 Task: Add an event with the title Training Session: Effective Communication in the Workplace, date '2023/10/27', time 9:15 AM to 11:15 AMand add a description: Participants will explore the role of a leader as a coach and mentor. They will learn how to provide guidance, support, and development opportunities to team members, fostering their growth and professional advancement.Select event color  Banana . Add location for the event as: 456 Musée d'Orsay, Paris, France, logged in from the account softage.2@softage.netand send the event invitation to softage.4@softage.net and softage.5@softage.net. Set a reminder for the event Doesn't repeat
Action: Mouse pressed left at (114, 122)
Screenshot: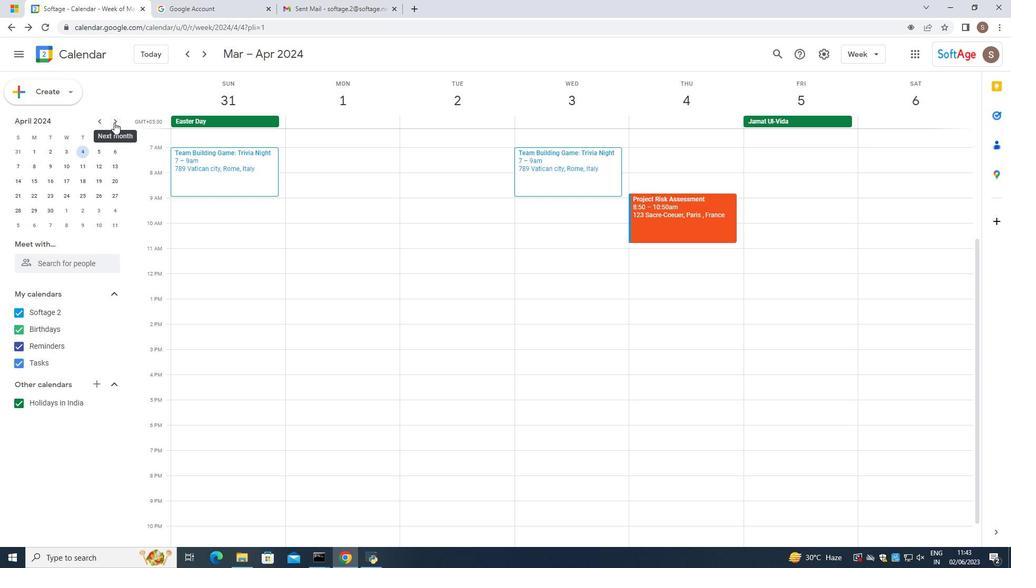 
Action: Mouse pressed left at (114, 122)
Screenshot: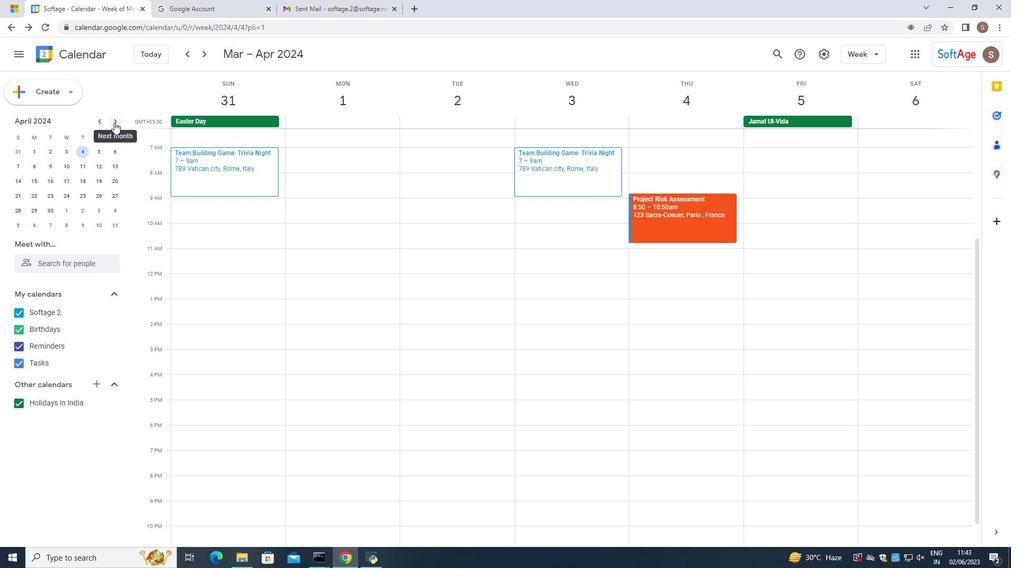 
Action: Mouse pressed left at (114, 122)
Screenshot: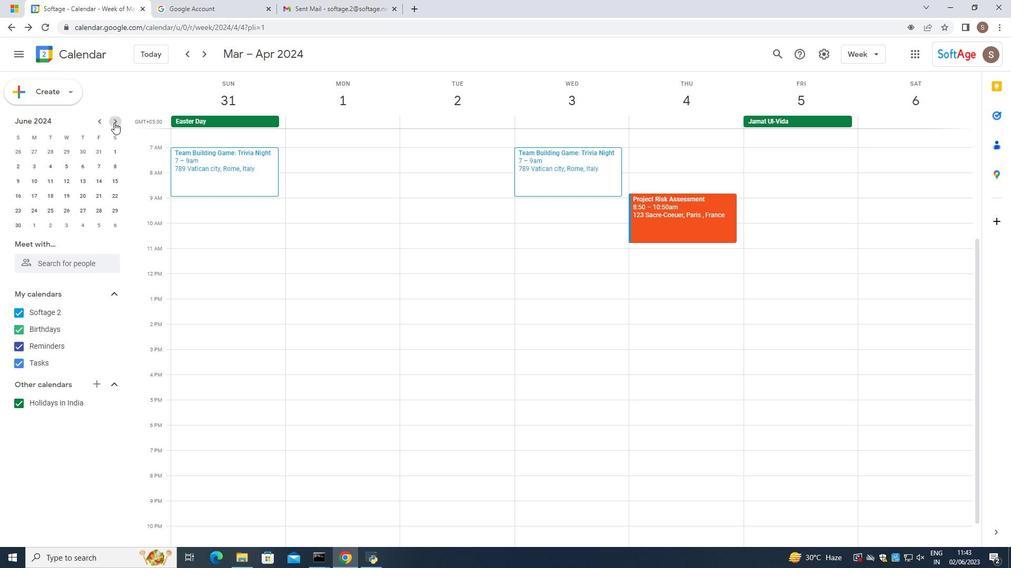 
Action: Mouse pressed left at (114, 122)
Screenshot: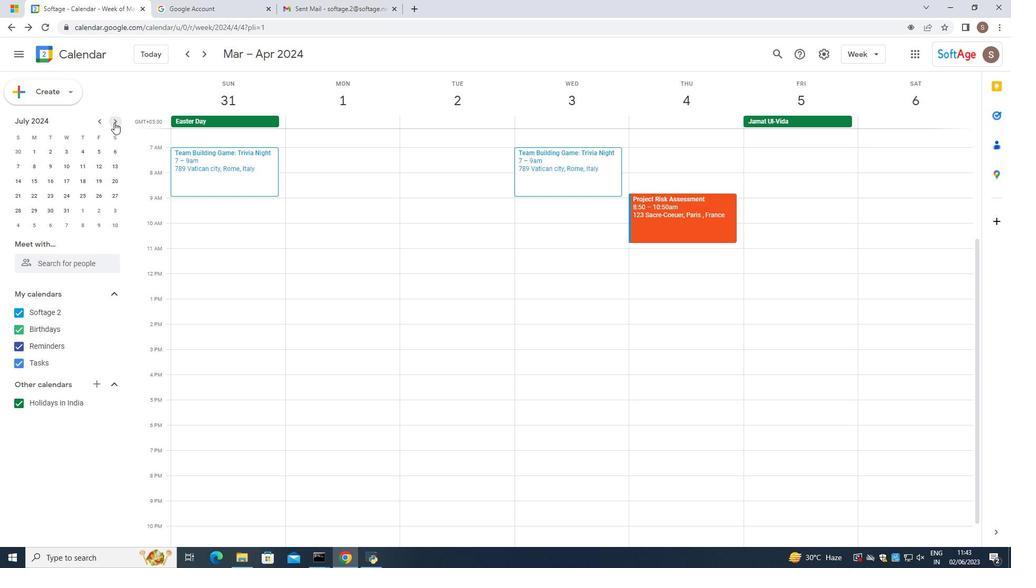 
Action: Mouse pressed left at (114, 122)
Screenshot: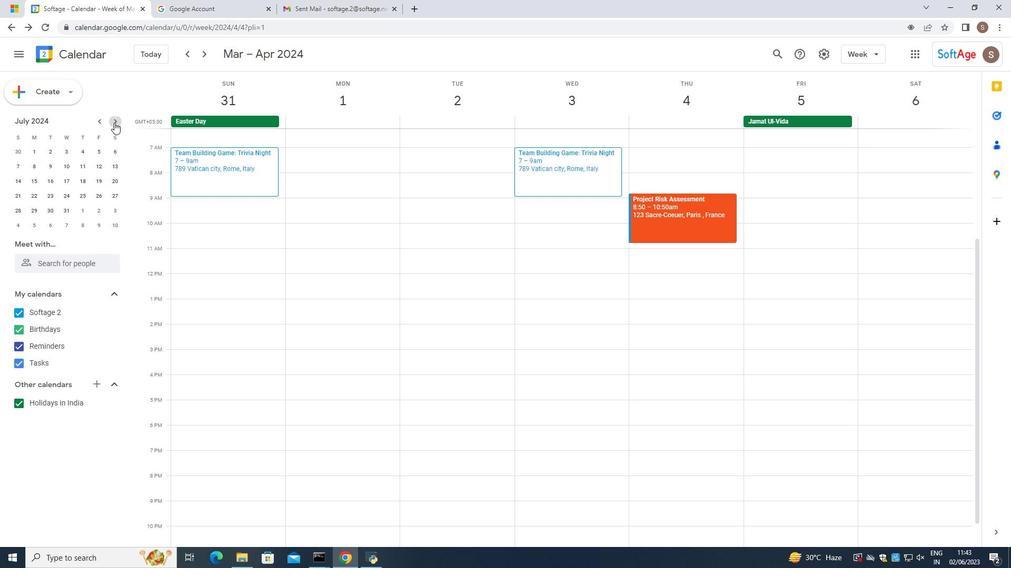 
Action: Mouse pressed left at (114, 122)
Screenshot: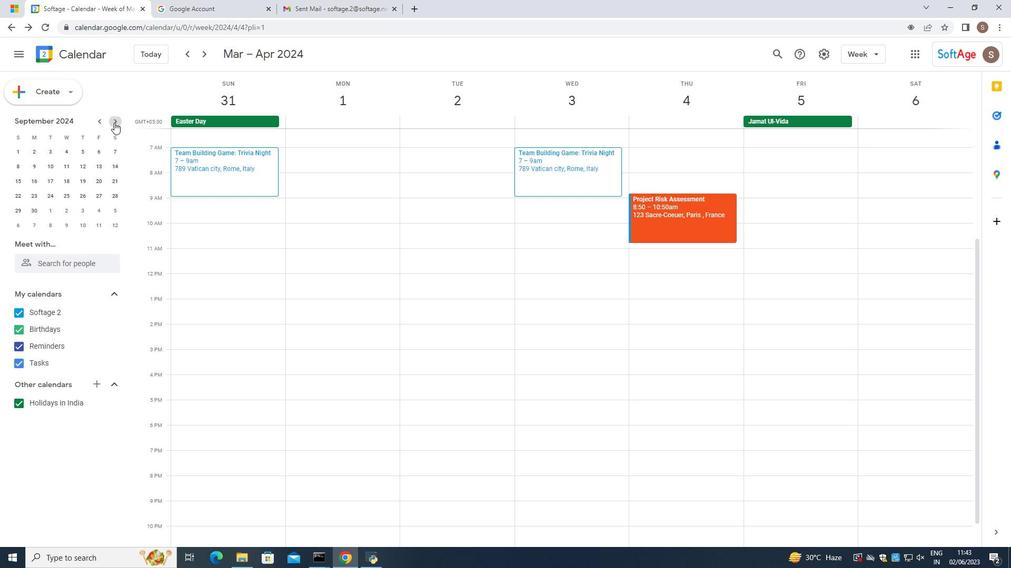 
Action: Mouse moved to (103, 124)
Screenshot: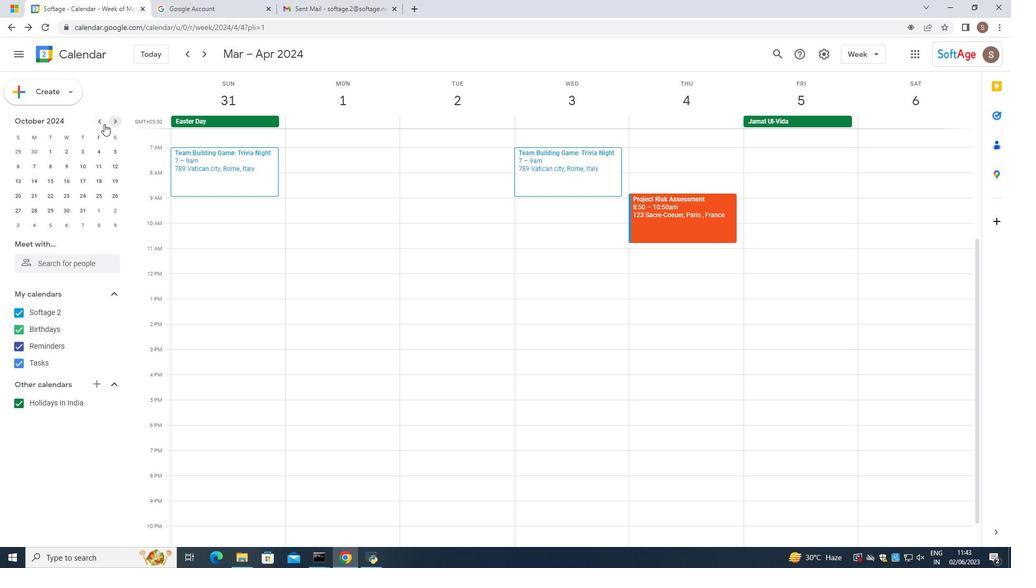 
Action: Mouse pressed left at (103, 124)
Screenshot: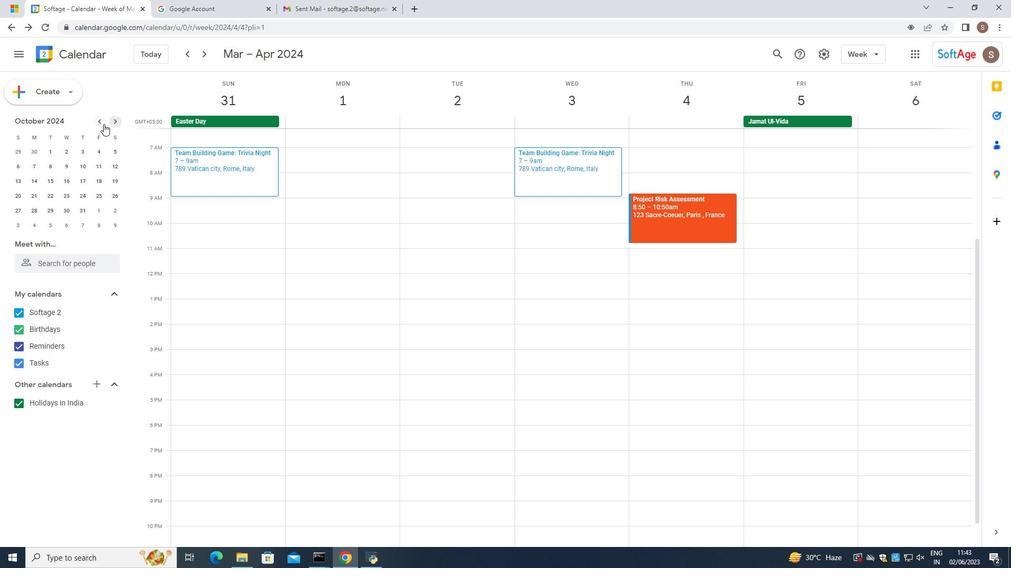 
Action: Mouse pressed left at (103, 124)
Screenshot: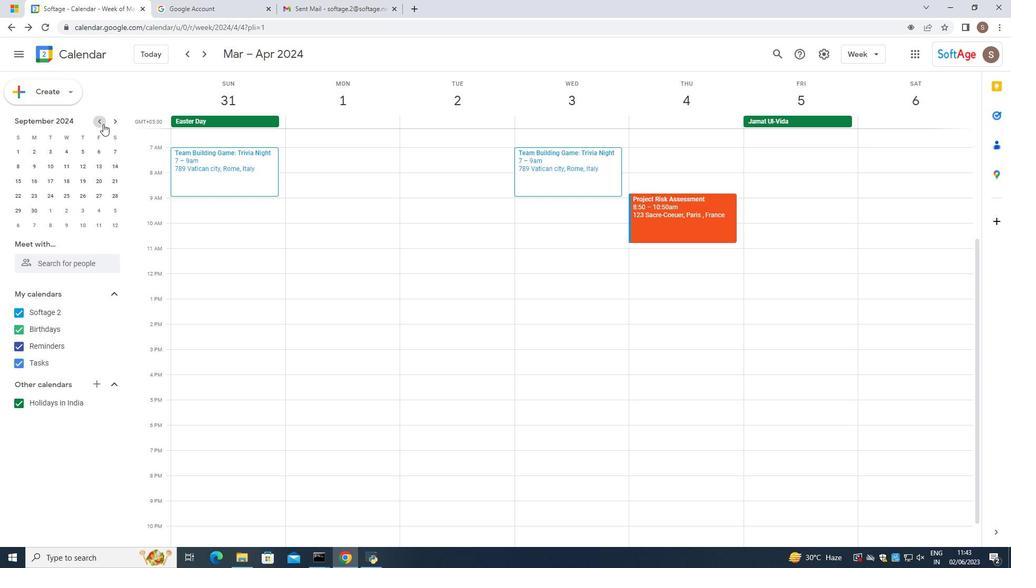 
Action: Mouse pressed left at (103, 124)
Screenshot: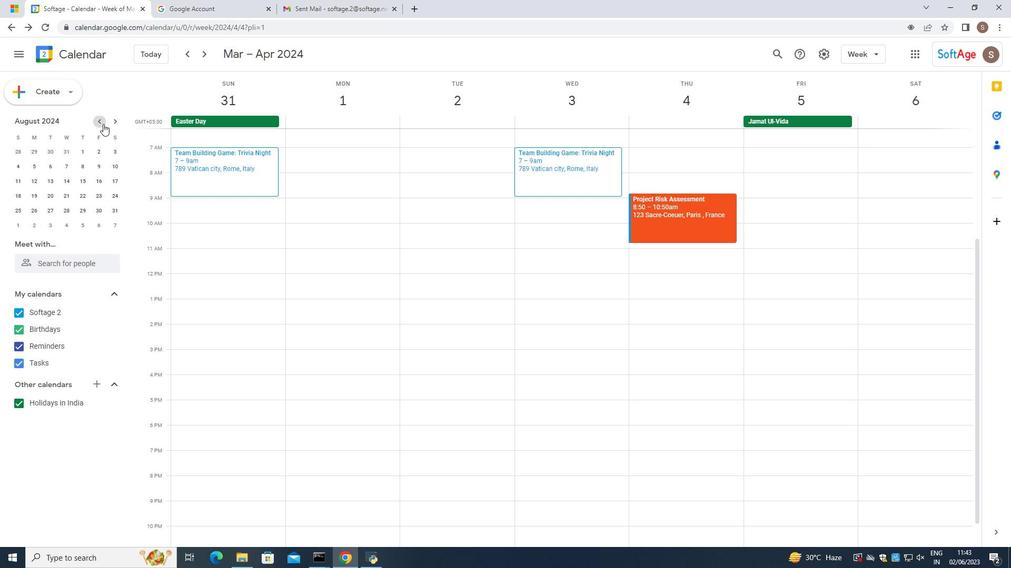 
Action: Mouse pressed left at (103, 124)
Screenshot: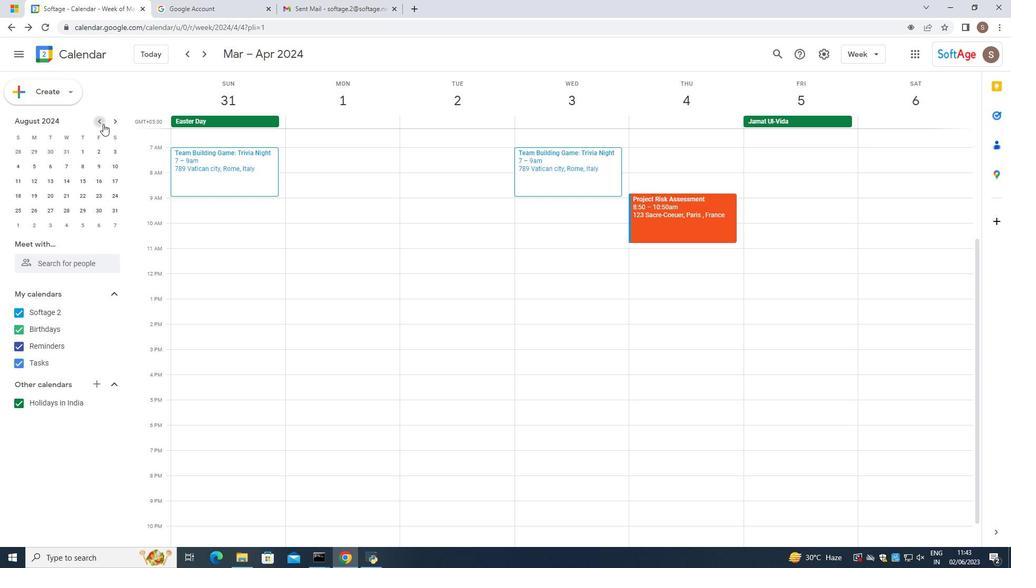 
Action: Mouse pressed left at (103, 124)
Screenshot: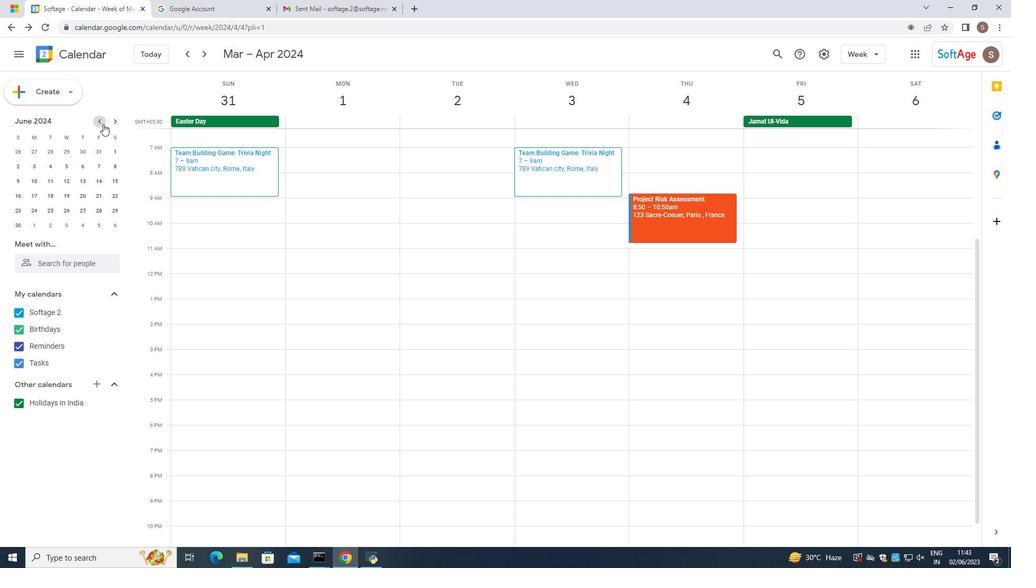 
Action: Mouse pressed left at (103, 124)
Screenshot: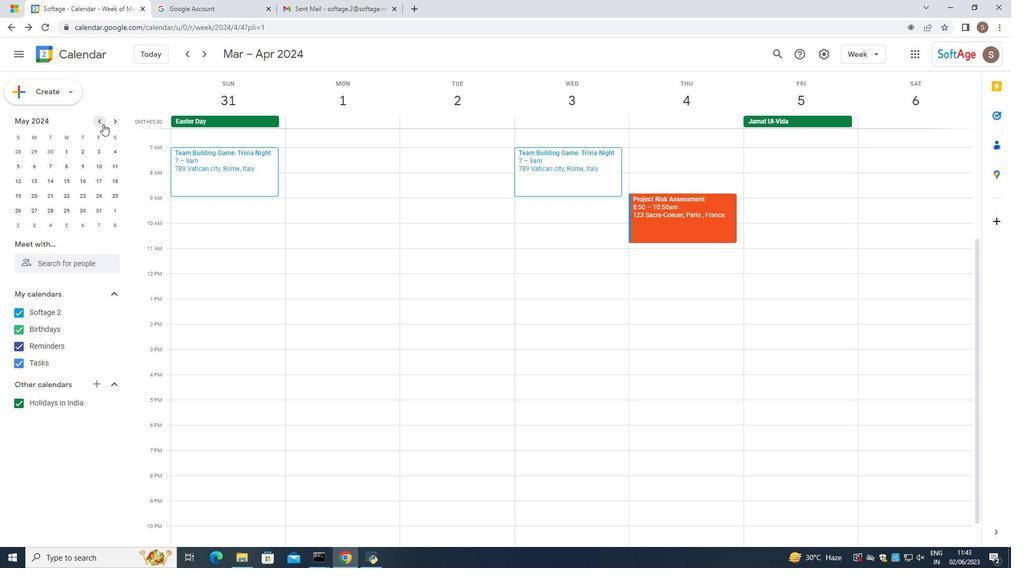 
Action: Mouse pressed left at (103, 124)
Screenshot: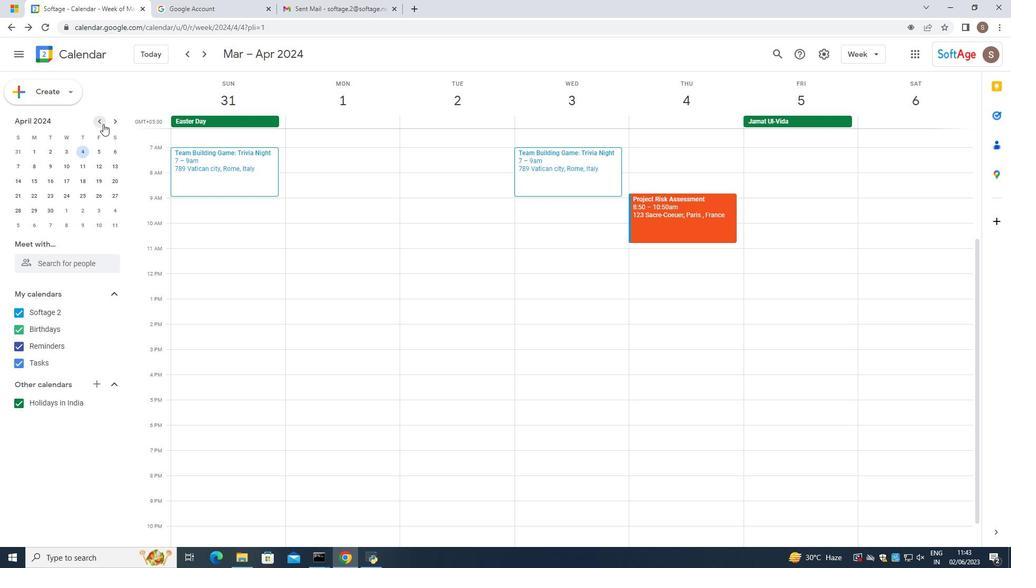 
Action: Mouse pressed left at (103, 124)
Screenshot: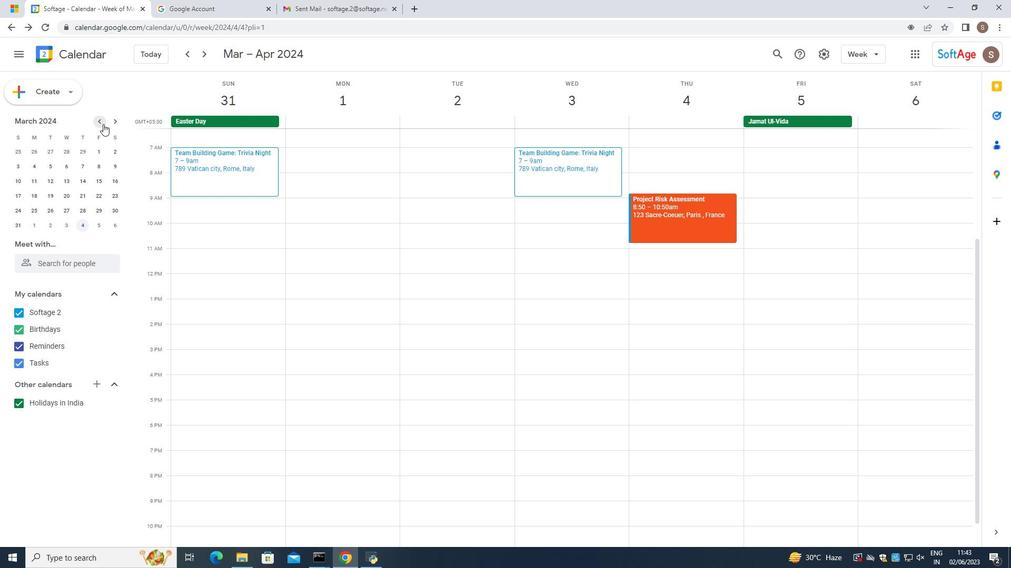 
Action: Mouse pressed left at (103, 124)
Screenshot: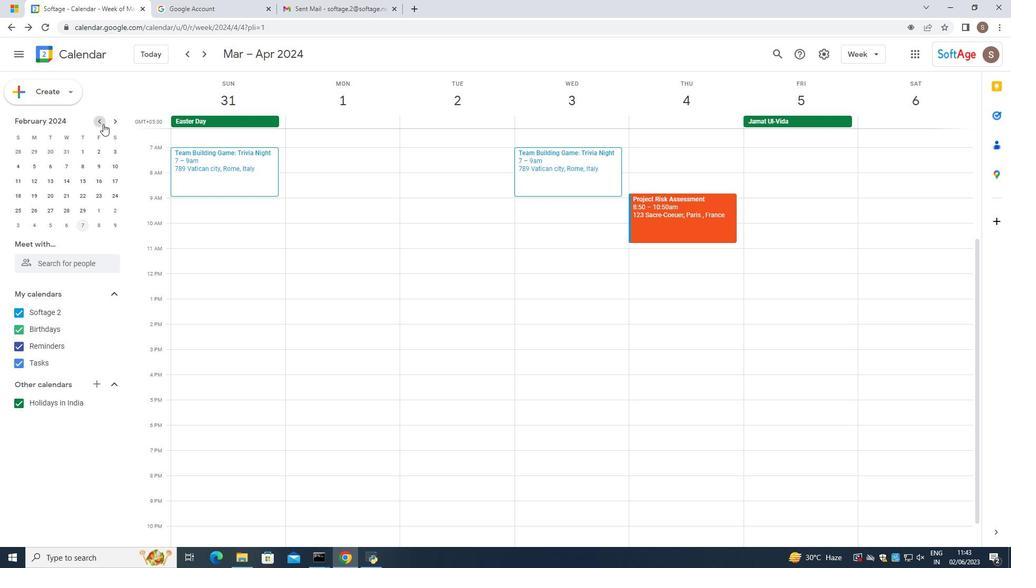 
Action: Mouse pressed left at (103, 124)
Screenshot: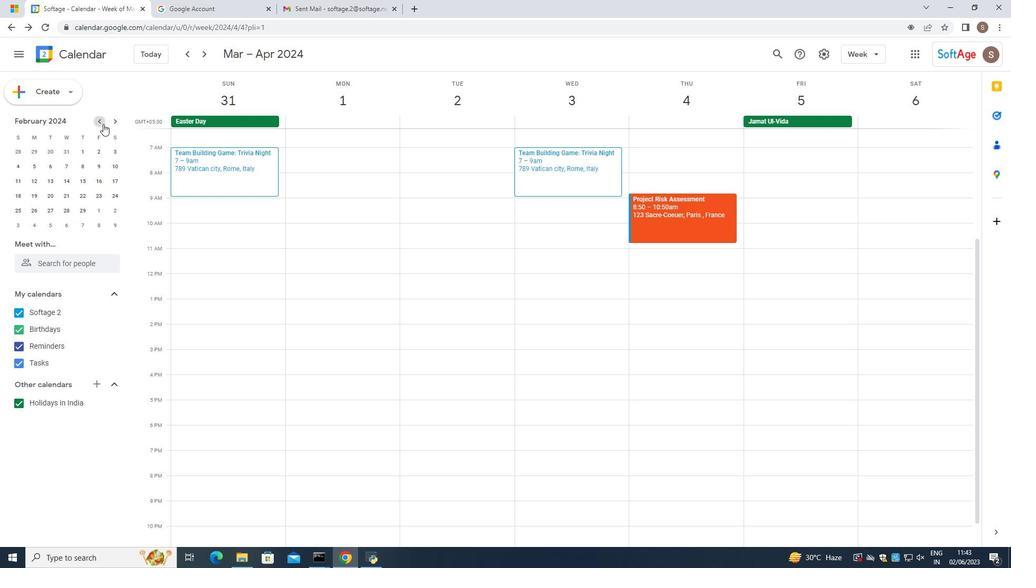 
Action: Mouse pressed left at (103, 124)
Screenshot: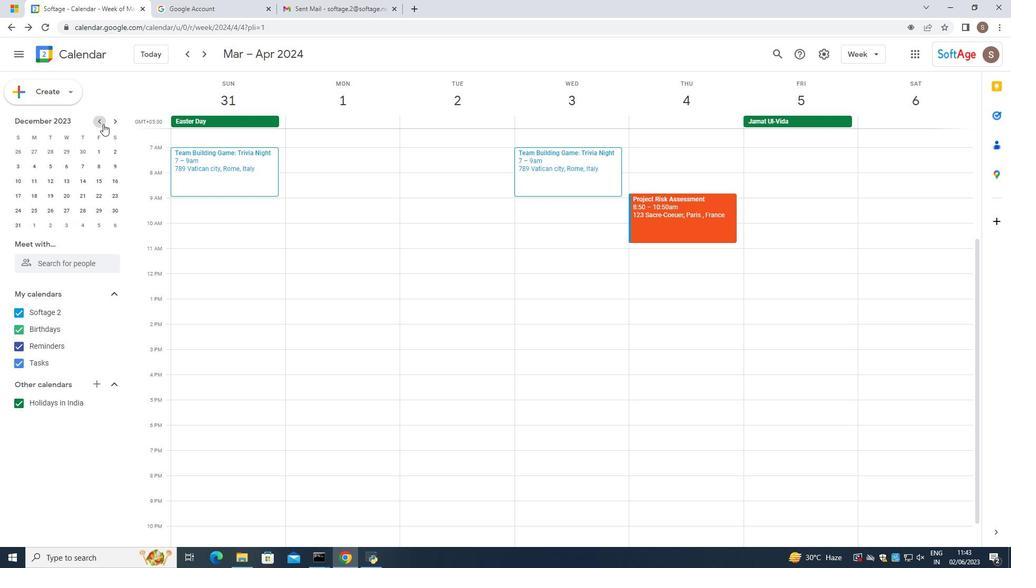 
Action: Mouse pressed left at (103, 124)
Screenshot: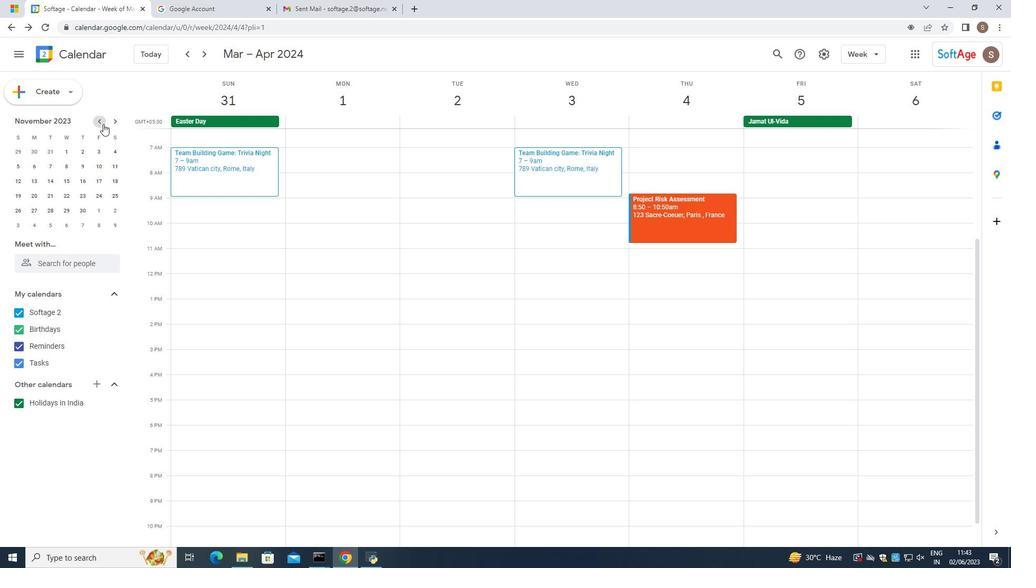 
Action: Mouse moved to (103, 199)
Screenshot: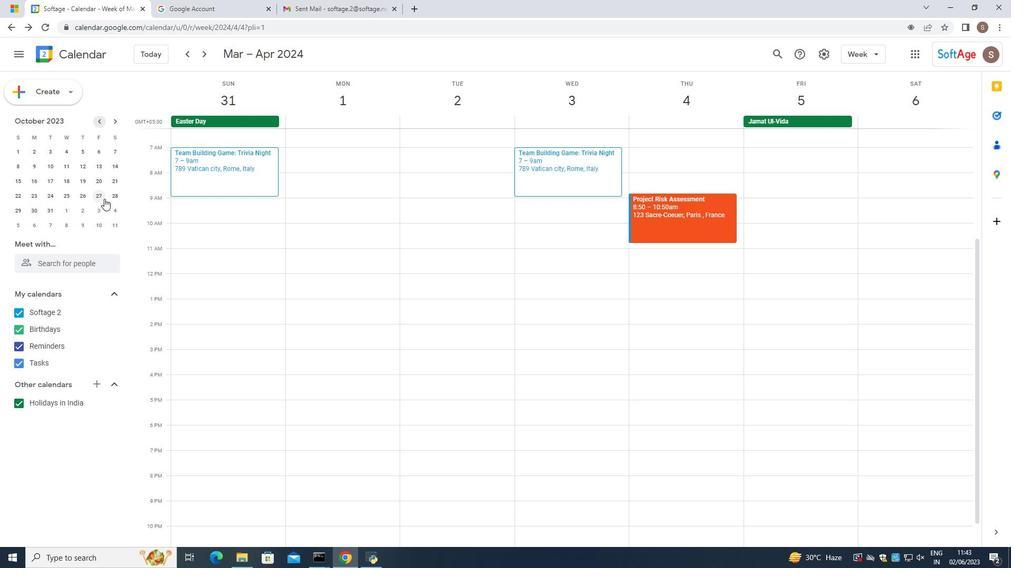 
Action: Mouse pressed left at (103, 199)
Screenshot: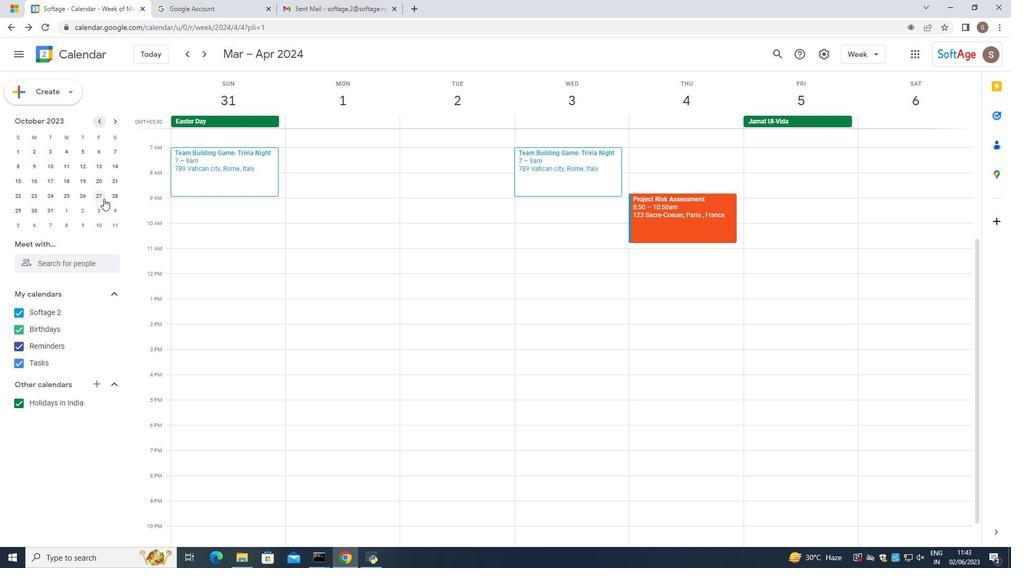 
Action: Mouse moved to (786, 183)
Screenshot: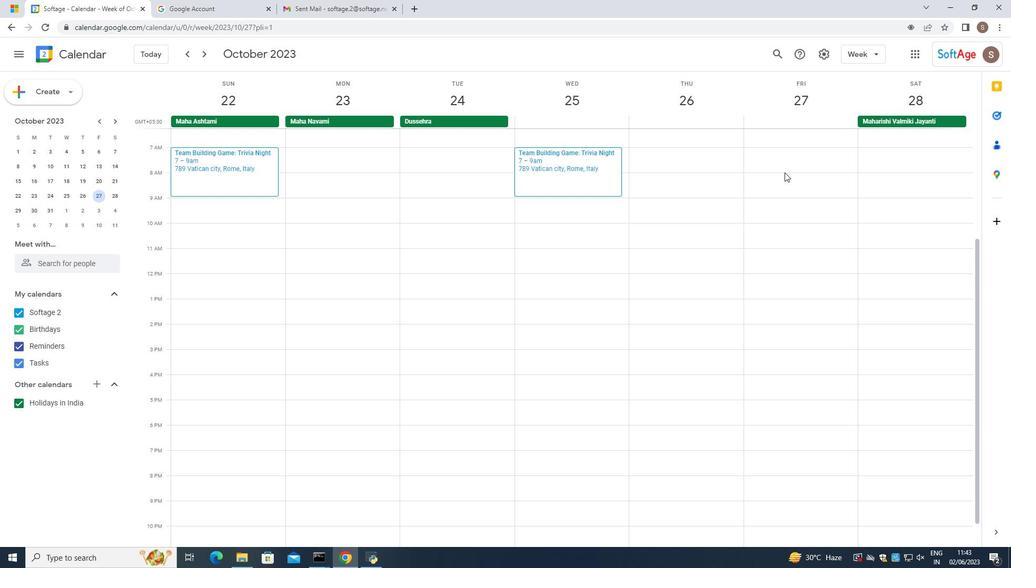 
Action: Mouse pressed left at (786, 183)
Screenshot: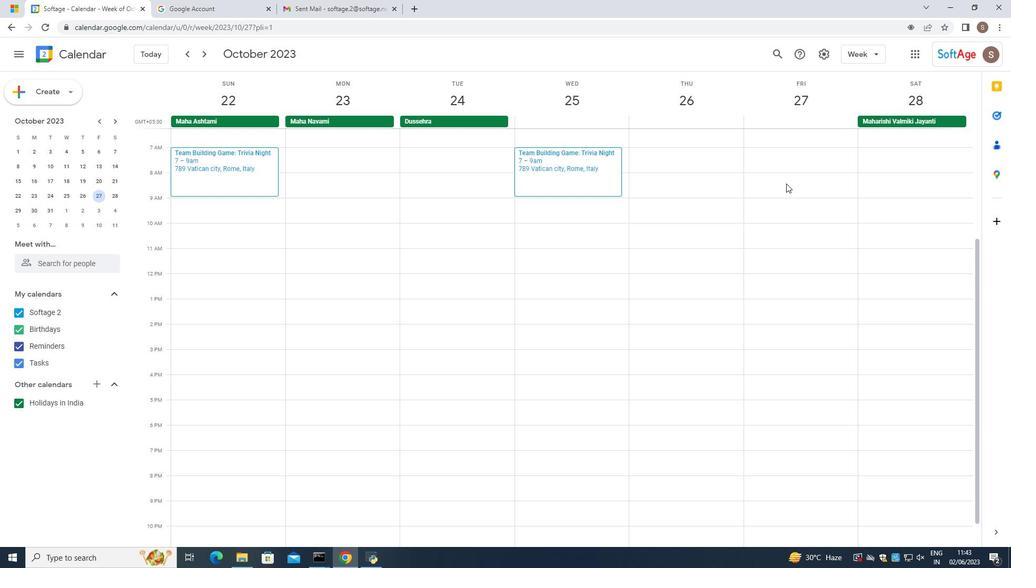 
Action: Mouse moved to (603, 192)
Screenshot: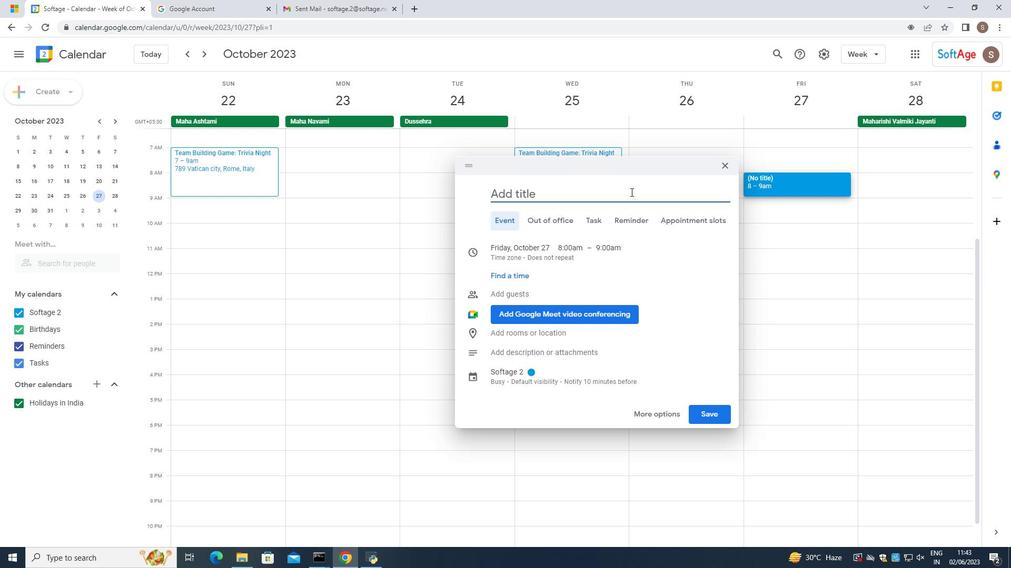 
Action: Key pressed <Key.caps_lock>E<Key.caps_lock>ffective<Key.space><Key.caps_lock>C<Key.caps_lock>ommuniact<Key.backspace><Key.backspace><Key.backspace>cation<Key.space>in<Key.space>the<Key.space><Key.caps_lock>W<Key.caps_lock>ok
Screenshot: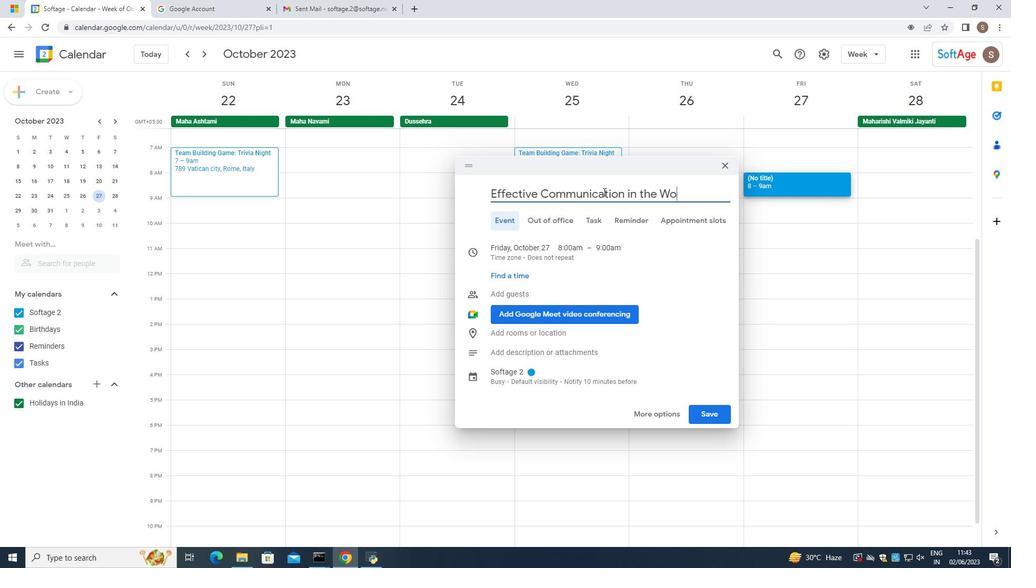 
Action: Mouse moved to (642, 172)
Screenshot: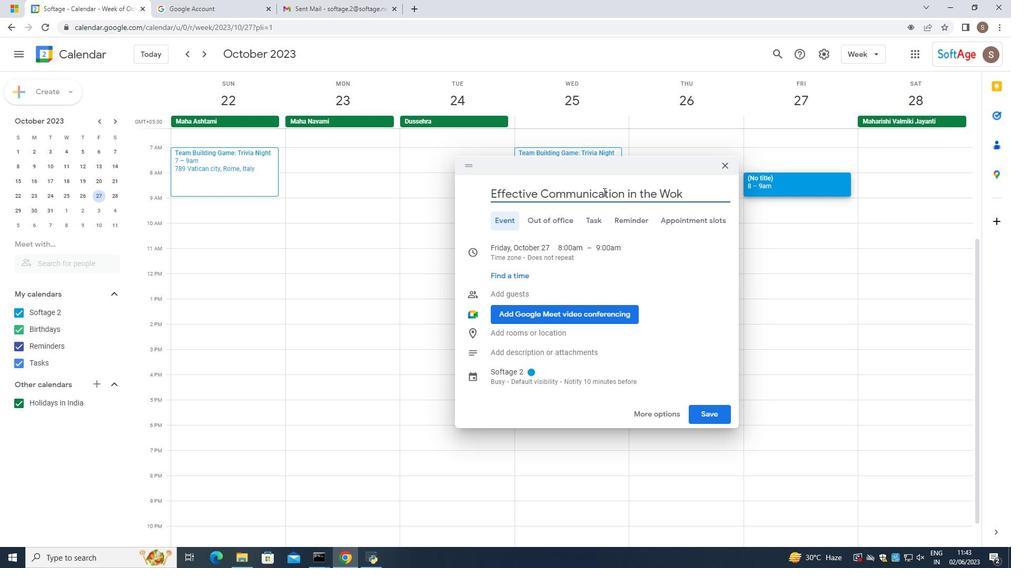 
Action: Key pressed <Key.backspace>
Screenshot: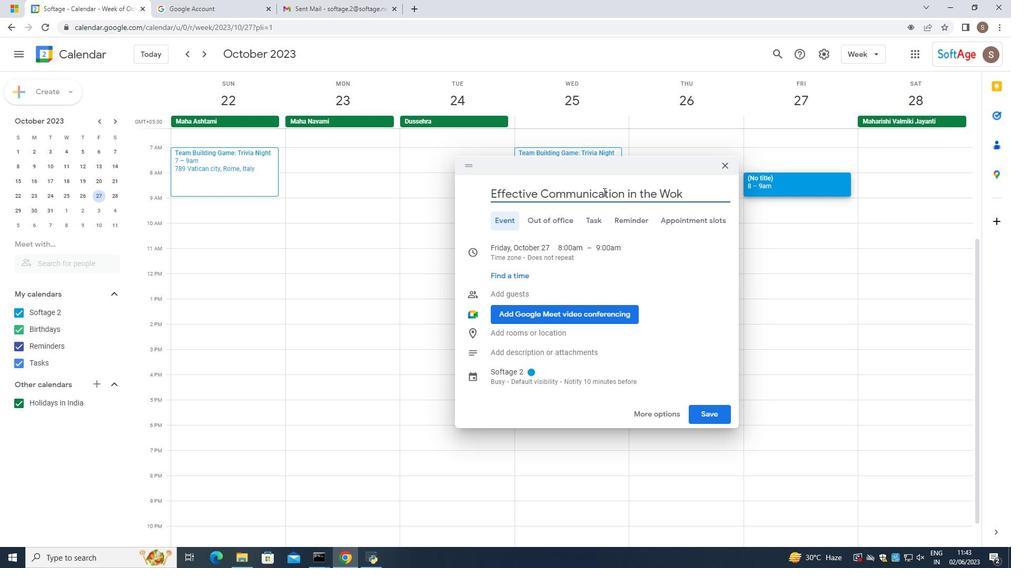 
Action: Mouse moved to (646, 169)
Screenshot: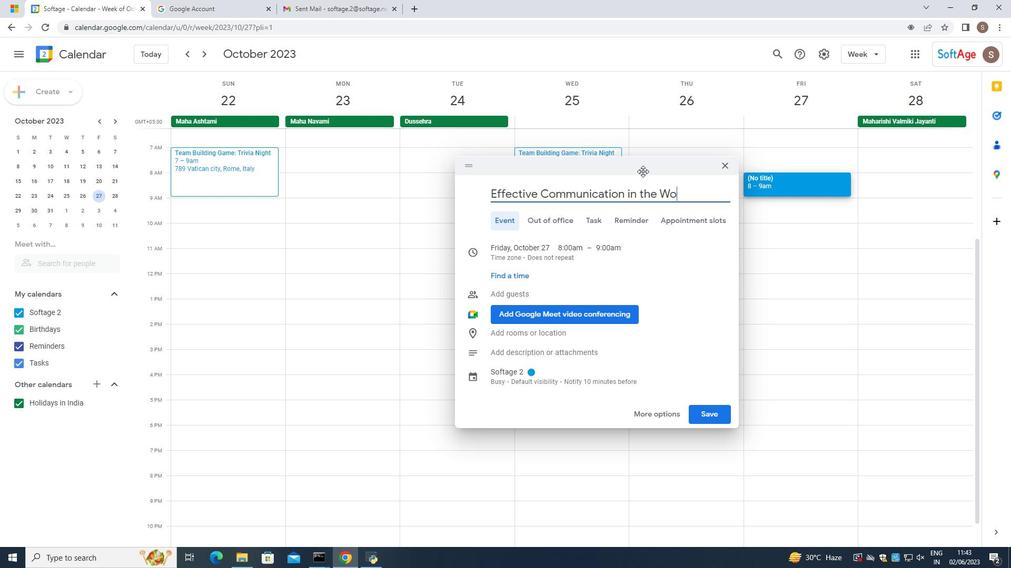 
Action: Key pressed rkpace<Key.backspace><Key.backspace><Key.backspace><Key.backspace>lace
Screenshot: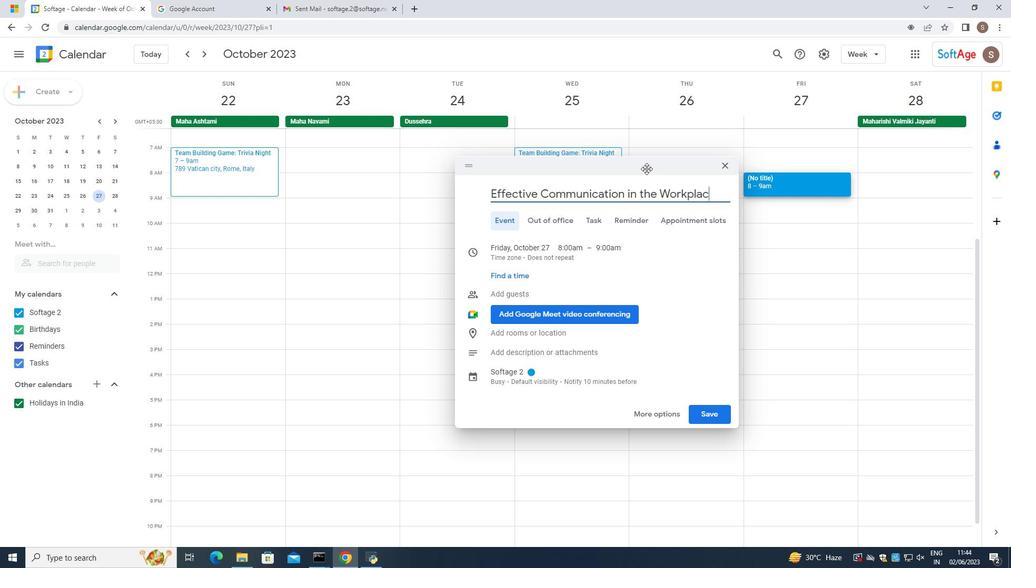 
Action: Mouse moved to (681, 258)
Screenshot: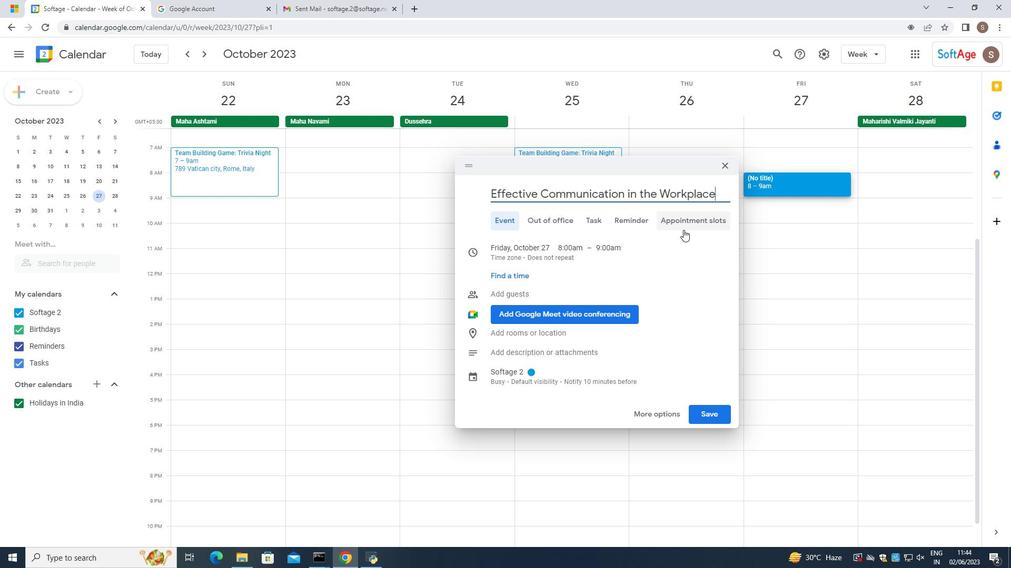 
Action: Mouse pressed left at (681, 258)
Screenshot: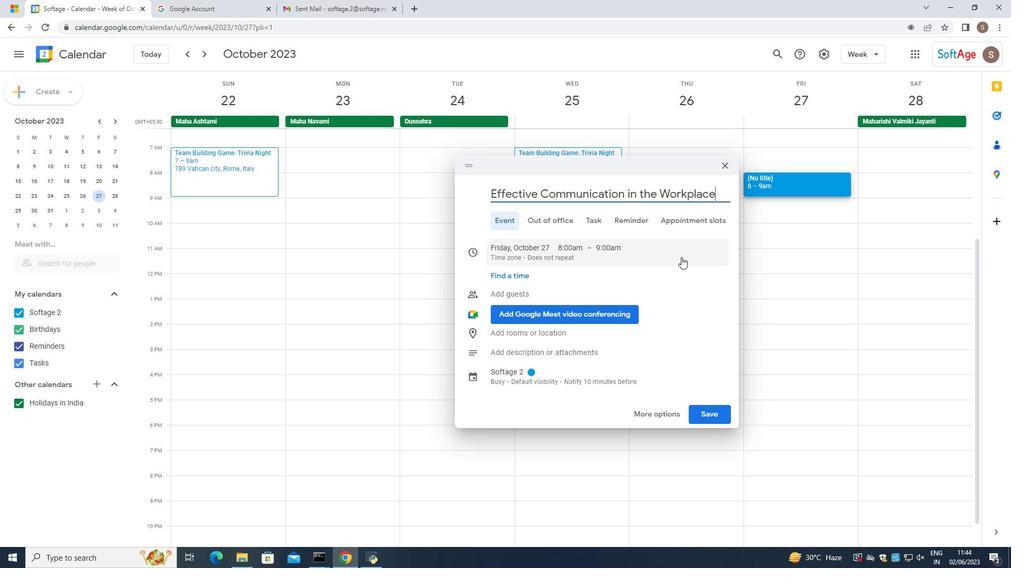 
Action: Mouse moved to (583, 247)
Screenshot: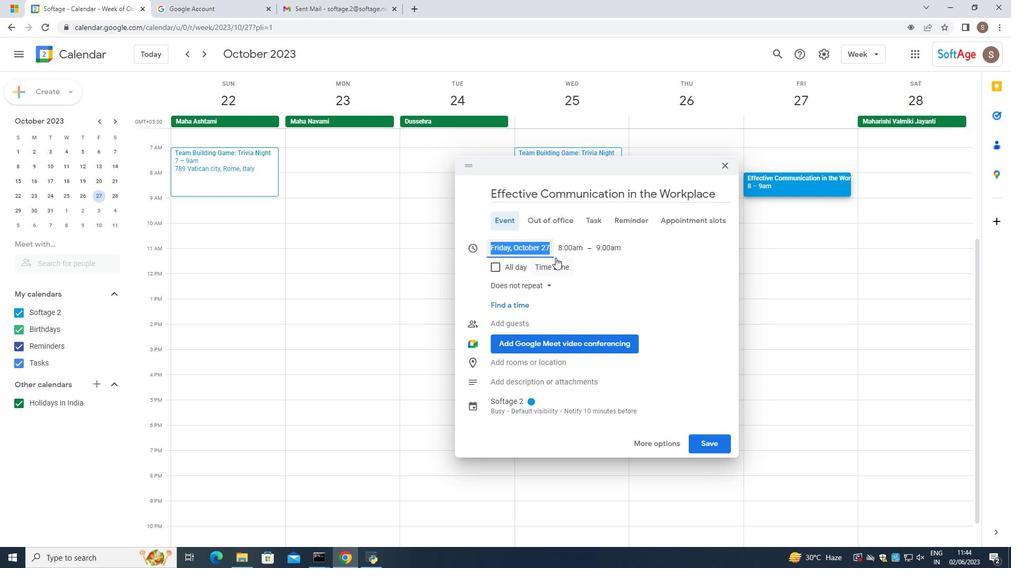 
Action: Mouse pressed left at (583, 247)
Screenshot: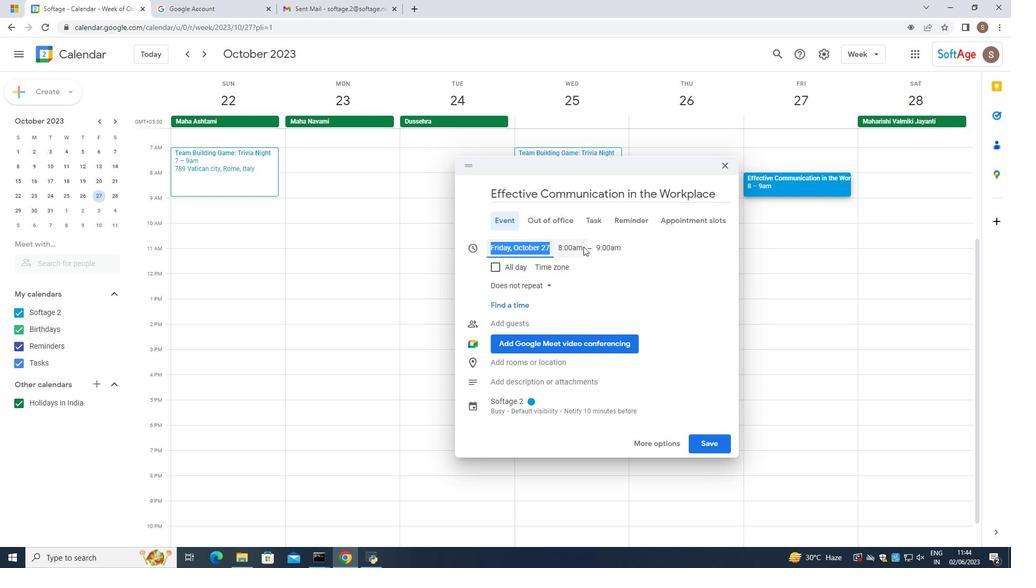 
Action: Mouse moved to (569, 313)
Screenshot: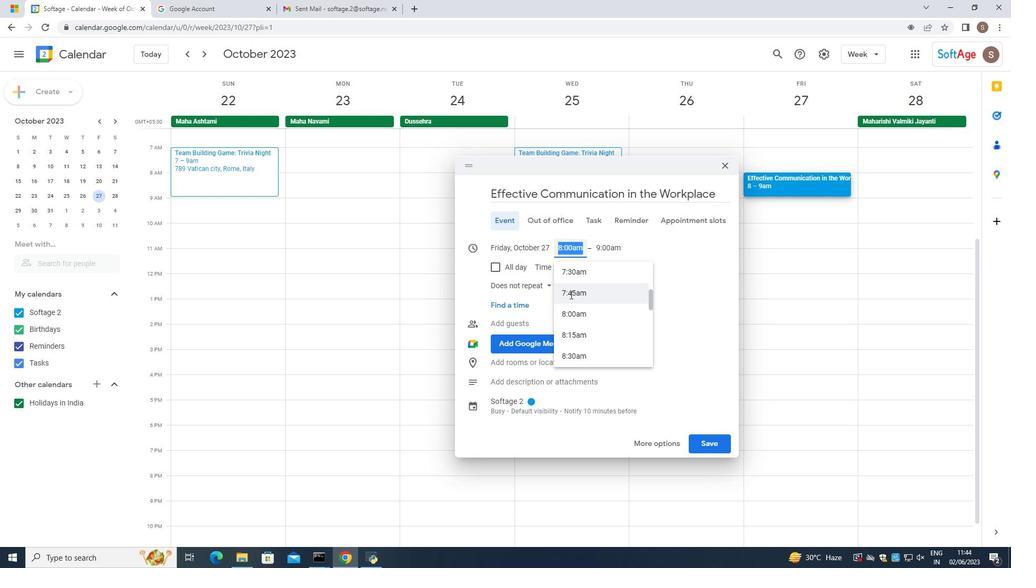 
Action: Mouse scrolled (569, 313) with delta (0, 0)
Screenshot: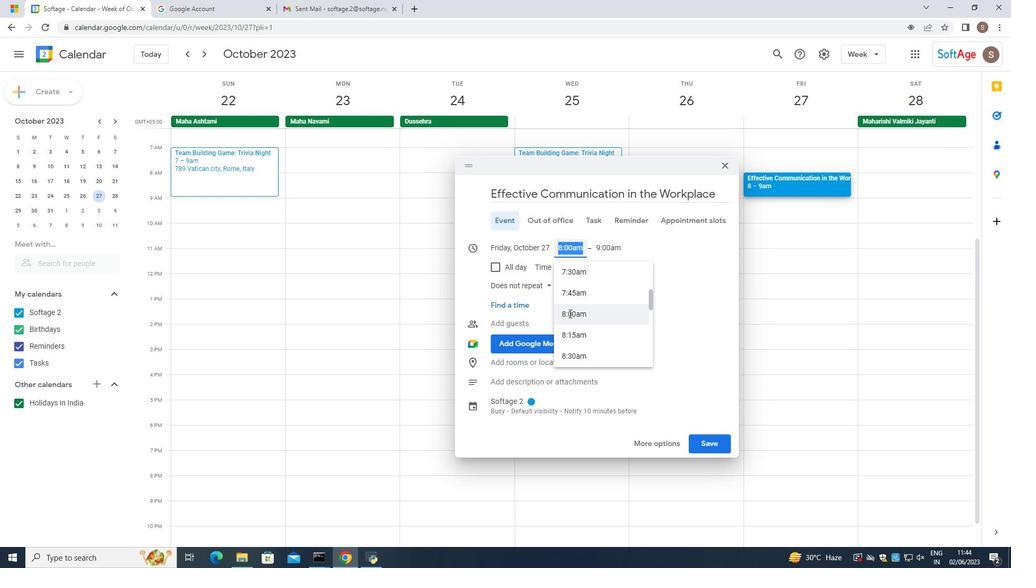 
Action: Mouse scrolled (569, 313) with delta (0, 0)
Screenshot: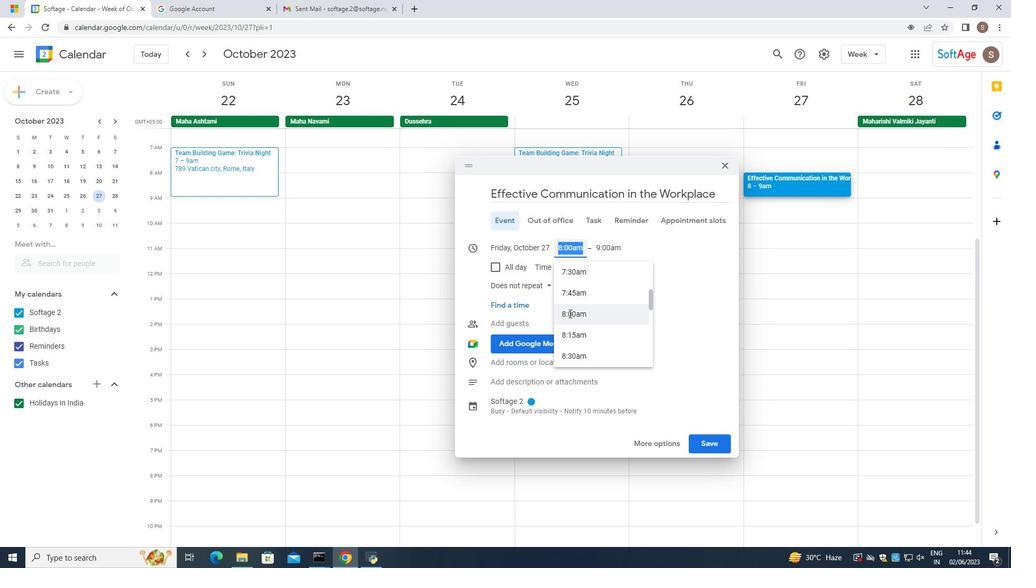 
Action: Mouse scrolled (569, 313) with delta (0, 0)
Screenshot: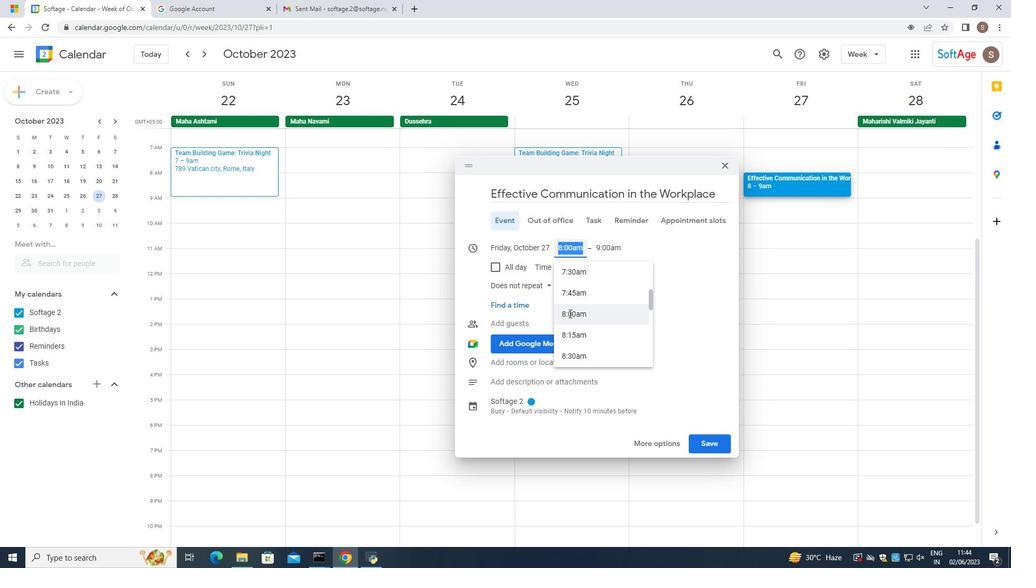
Action: Mouse scrolled (569, 313) with delta (0, 0)
Screenshot: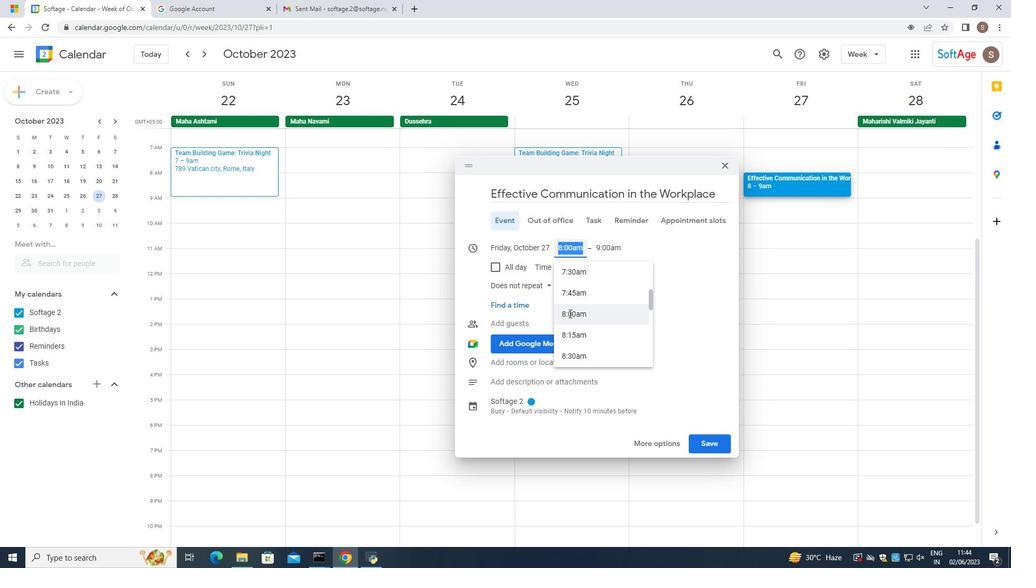 
Action: Mouse moved to (569, 313)
Screenshot: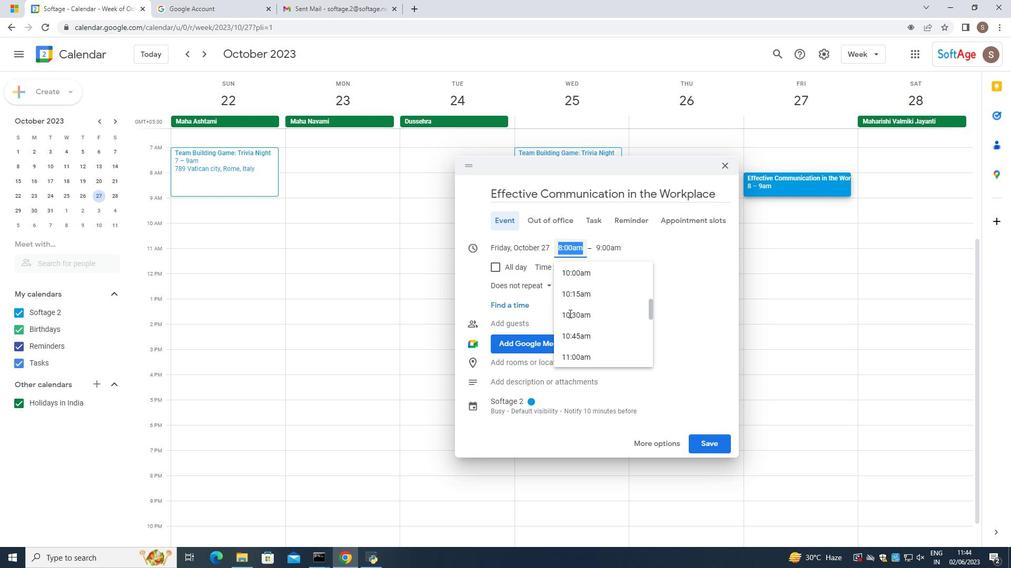 
Action: Mouse scrolled (569, 314) with delta (0, 0)
Screenshot: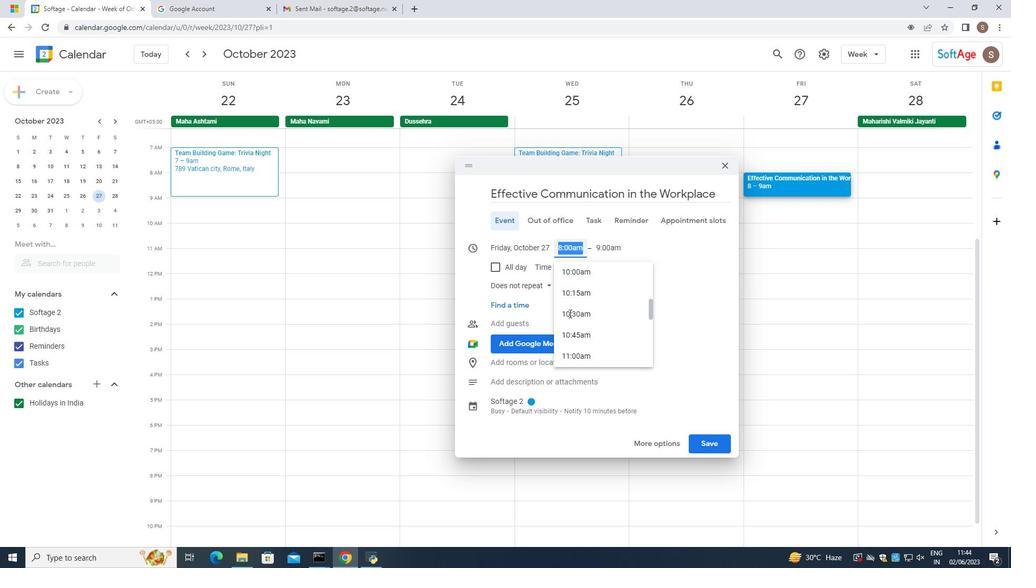 
Action: Mouse scrolled (569, 314) with delta (0, 0)
Screenshot: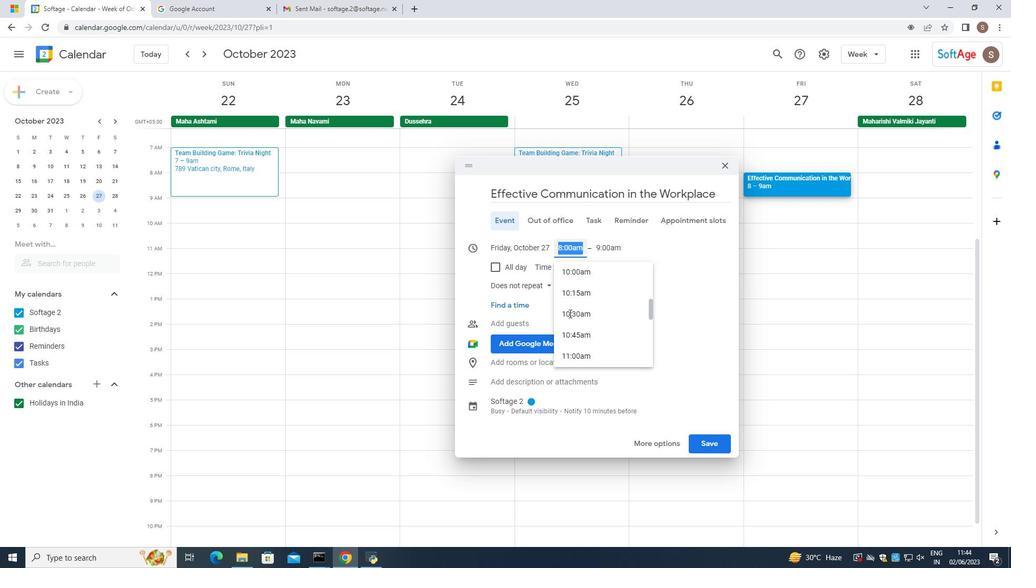 
Action: Mouse scrolled (569, 314) with delta (0, 0)
Screenshot: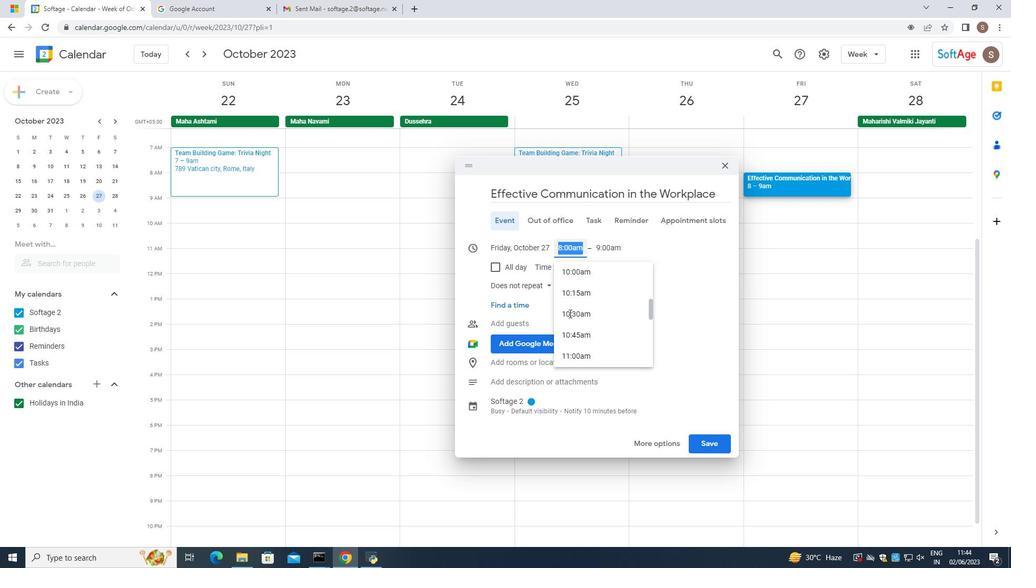 
Action: Mouse scrolled (569, 314) with delta (0, 0)
Screenshot: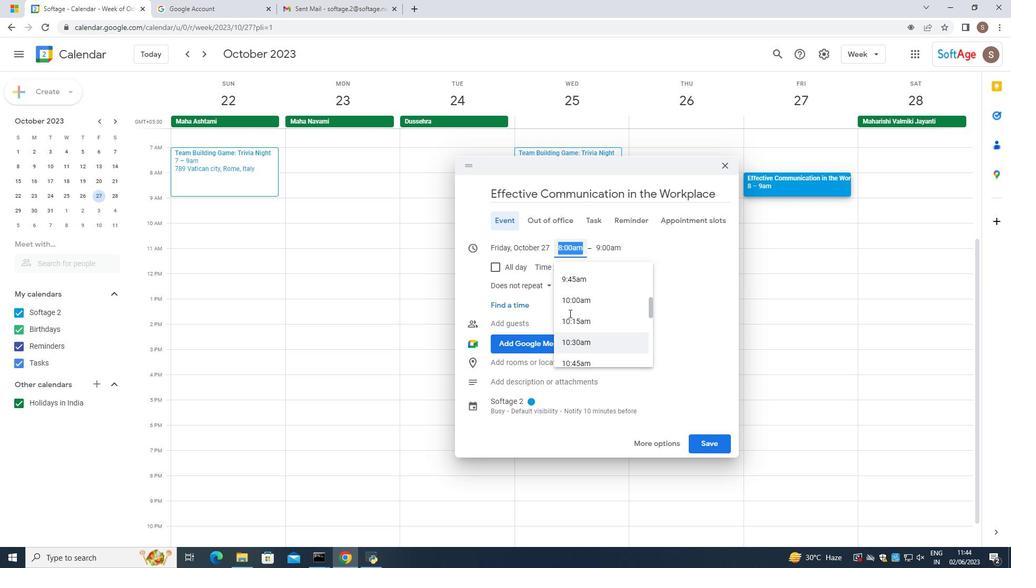 
Action: Mouse scrolled (569, 313) with delta (0, 0)
Screenshot: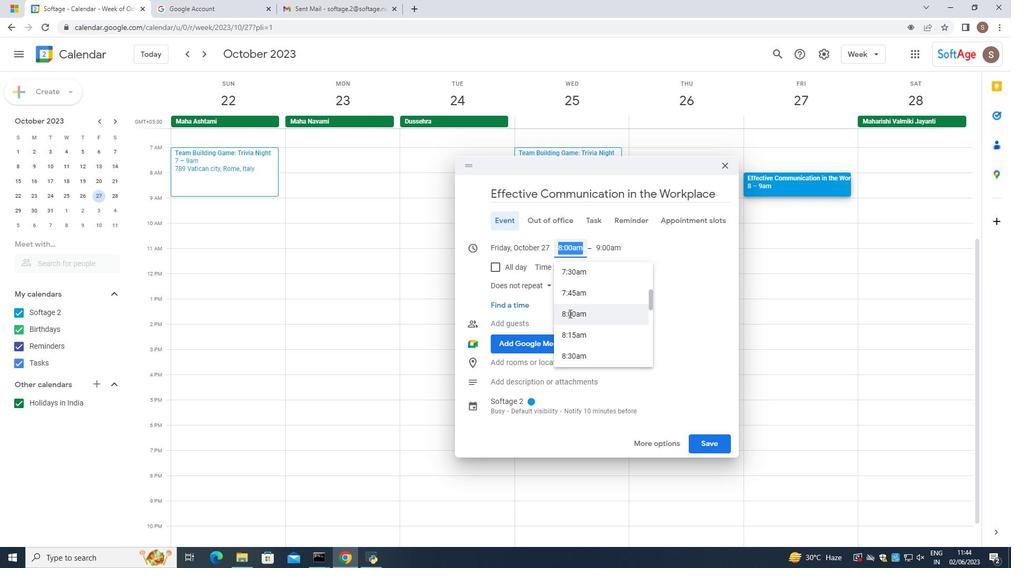 
Action: Mouse moved to (568, 320)
Screenshot: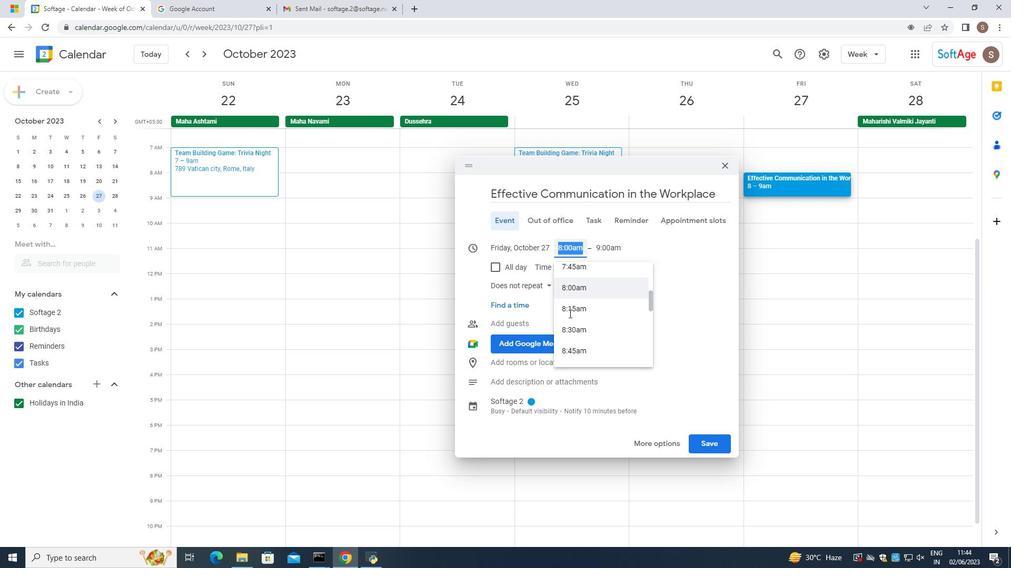 
Action: Mouse scrolled (568, 320) with delta (0, 0)
Screenshot: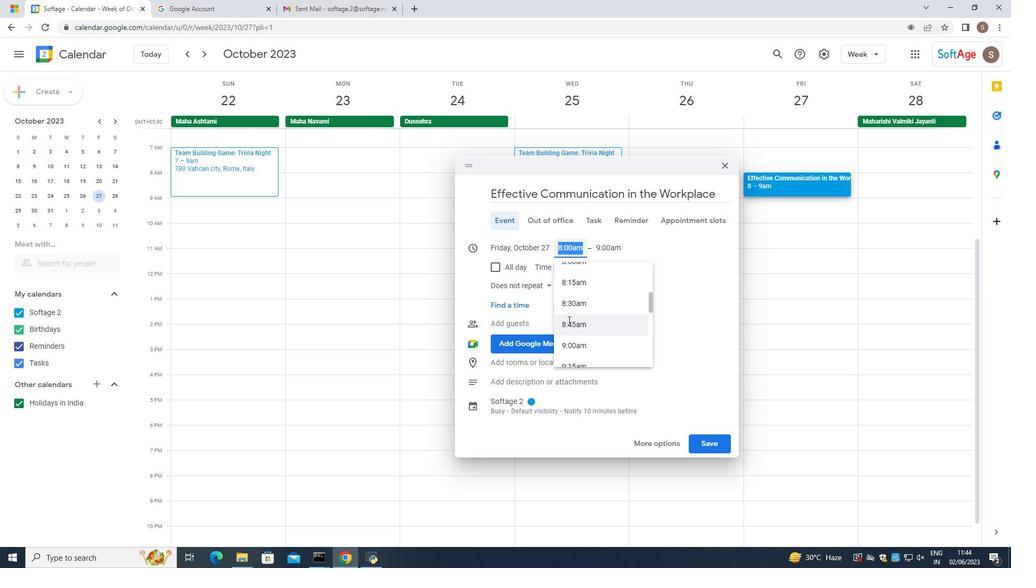 
Action: Mouse moved to (567, 320)
Screenshot: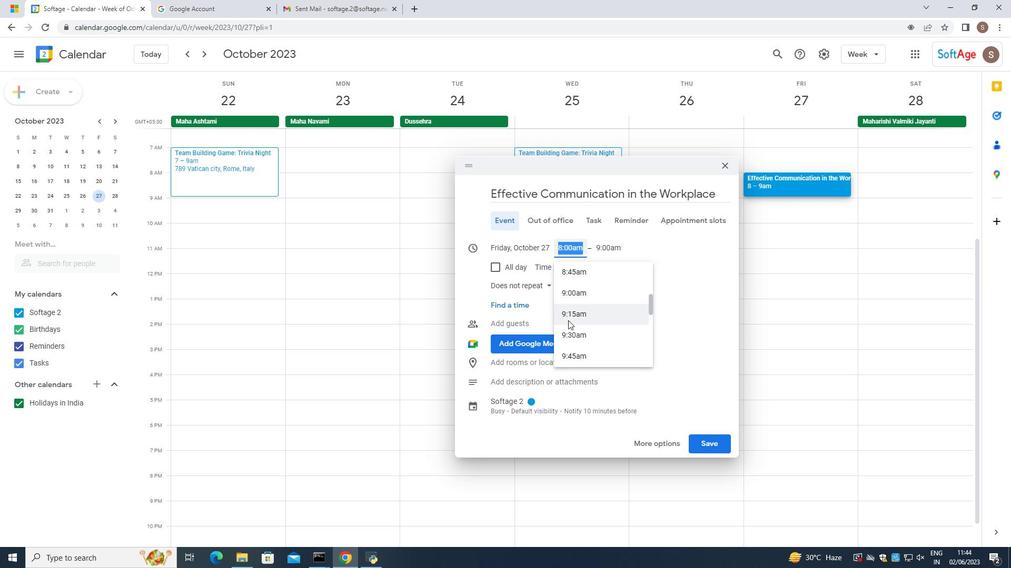
Action: Mouse pressed left at (567, 320)
Screenshot: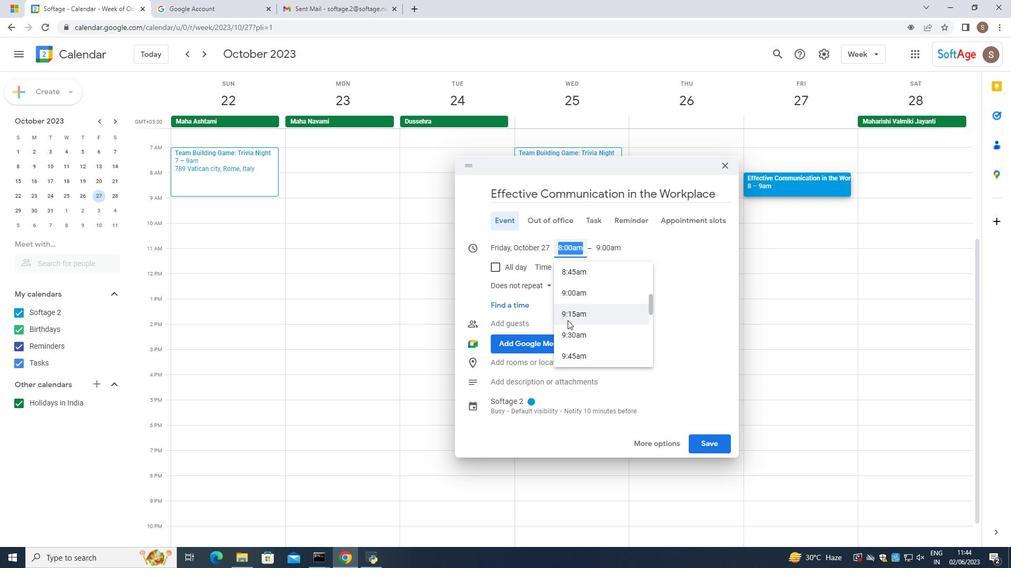 
Action: Mouse moved to (605, 247)
Screenshot: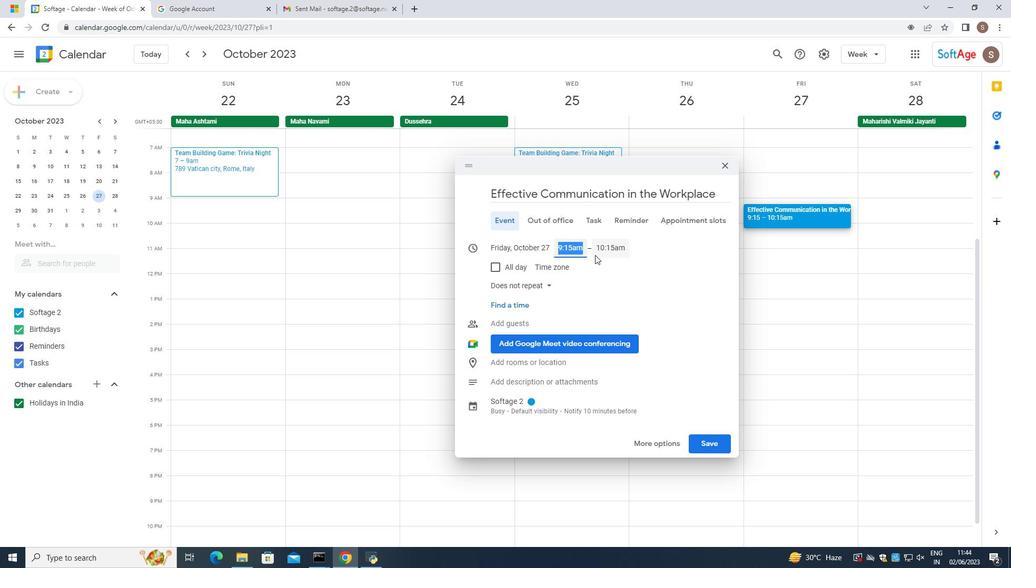 
Action: Mouse pressed left at (605, 247)
Screenshot: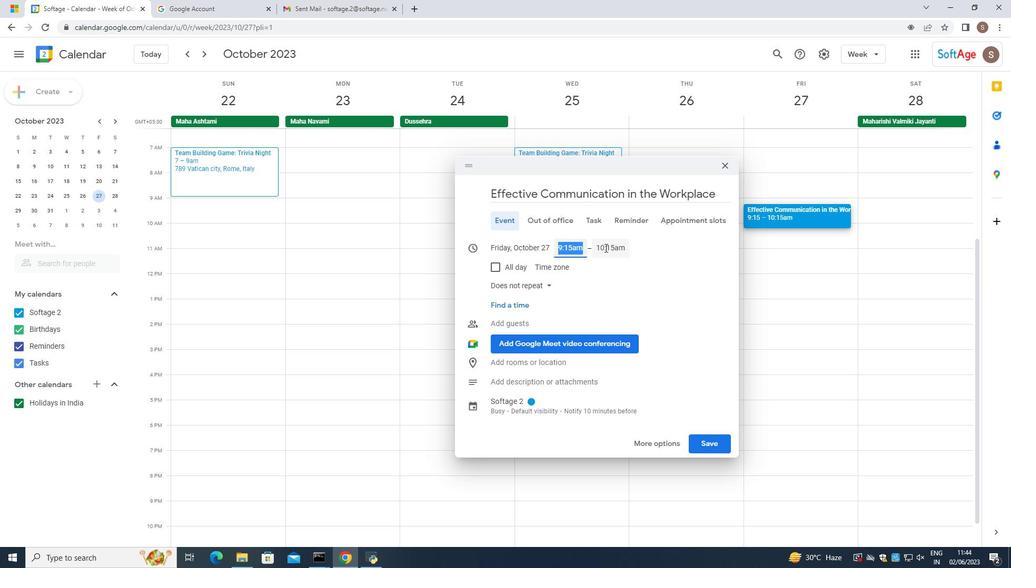 
Action: Mouse moved to (599, 336)
Screenshot: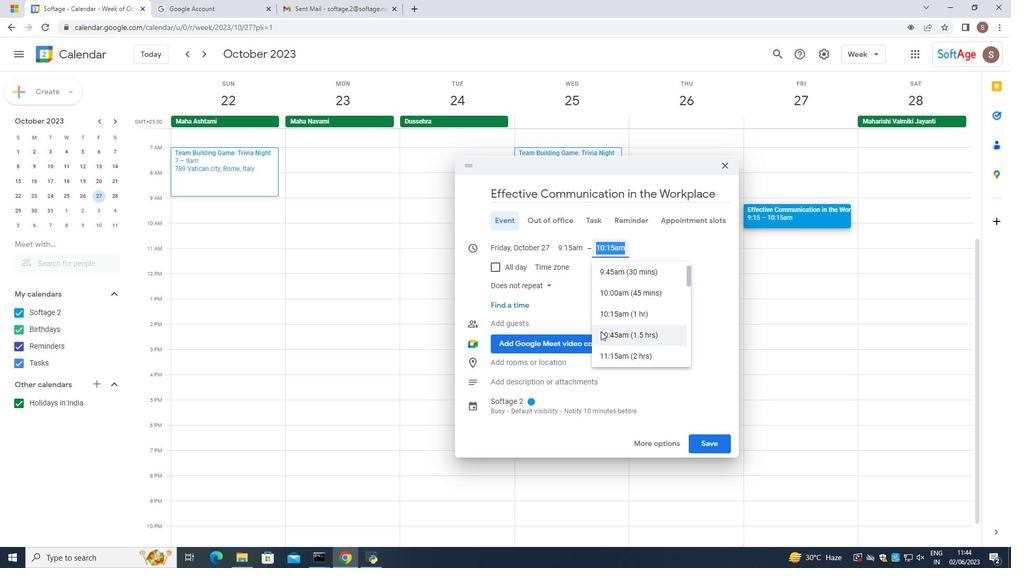 
Action: Mouse scrolled (599, 335) with delta (0, 0)
Screenshot: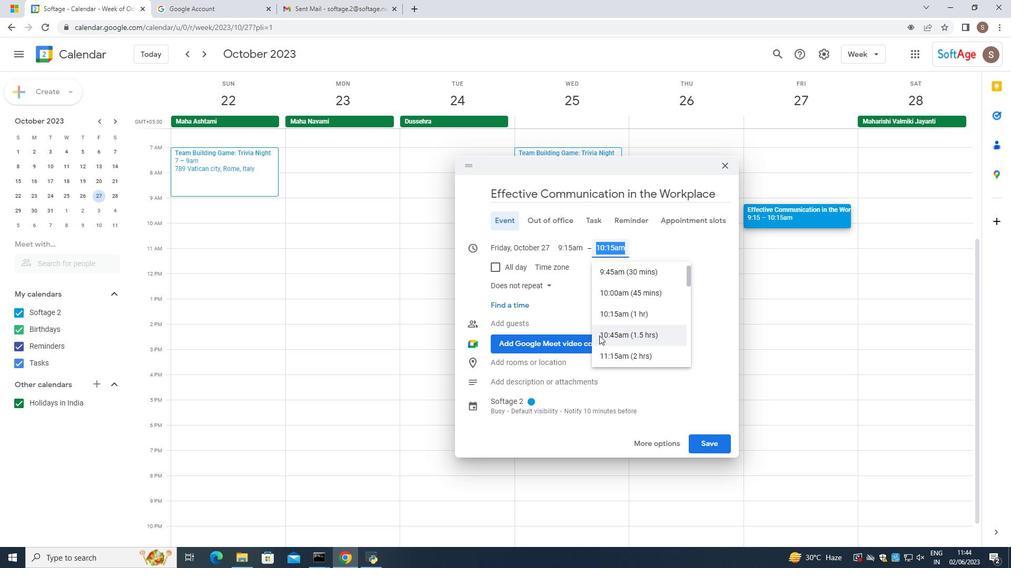 
Action: Mouse moved to (610, 299)
Screenshot: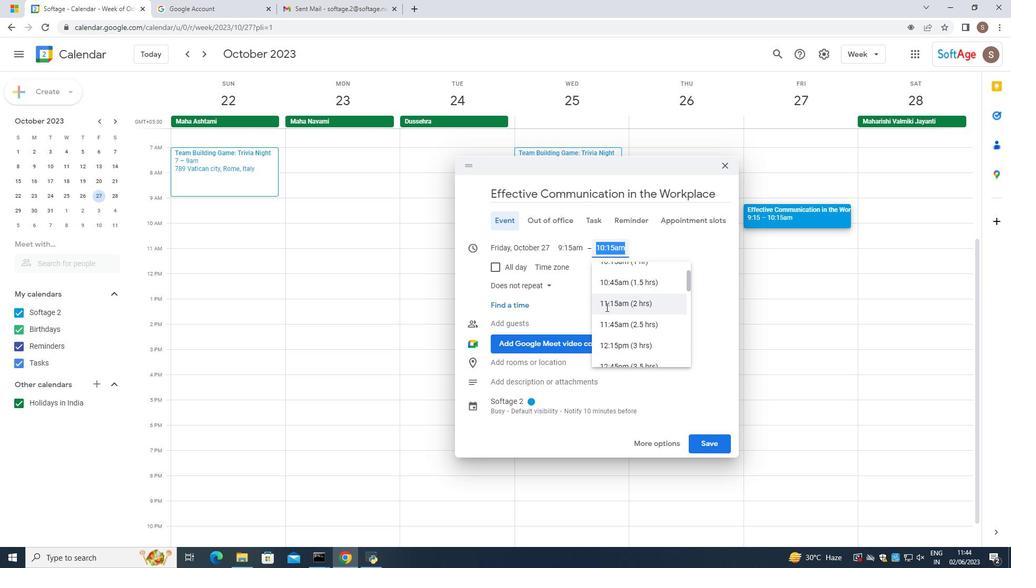 
Action: Mouse pressed left at (610, 299)
Screenshot: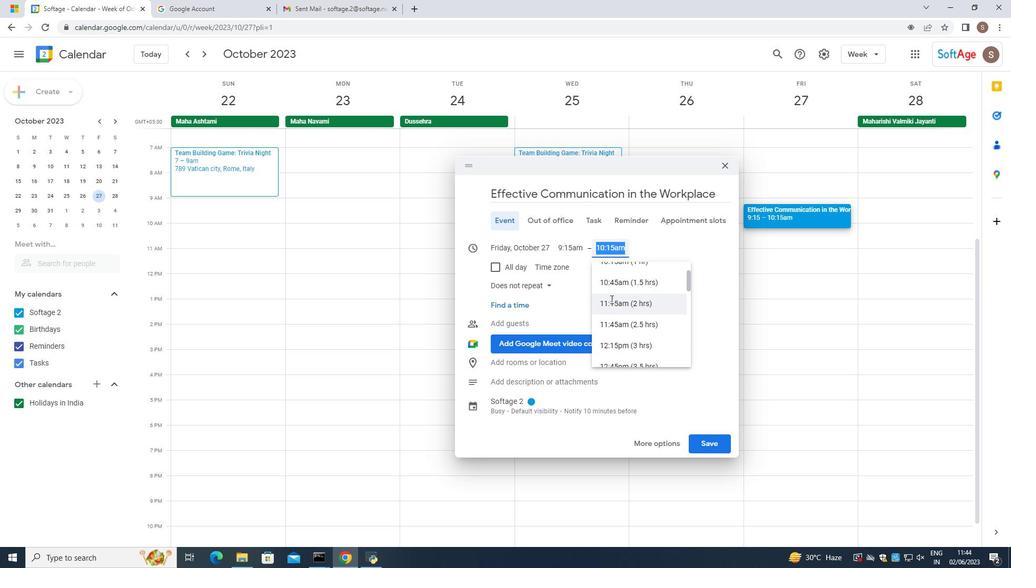 
Action: Mouse moved to (677, 291)
Screenshot: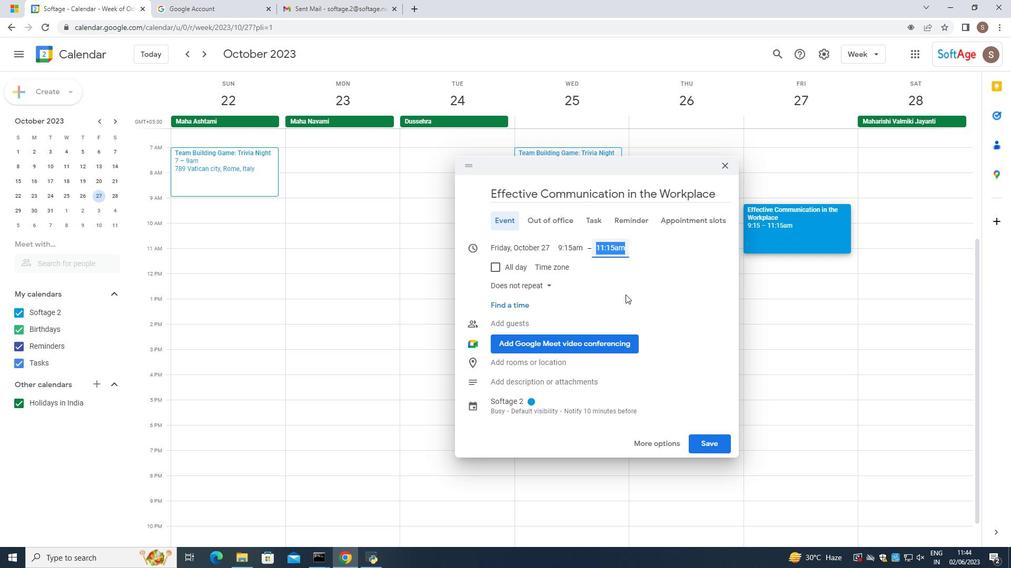
Action: Mouse pressed left at (677, 291)
Screenshot: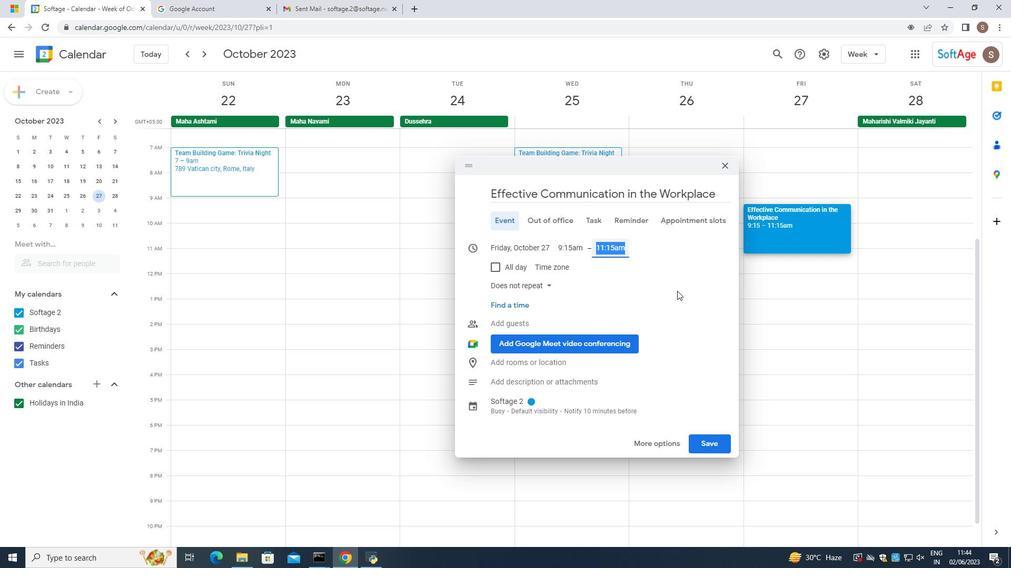 
Action: Mouse moved to (481, 352)
Screenshot: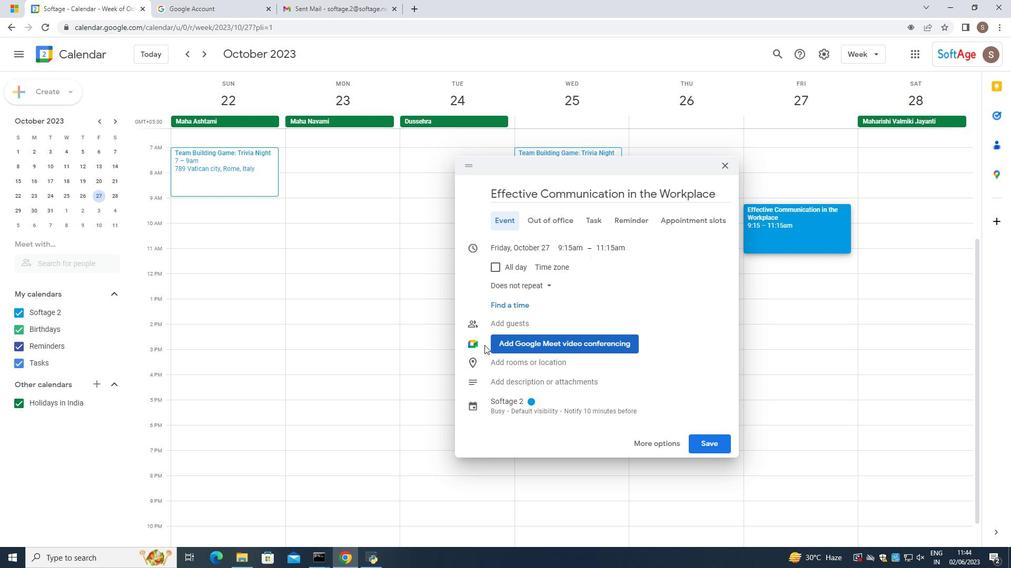 
Action: Mouse scrolled (481, 352) with delta (0, 0)
Screenshot: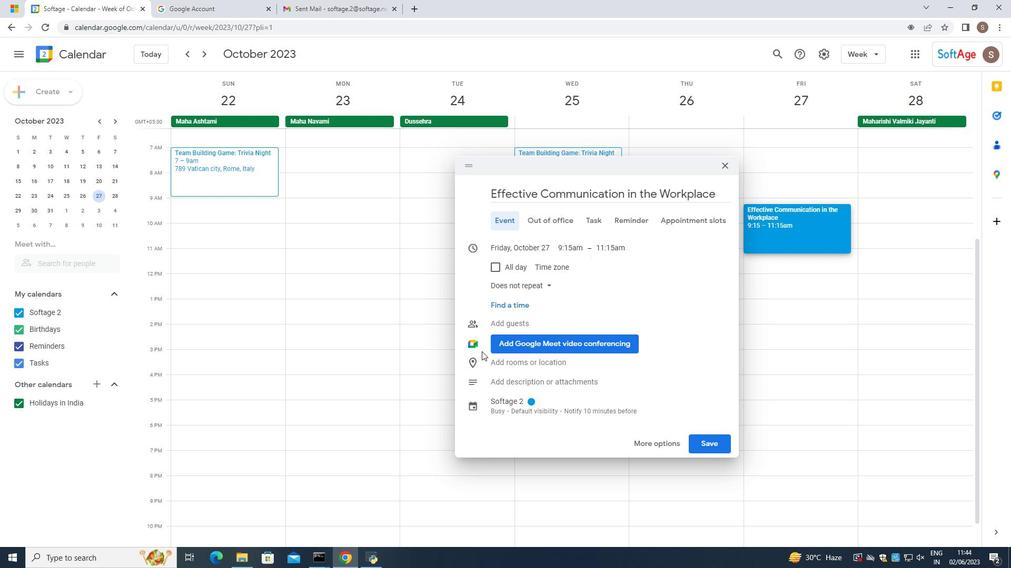 
Action: Mouse scrolled (481, 352) with delta (0, 0)
Screenshot: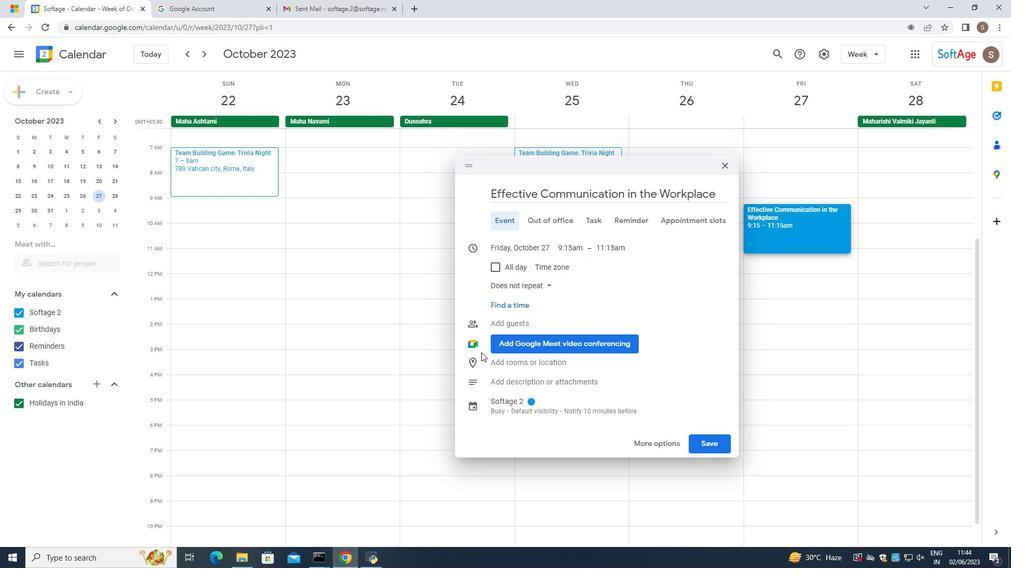 
Action: Mouse scrolled (481, 352) with delta (0, 0)
Screenshot: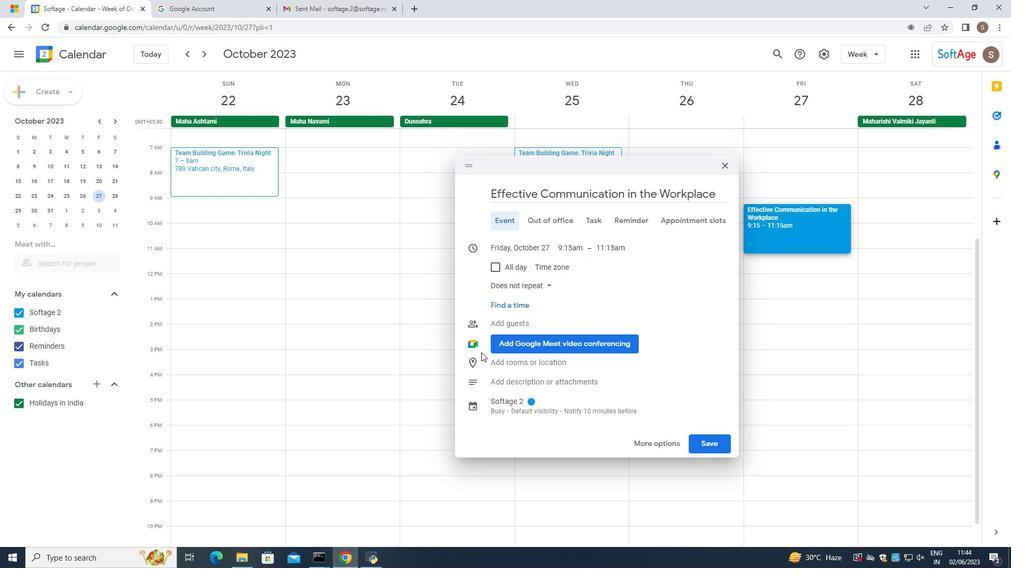 
Action: Mouse moved to (510, 341)
Screenshot: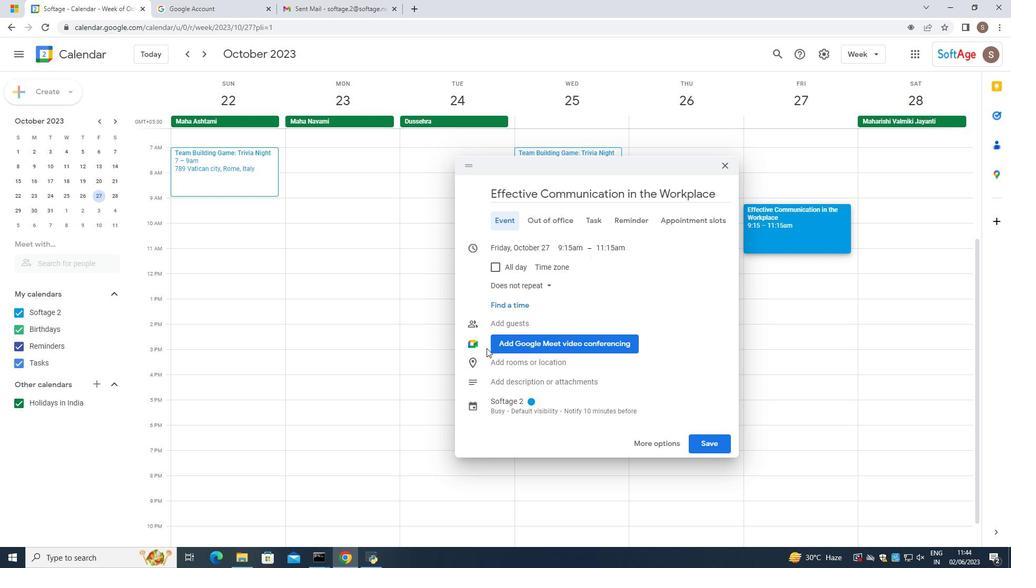 
Action: Mouse scrolled (509, 342) with delta (0, 0)
Screenshot: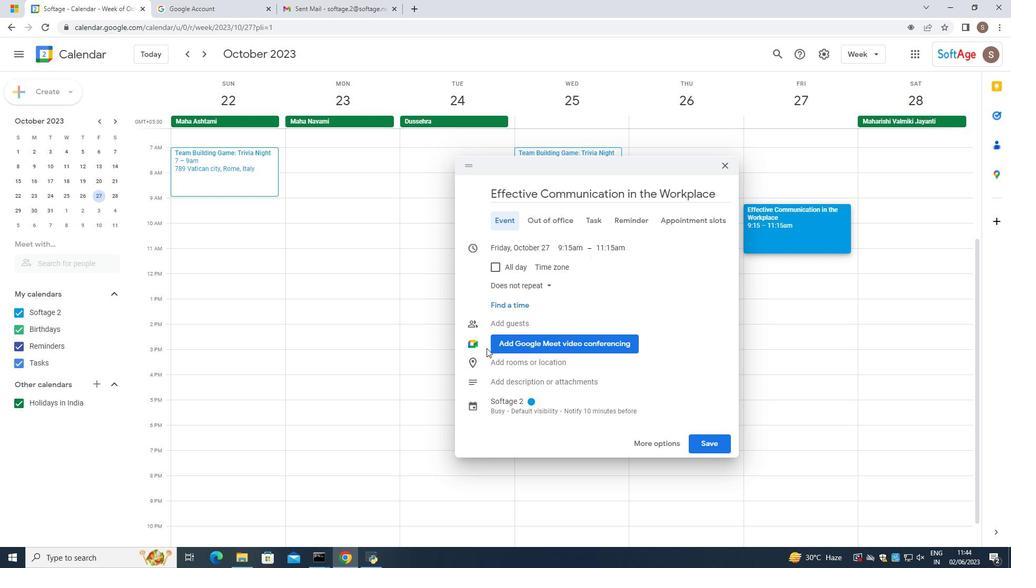 
Action: Mouse moved to (513, 378)
Screenshot: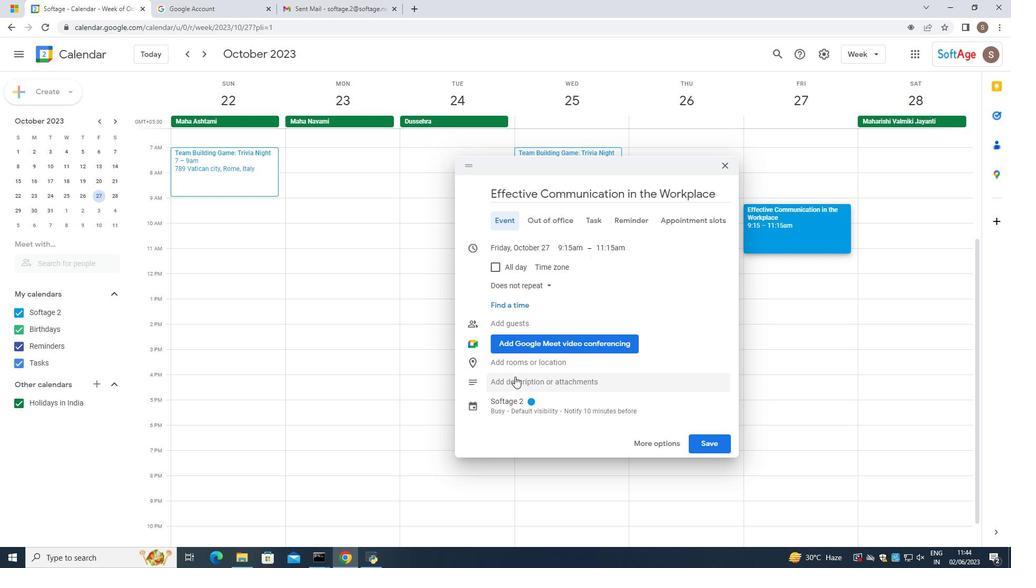 
Action: Mouse pressed left at (513, 378)
Screenshot: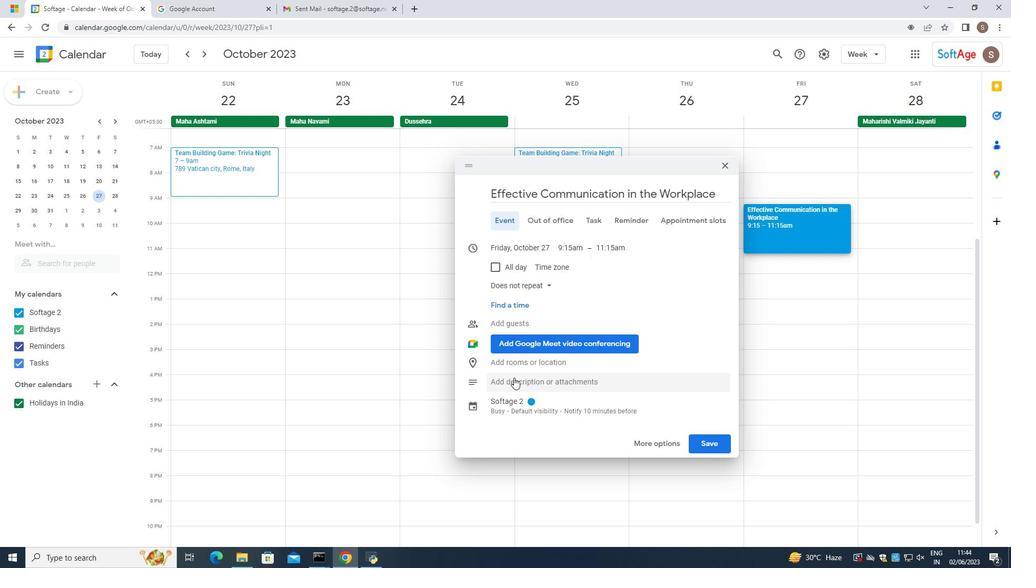 
Action: Mouse moved to (496, 399)
Screenshot: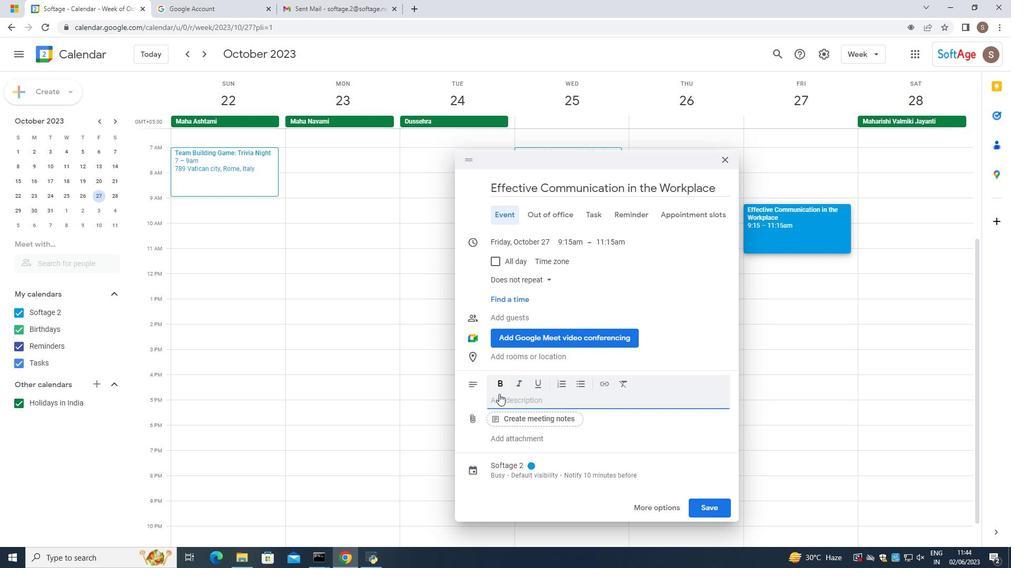 
Action: Mouse pressed left at (496, 399)
Screenshot: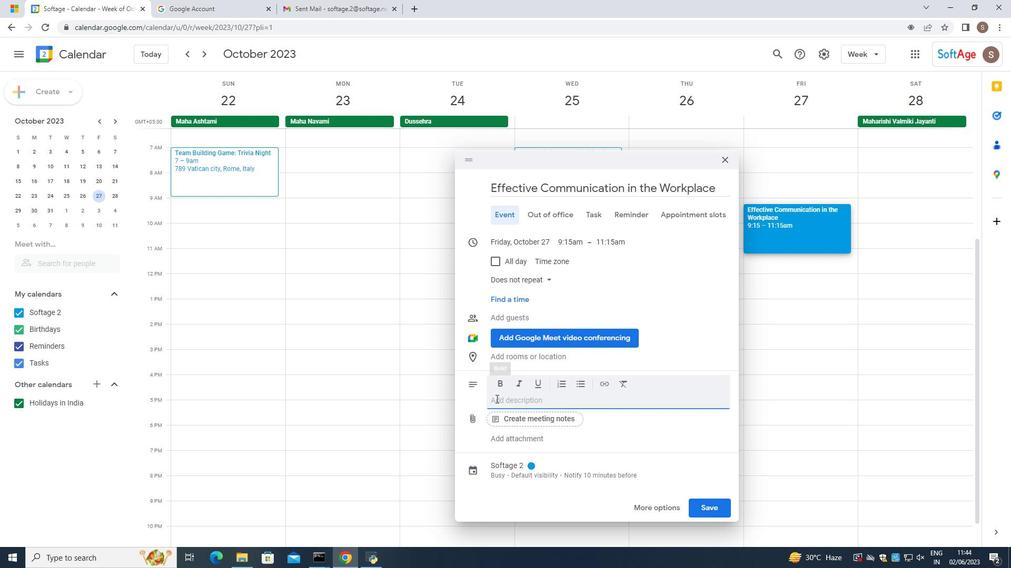 
Action: Mouse moved to (534, 378)
Screenshot: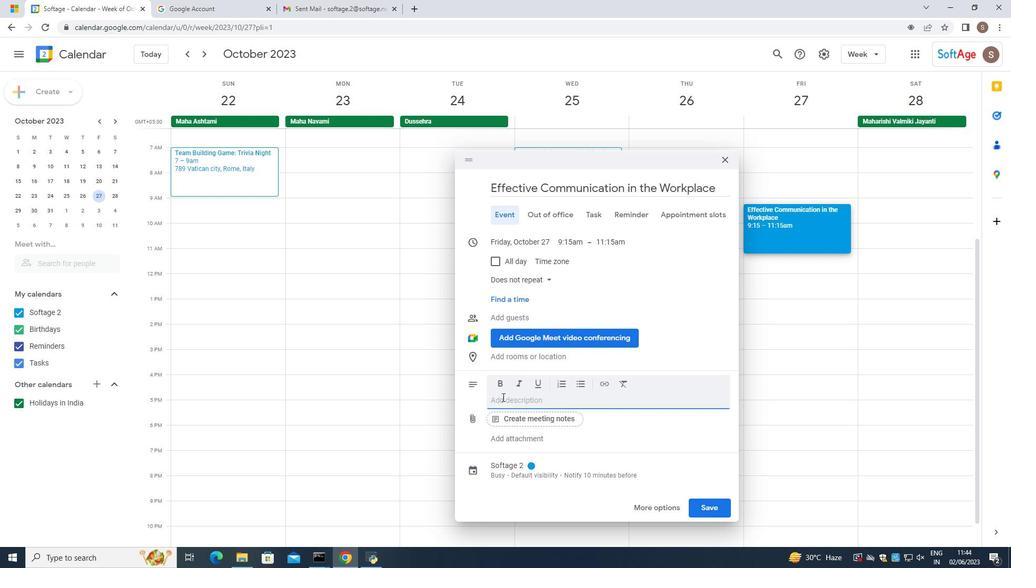 
Action: Key pressed <Key.caps_lock>P<Key.caps_lock>articipants<Key.space>will<Key.space>explore<Key.space>the<Key.space>role<Key.space>of<Key.space>a<Key.space>leader<Key.space>as<Key.space>a<Key.space>coach<Key.space>and<Key.space>mentor<Key.space>.<Key.space><Key.caps_lock>T<Key.caps_lock>hey<Key.space>will<Key.space>learn<Key.space>how<Key.space>to<Key.space>provide<Key.space>guidance,<Key.space>support<Key.space>and<Key.space>development<Key.space>opportunities<Key.space>top<Key.space><Key.backspace><Key.space><Key.backspace><Key.backspace><Key.space>team<Key.space>members<Key.space>,<Key.space>for<Key.backspace>stering<Key.space>their<Key.space>grio<Key.backspace><Key.backspace>owth<Key.space>and<Key.space>professional<Key.space>d<Key.backspace>advancement.
Screenshot: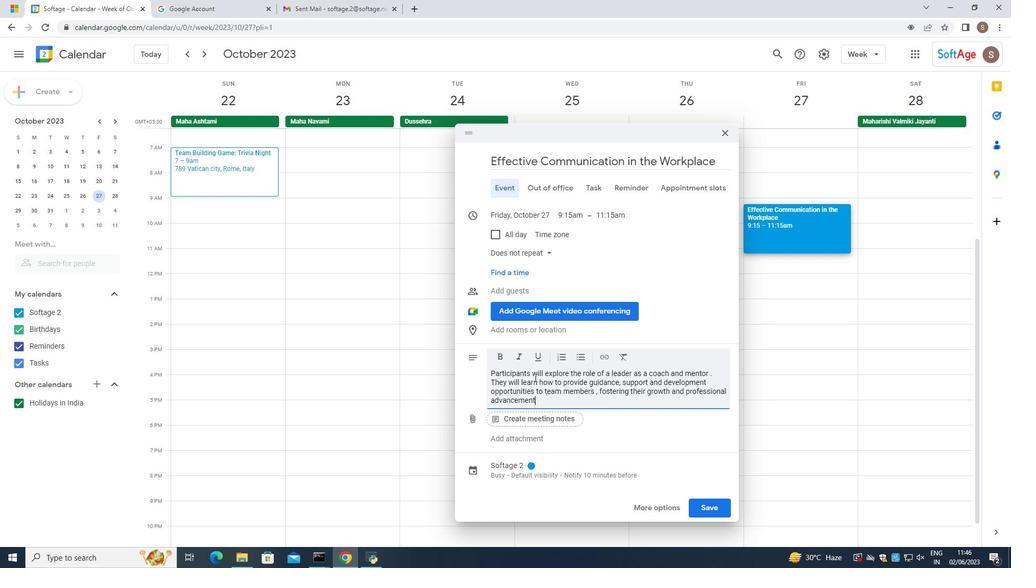
Action: Mouse moved to (534, 306)
Screenshot: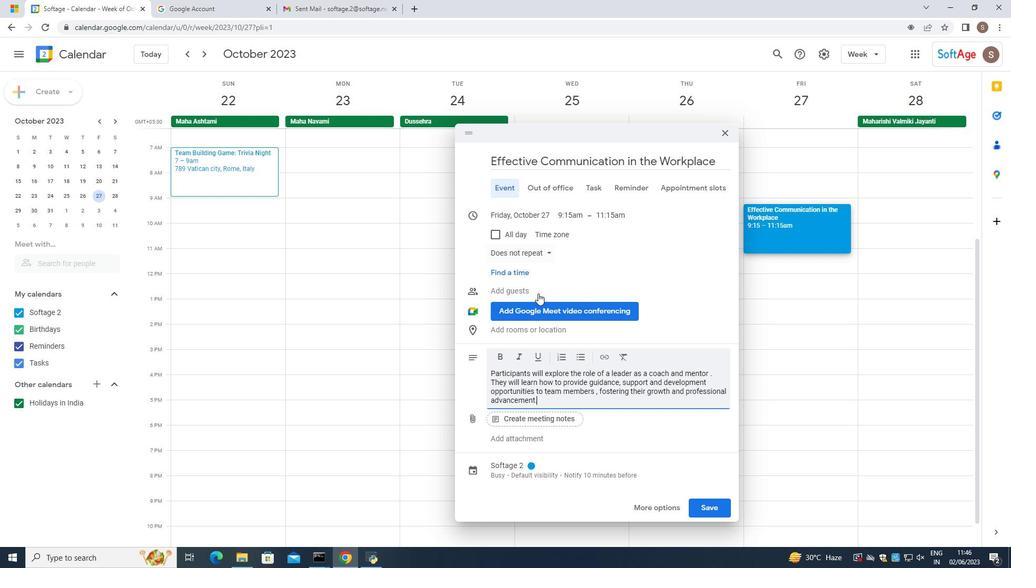 
Action: Mouse scrolled (534, 306) with delta (0, 0)
Screenshot: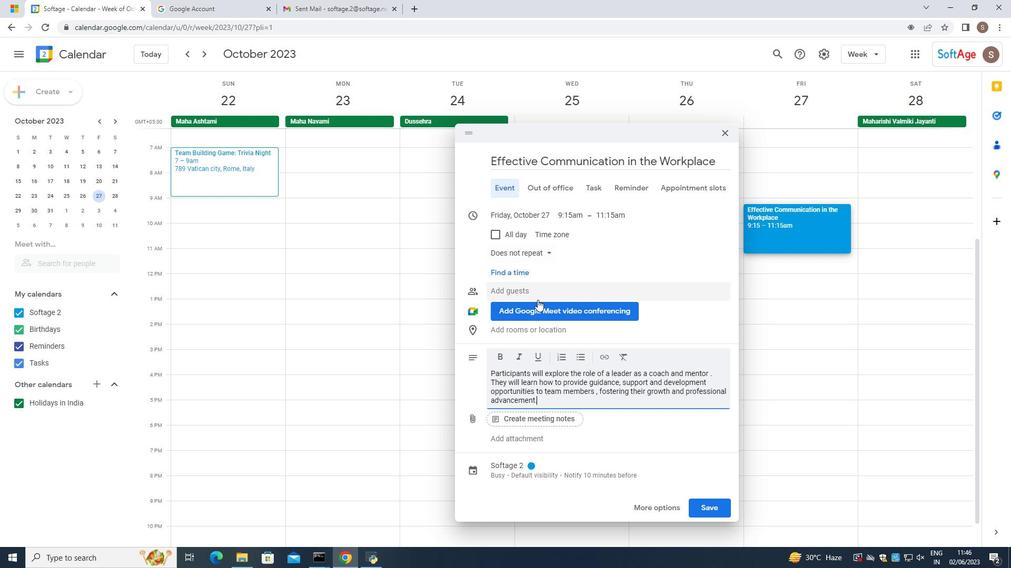 
Action: Mouse scrolled (534, 306) with delta (0, 0)
Screenshot: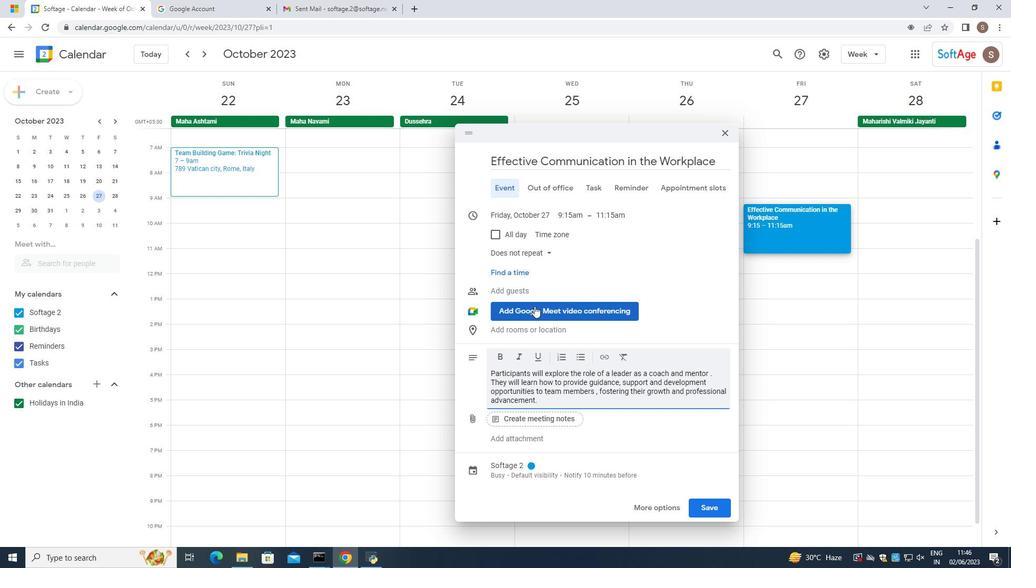 
Action: Mouse scrolled (534, 306) with delta (0, 0)
Screenshot: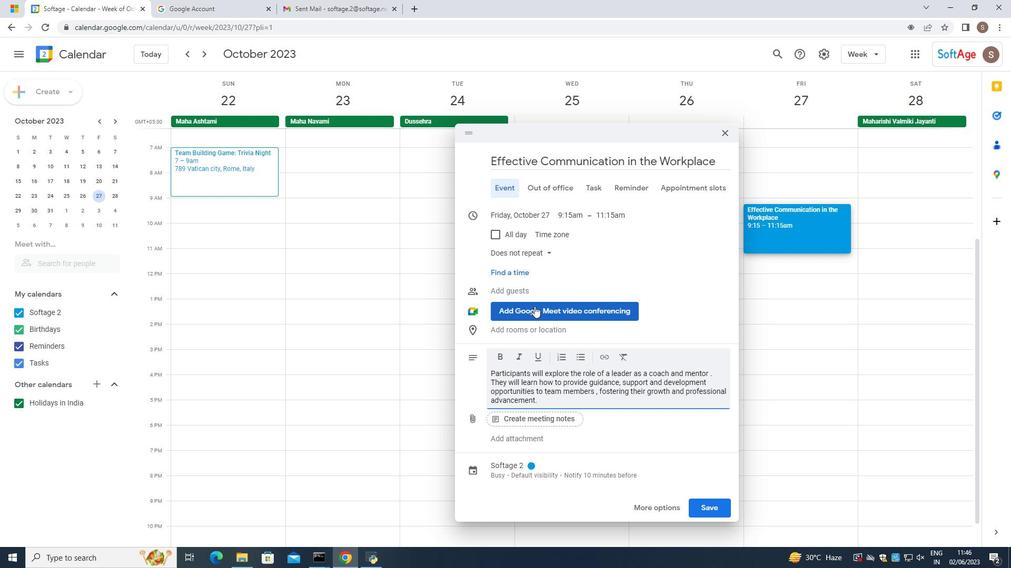 
Action: Mouse moved to (468, 357)
Screenshot: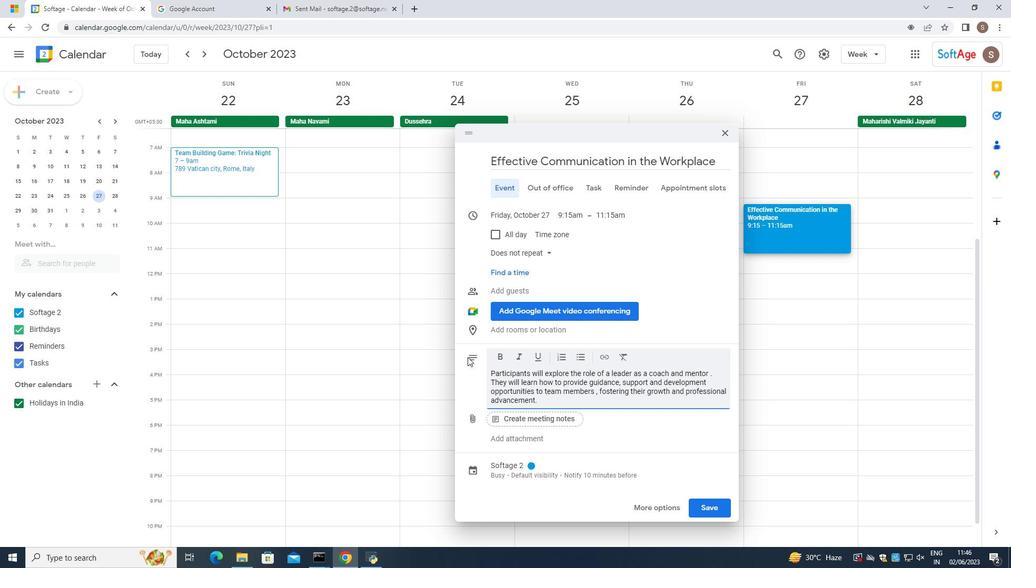 
Action: Mouse pressed left at (468, 357)
Screenshot: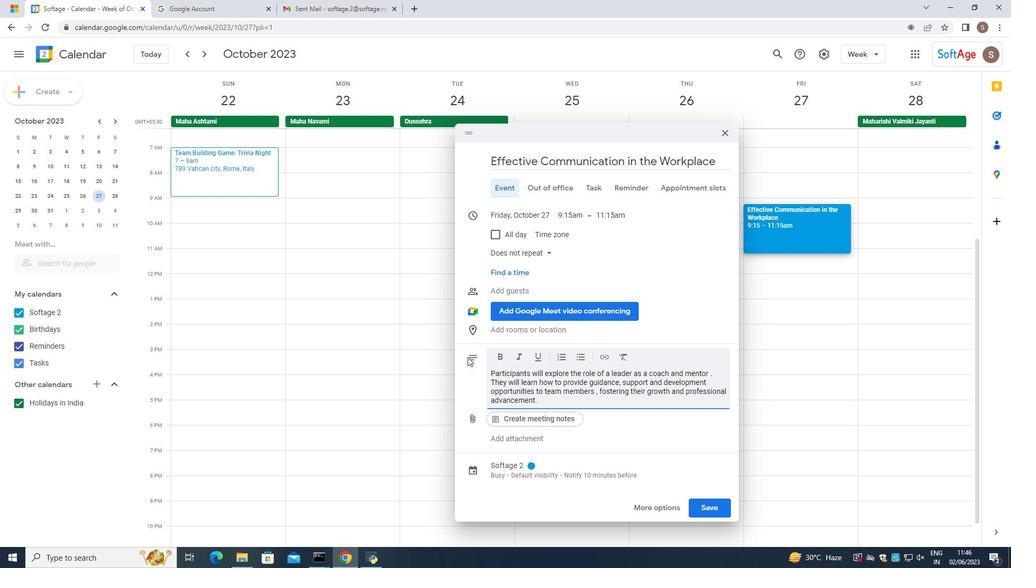 
Action: Mouse moved to (507, 336)
Screenshot: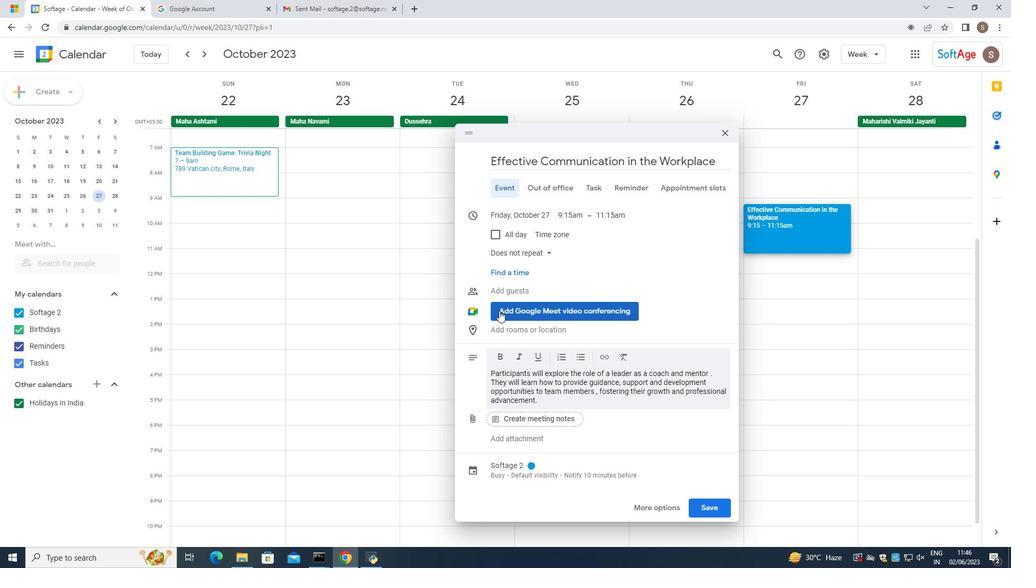 
Action: Mouse scrolled (504, 328) with delta (0, 0)
Screenshot: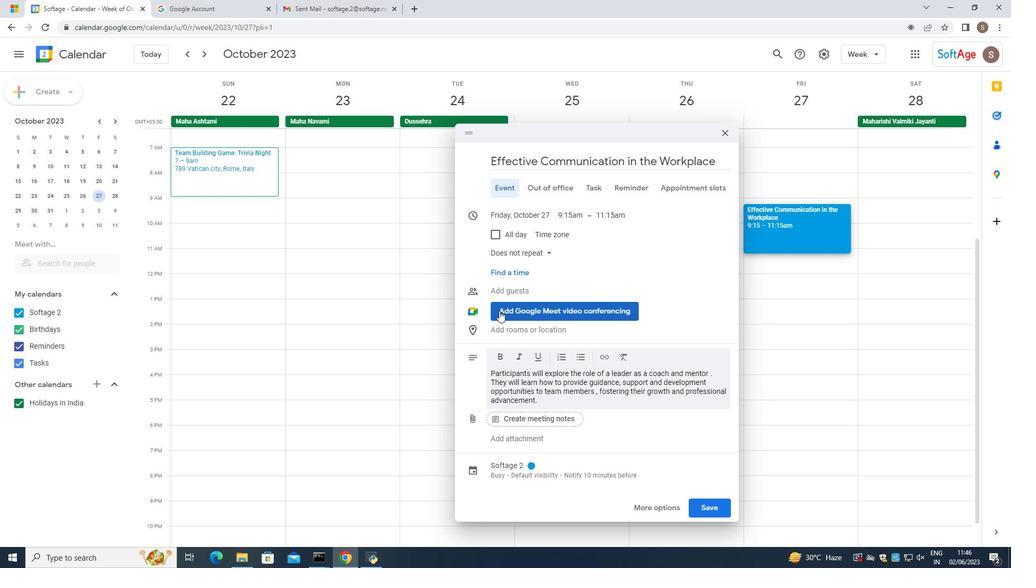
Action: Mouse moved to (513, 350)
Screenshot: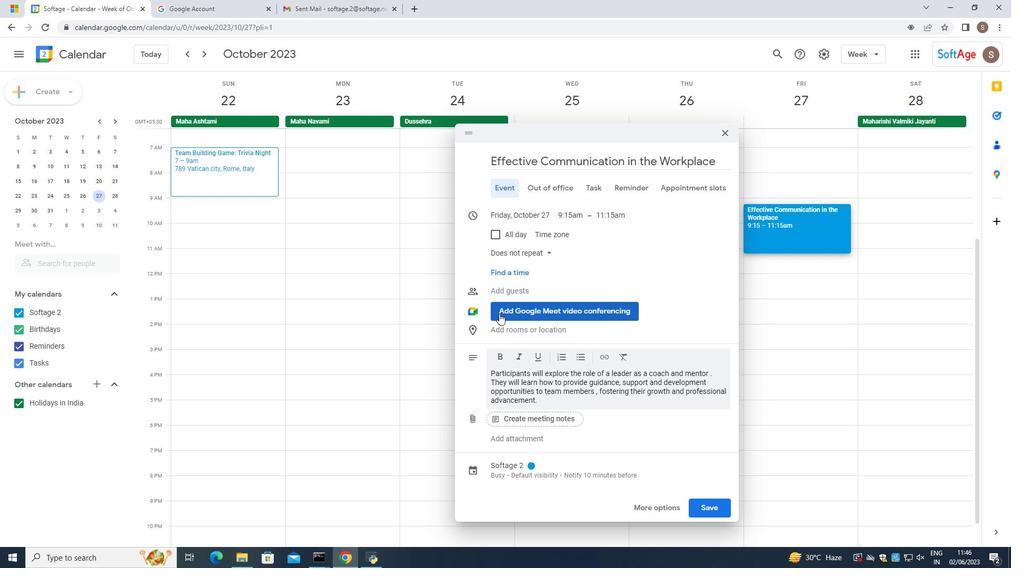 
Action: Mouse scrolled (513, 350) with delta (0, 0)
Screenshot: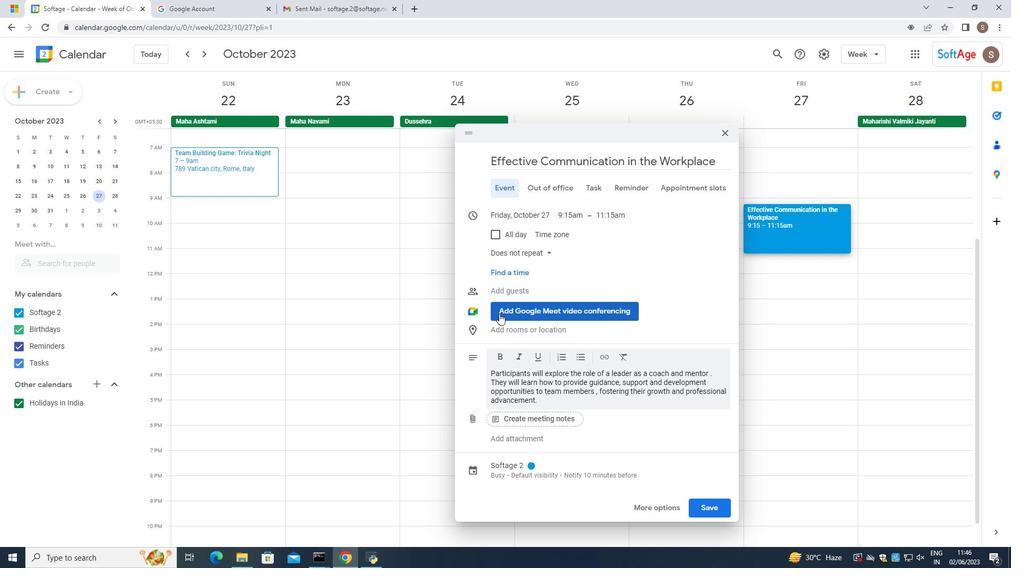 
Action: Mouse moved to (515, 357)
Screenshot: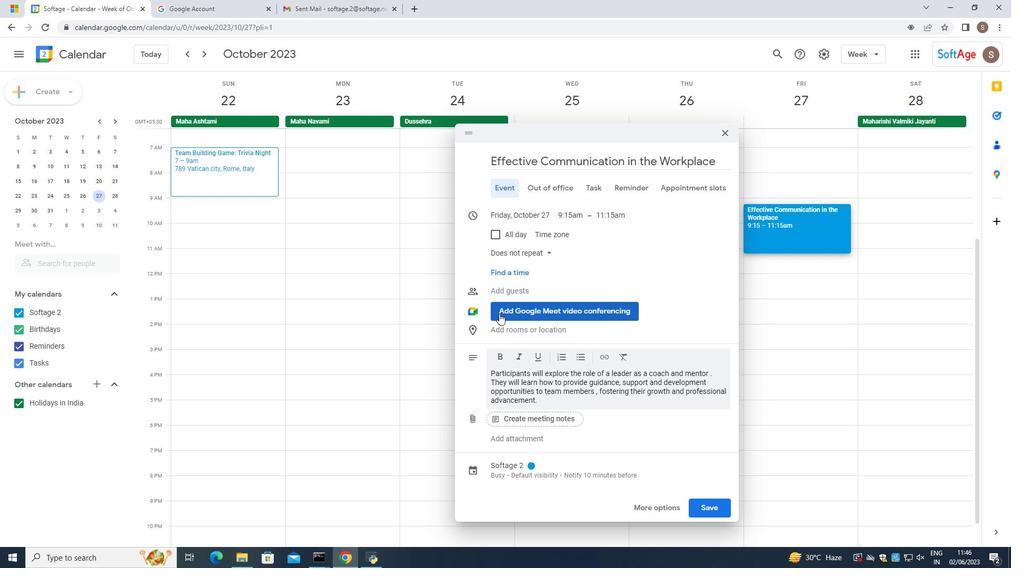 
Action: Mouse scrolled (515, 356) with delta (0, 0)
Screenshot: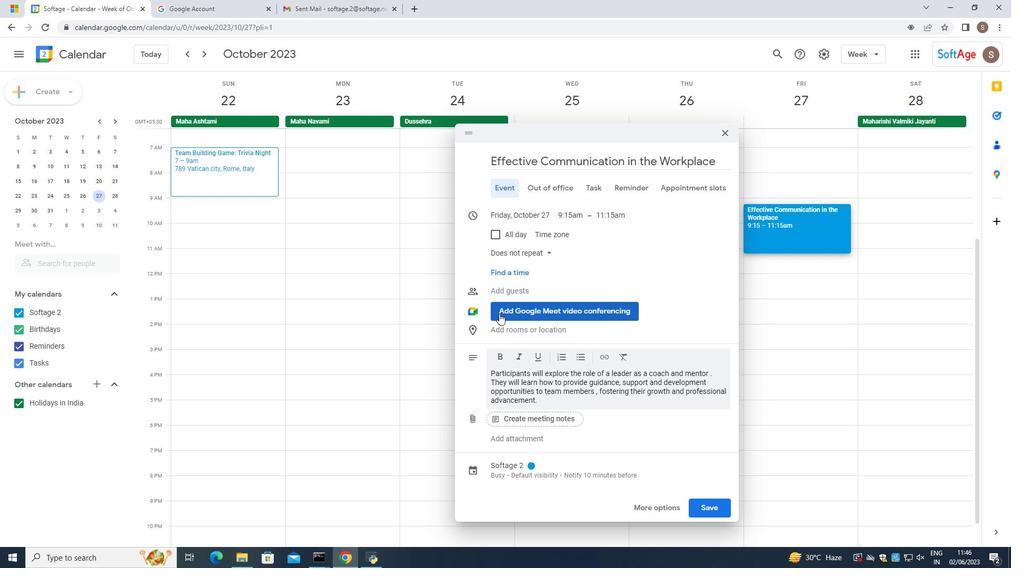 
Action: Mouse scrolled (515, 356) with delta (0, 0)
Screenshot: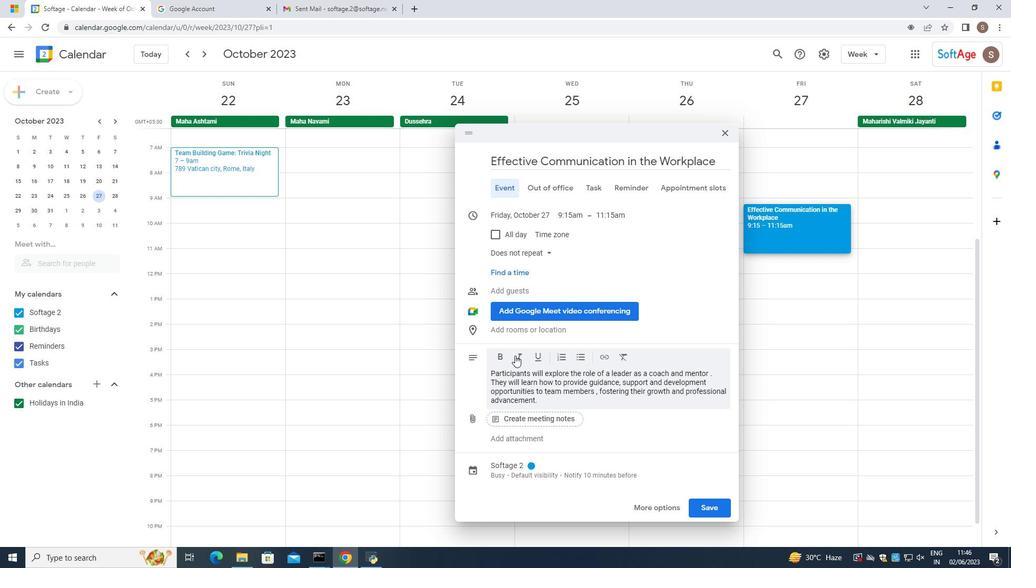 
Action: Mouse moved to (496, 327)
Screenshot: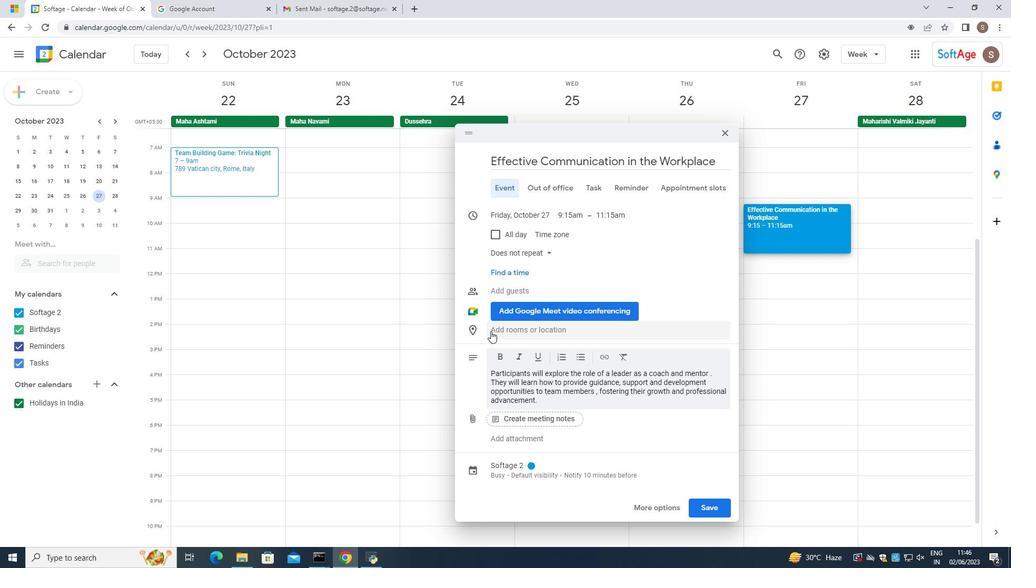 
Action: Mouse pressed left at (496, 327)
Screenshot: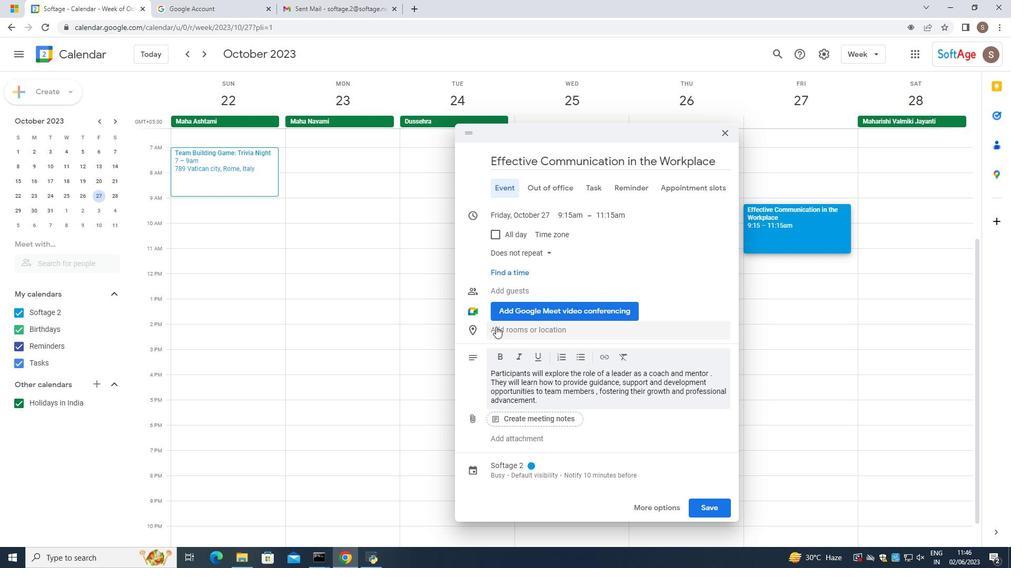 
Action: Mouse pressed left at (496, 327)
Screenshot: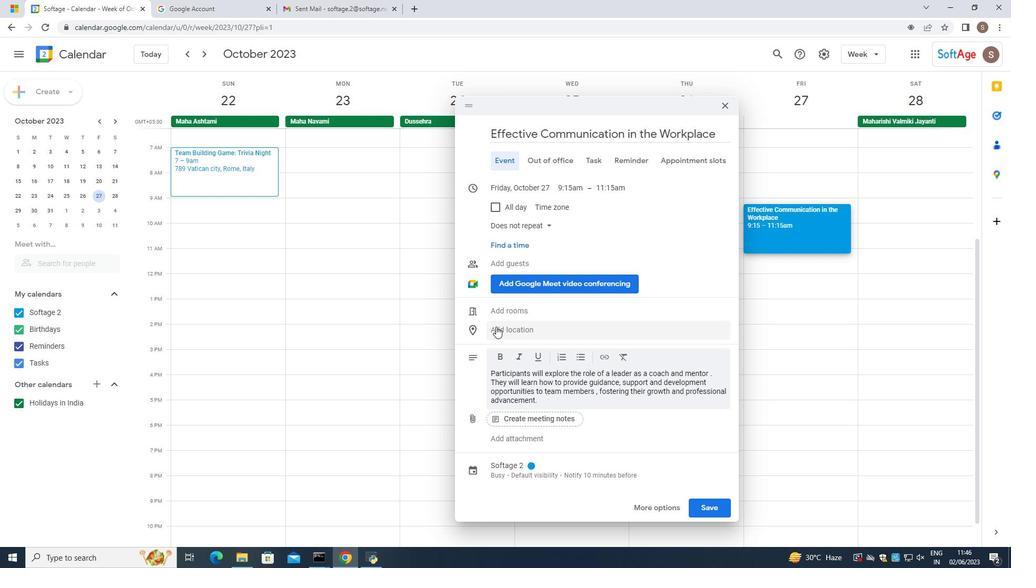 
Action: Key pressed 456,<Key.space><Key.caps_lock>M<Key.caps_lock>ursee<Key.backspace><Key.backspace><Key.backspace>s<Key.backspace><Key.backspace>see<Key.space>d<Key.space><Key.backspace><Key.shift_r>"<Key.caps_lock>O<Key.caps_lock>rsay,<Key.space><Key.caps_lock>P<Key.caps_lock>arsi<Key.space>,<Key.space><Key.caps_lock>F<Key.caps_lock>rance
Screenshot: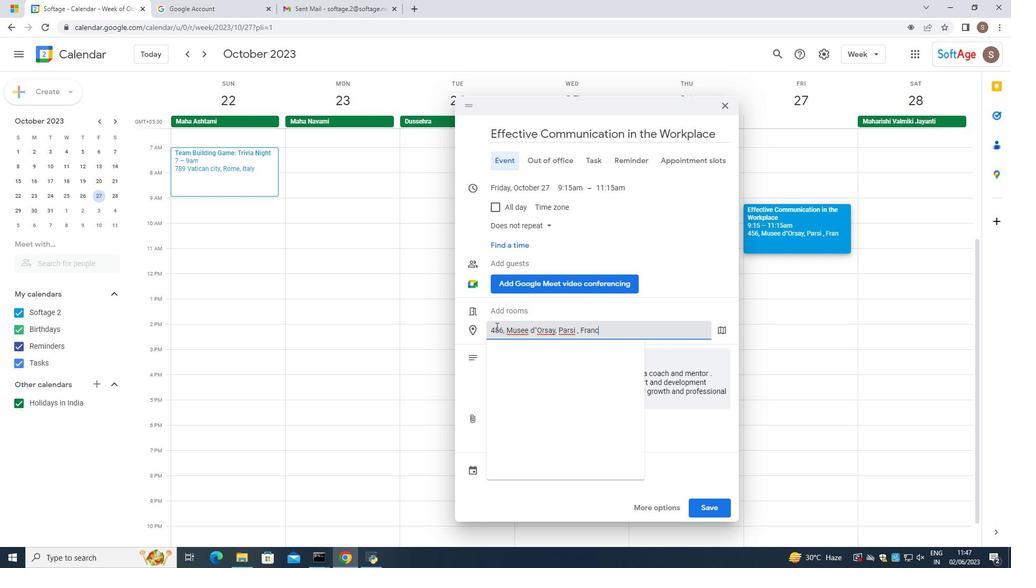 
Action: Mouse moved to (612, 331)
Screenshot: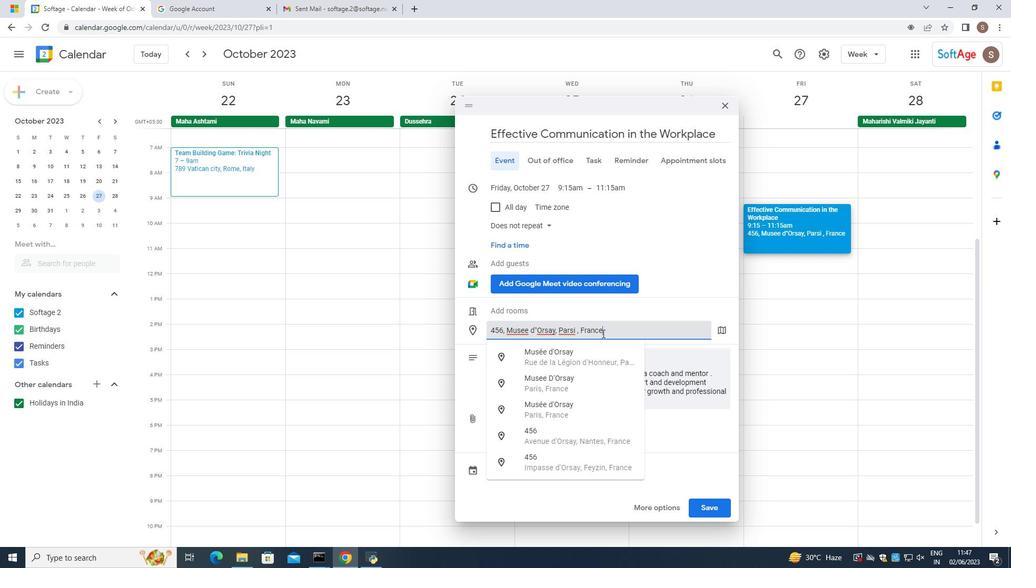 
Action: Mouse pressed left at (612, 331)
Screenshot: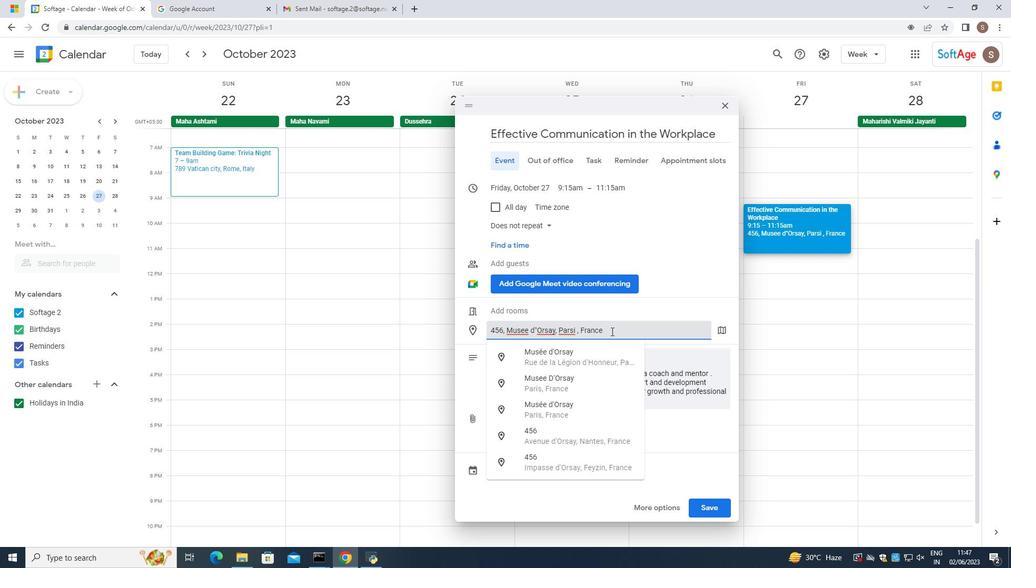 
Action: Mouse moved to (660, 367)
Screenshot: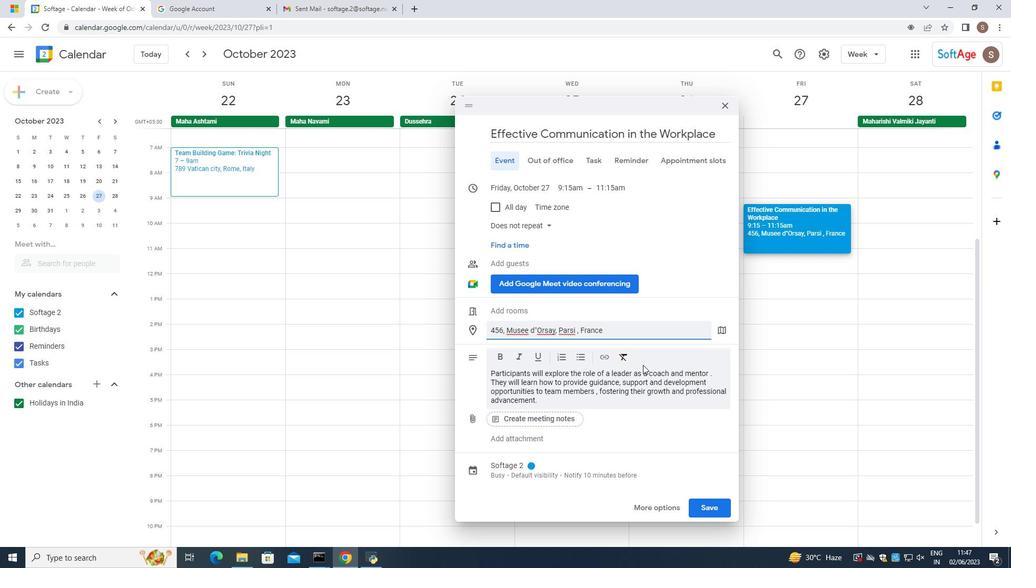 
Action: Mouse pressed left at (660, 367)
Screenshot: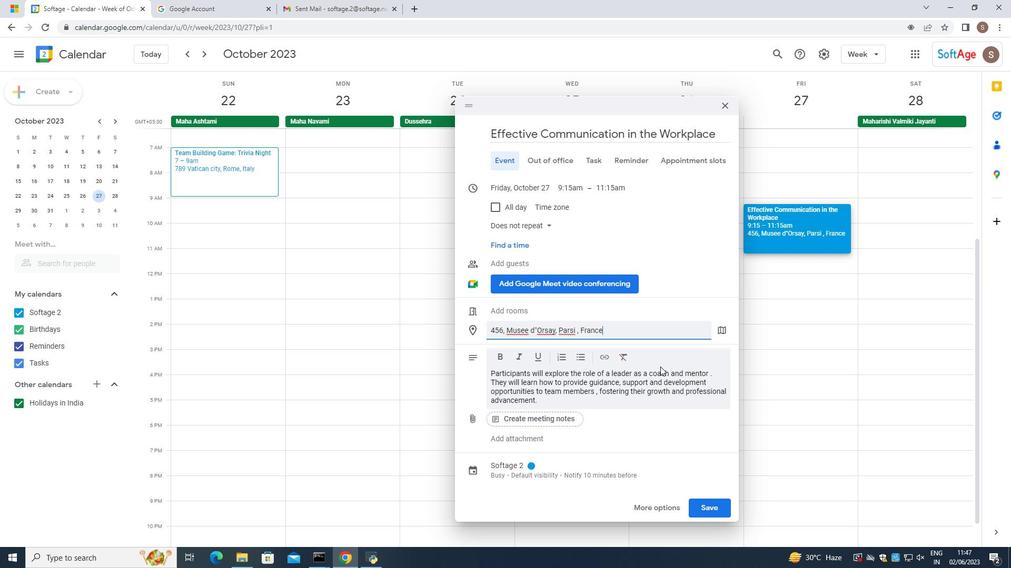 
Action: Mouse moved to (522, 371)
Screenshot: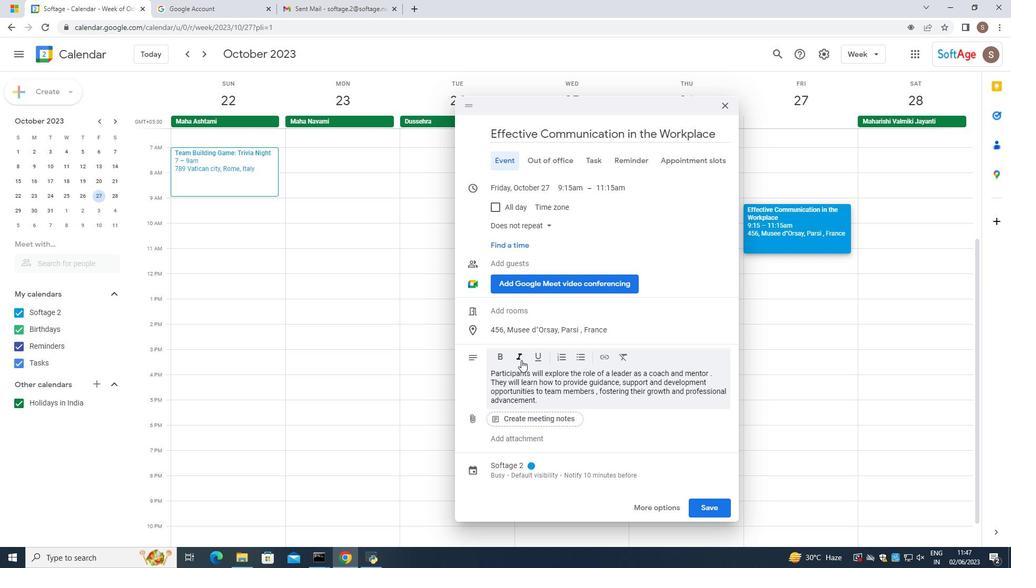 
Action: Mouse scrolled (522, 370) with delta (0, 0)
Screenshot: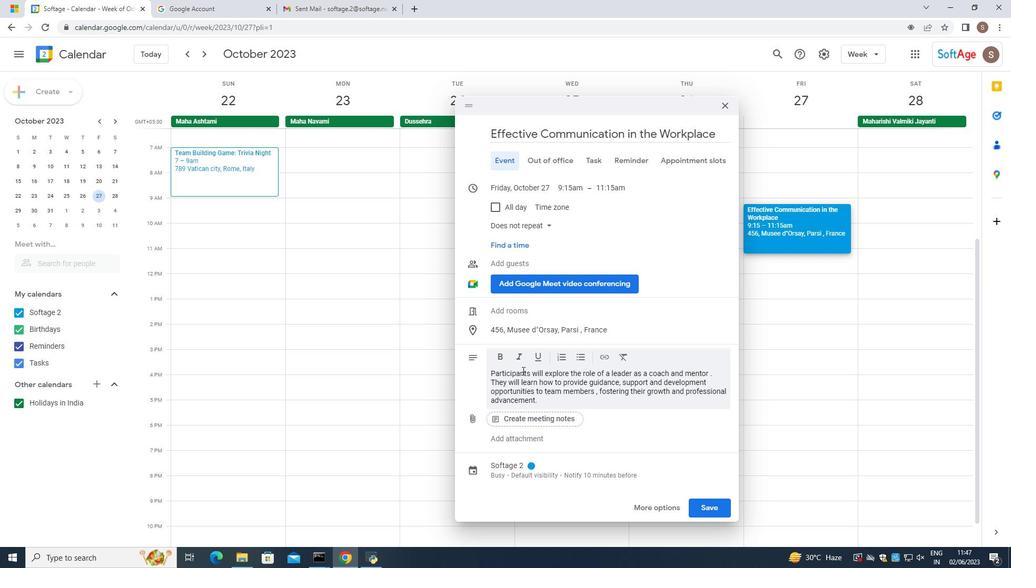 
Action: Mouse moved to (531, 206)
Screenshot: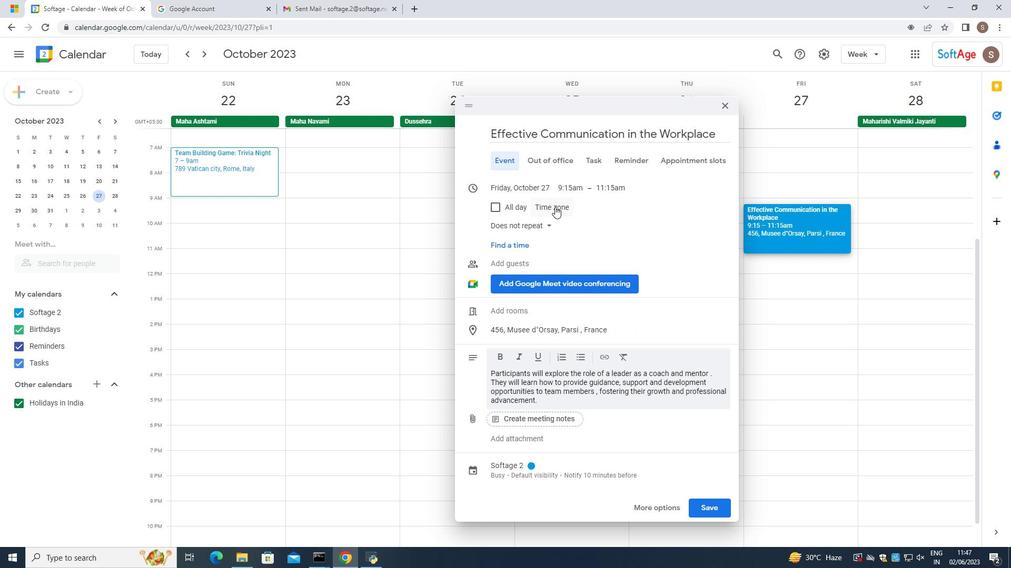 
Action: Mouse pressed left at (531, 206)
Screenshot: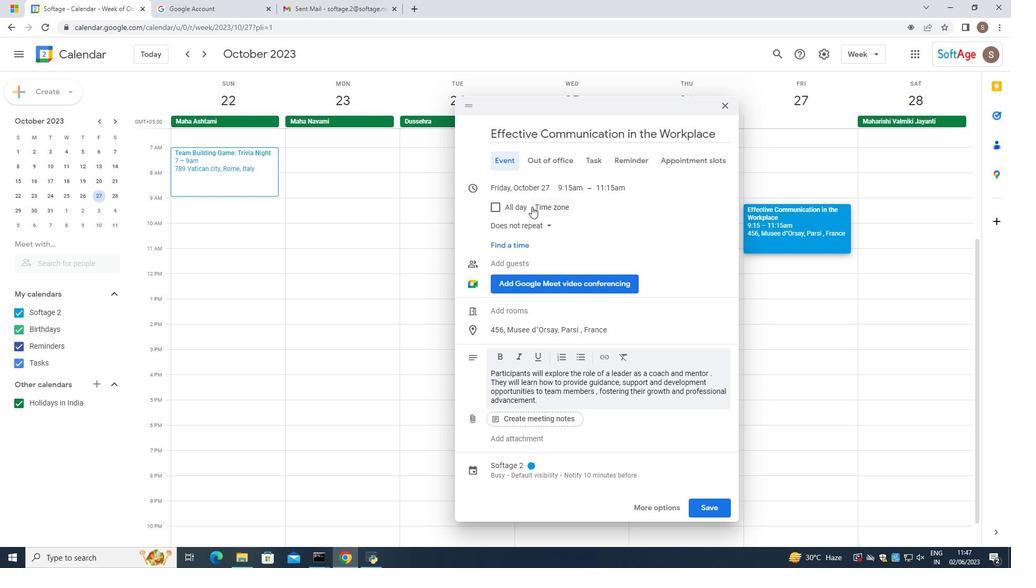 
Action: Mouse moved to (647, 244)
Screenshot: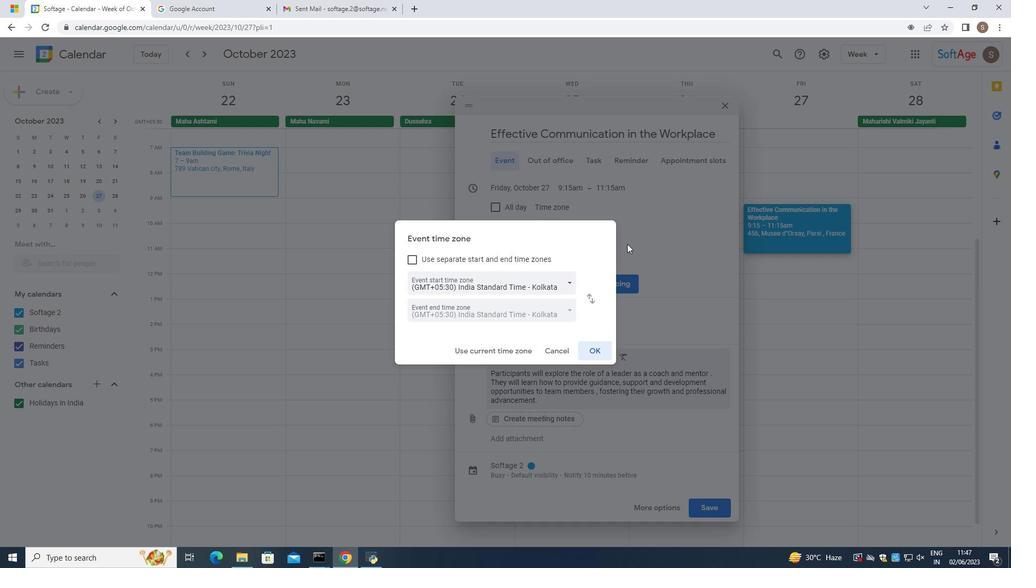 
Action: Mouse pressed left at (647, 244)
Screenshot: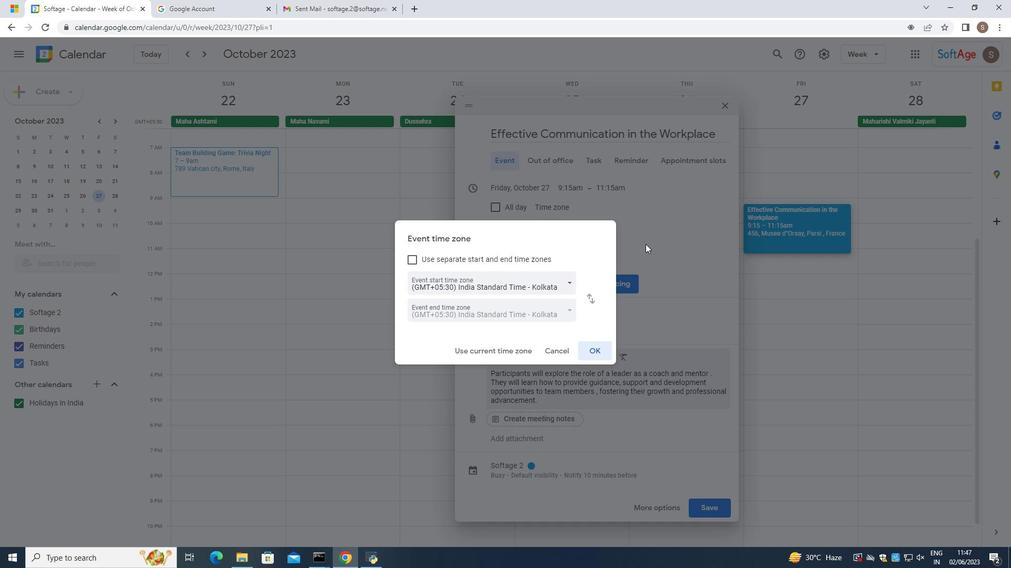 
Action: Mouse moved to (541, 228)
Screenshot: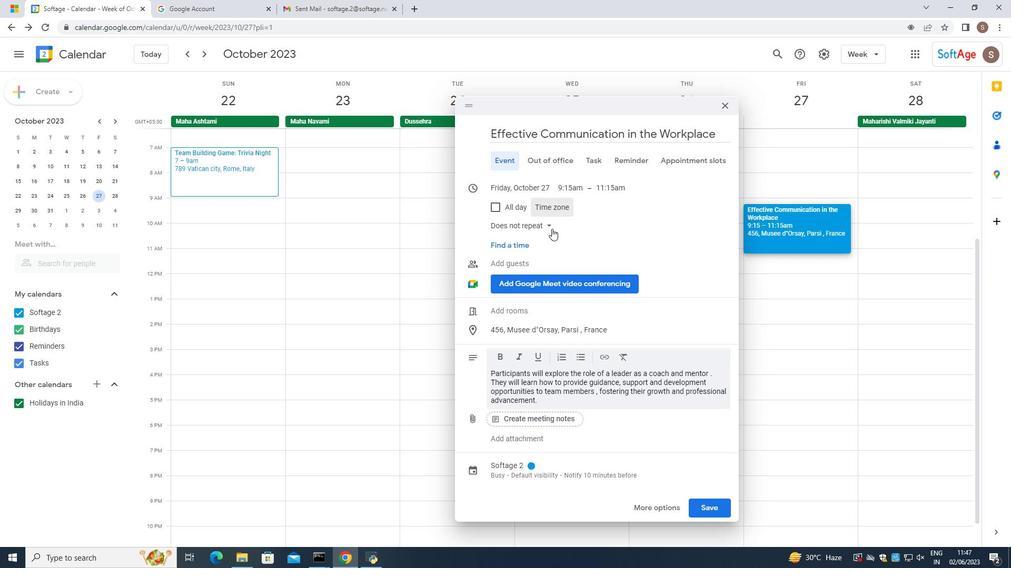 
Action: Mouse pressed left at (541, 228)
Screenshot: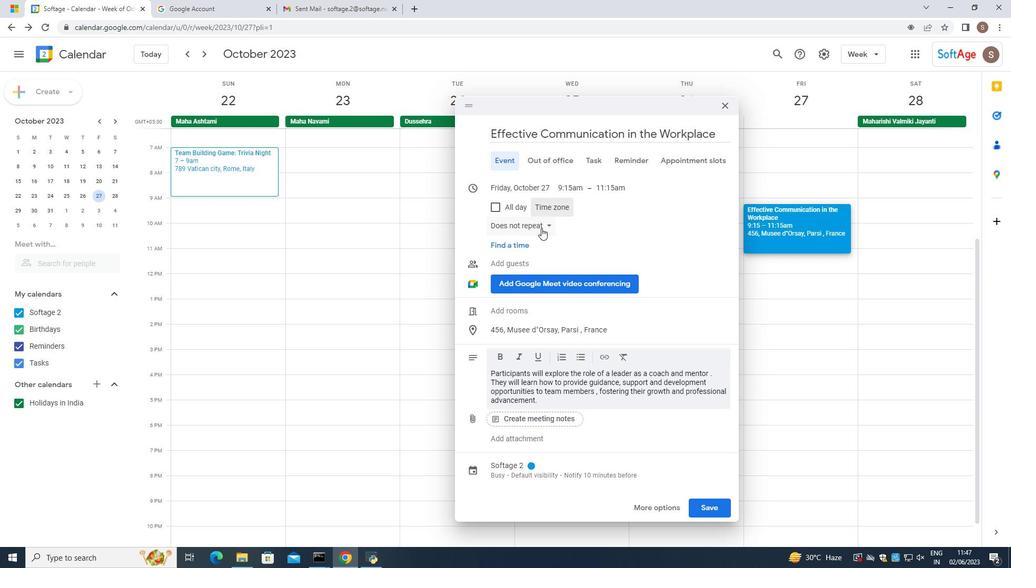 
Action: Mouse moved to (556, 230)
Screenshot: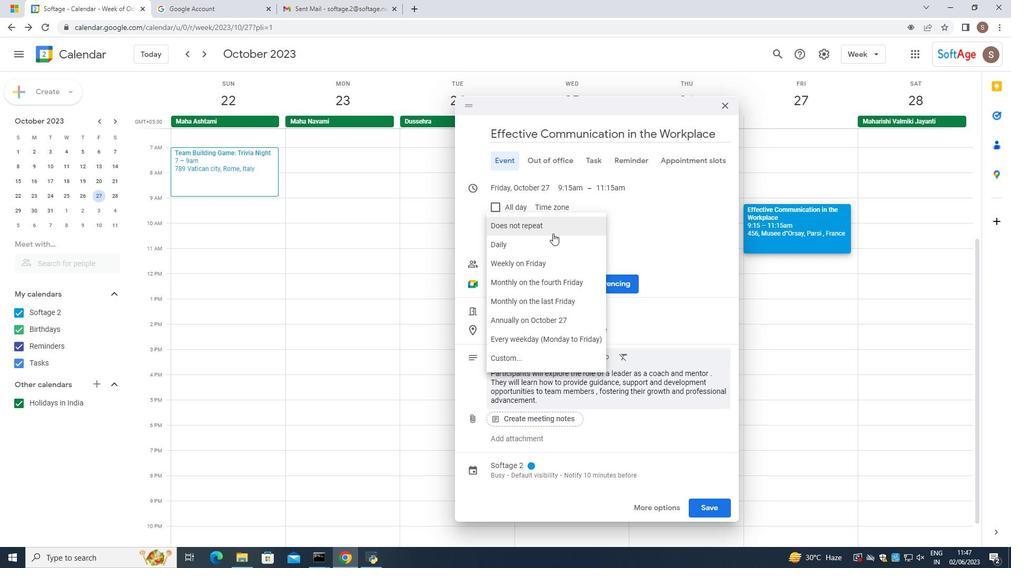 
Action: Mouse pressed left at (556, 230)
Screenshot: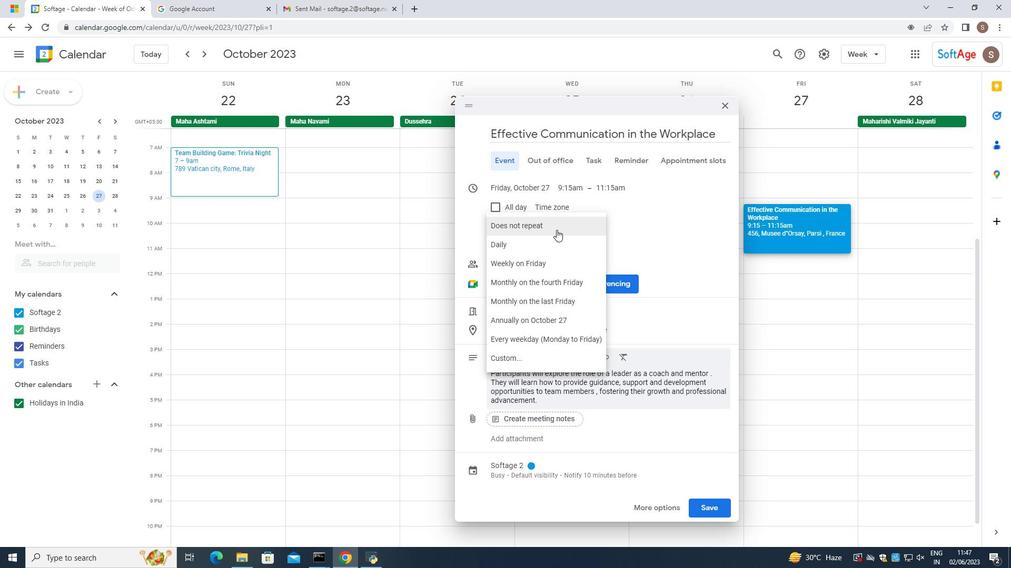 
Action: Mouse moved to (716, 514)
Screenshot: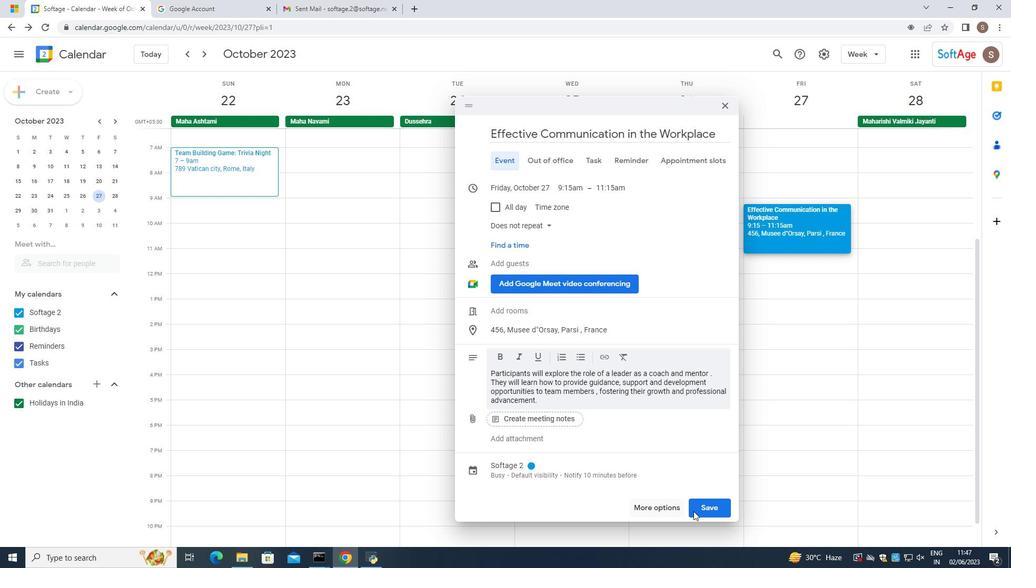 
Action: Mouse pressed left at (716, 514)
Screenshot: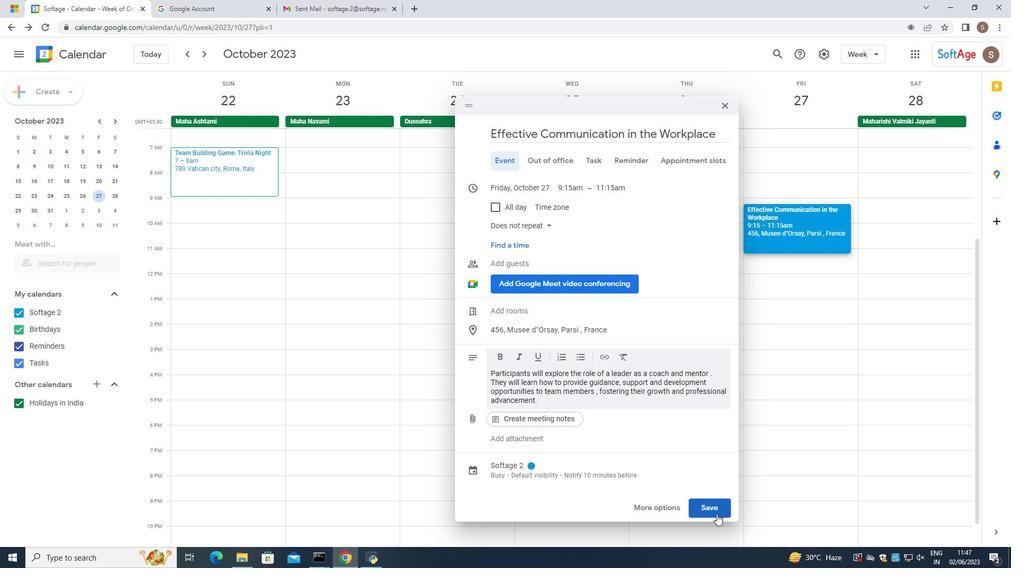 
Action: Mouse moved to (770, 245)
Screenshot: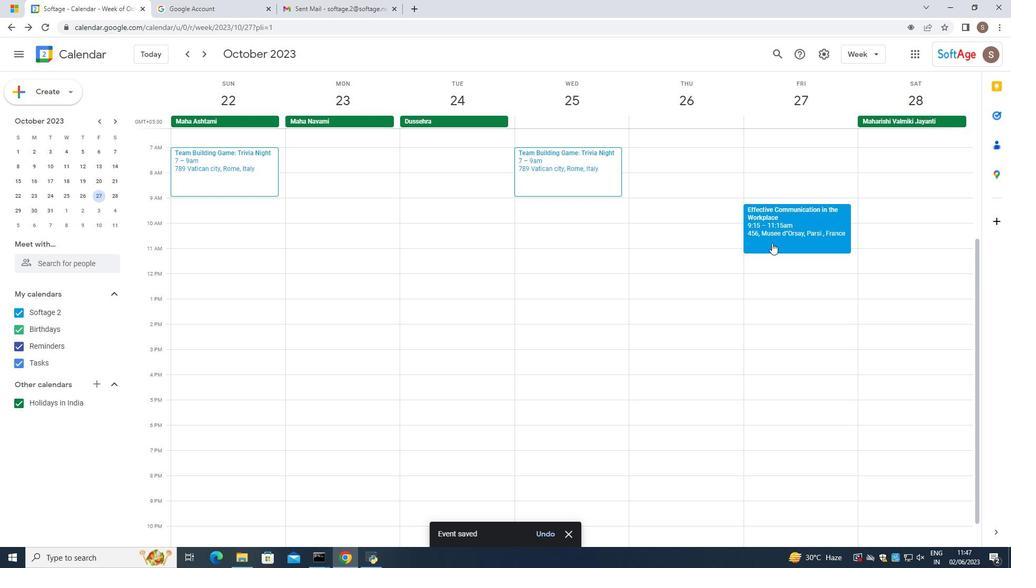 
Action: Mouse pressed right at (770, 245)
Screenshot: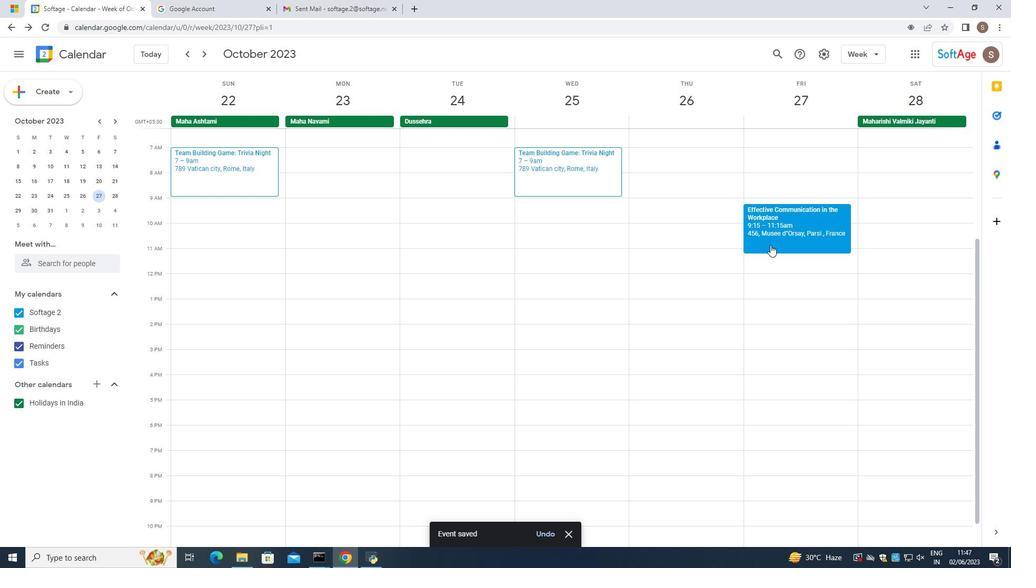 
Action: Mouse moved to (826, 283)
Screenshot: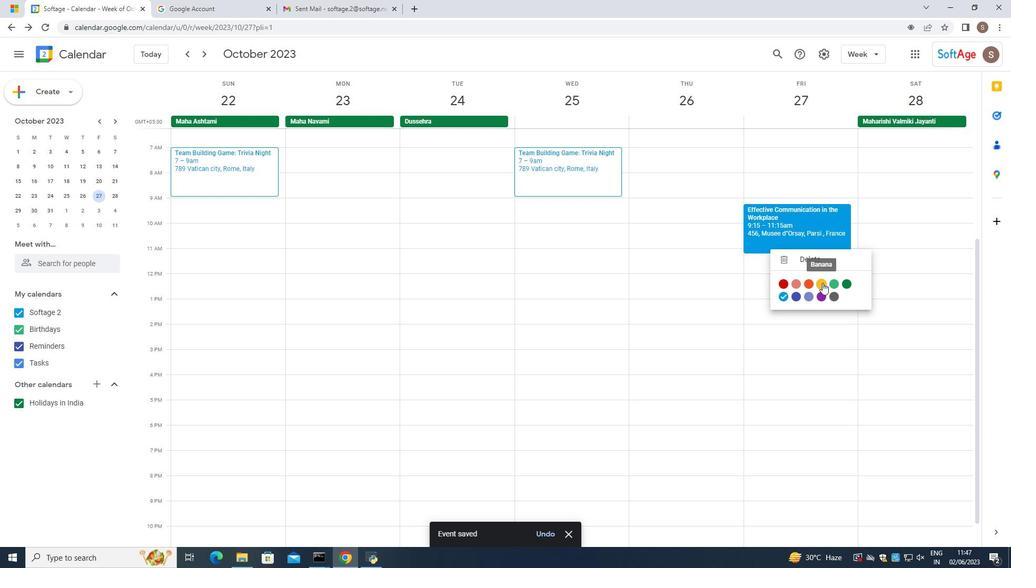 
Action: Mouse pressed left at (826, 283)
Screenshot: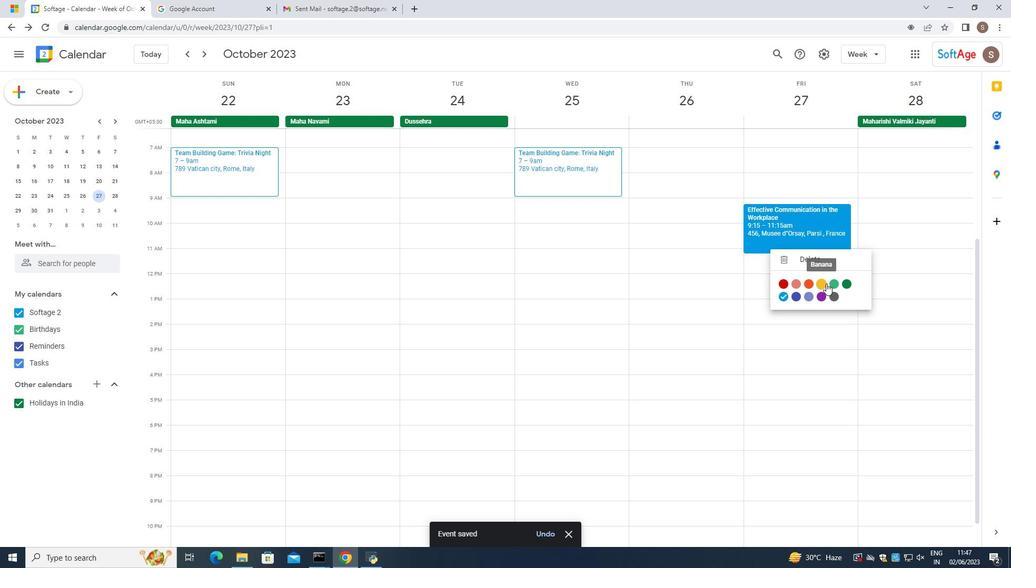 
Action: Mouse moved to (774, 287)
Screenshot: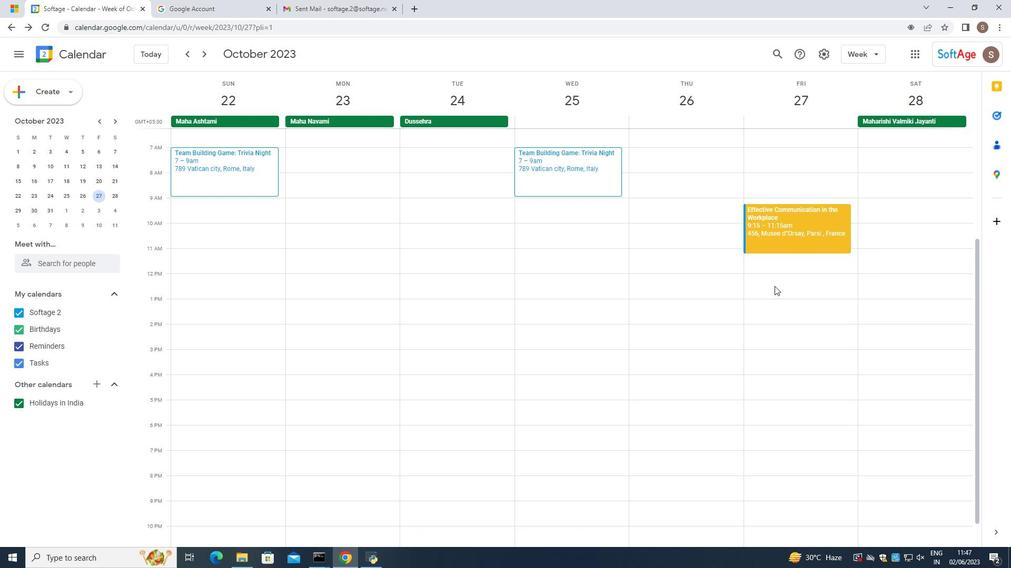 
Action: Mouse pressed left at (774, 287)
Screenshot: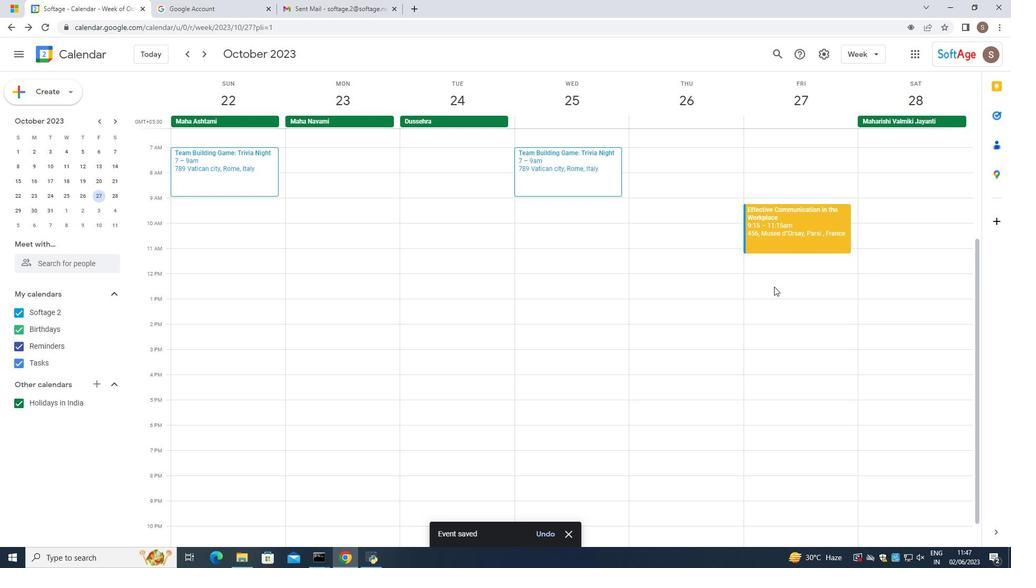 
Action: Mouse moved to (781, 242)
Screenshot: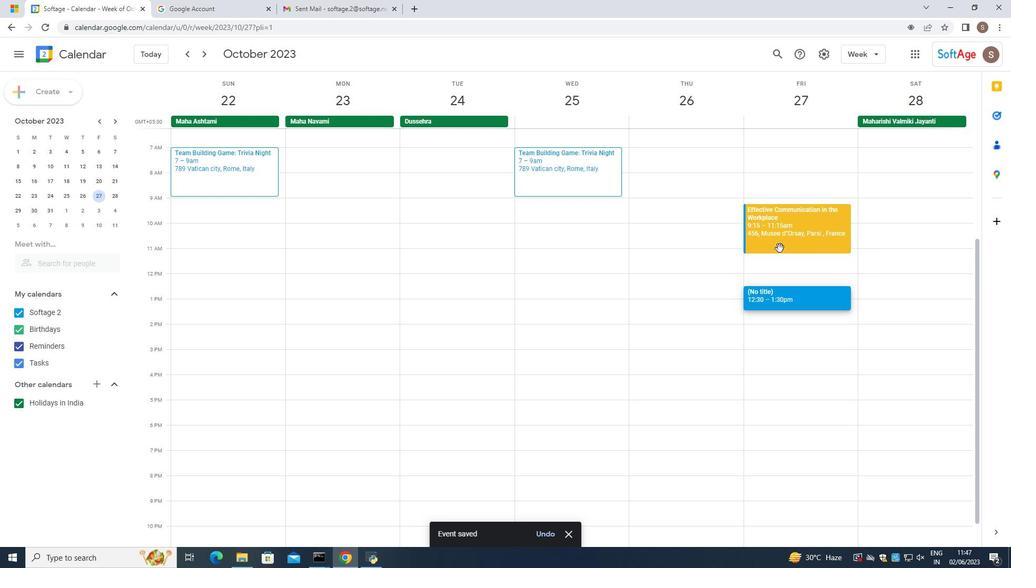 
Action: Mouse pressed left at (781, 242)
Screenshot: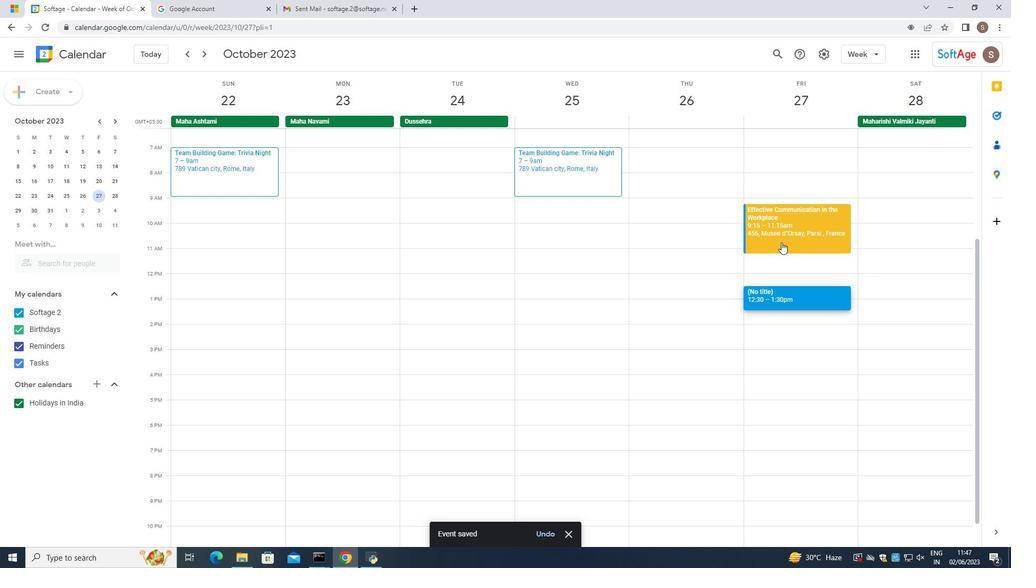 
Action: Mouse moved to (672, 190)
Screenshot: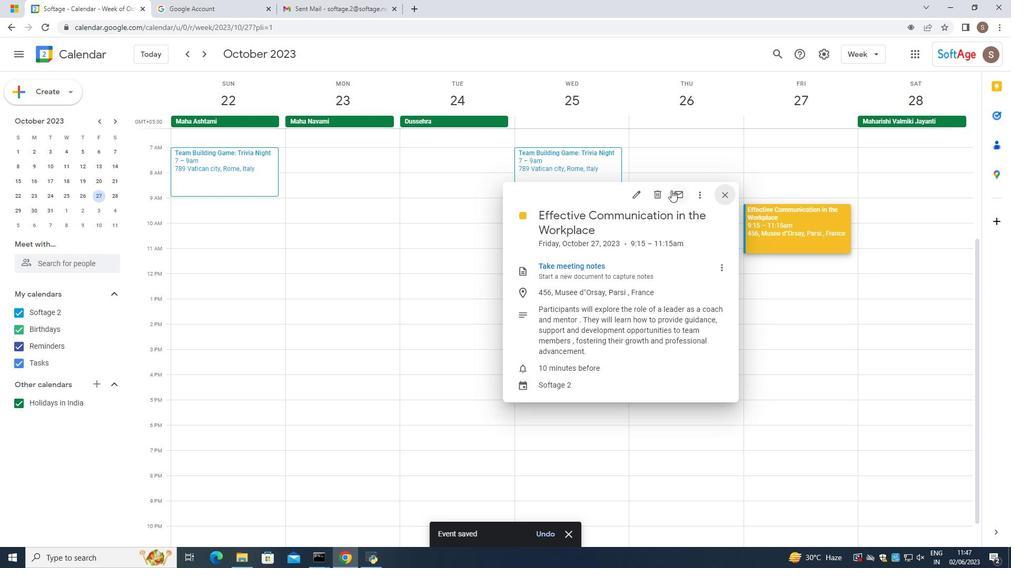 
Action: Mouse pressed left at (672, 190)
Screenshot: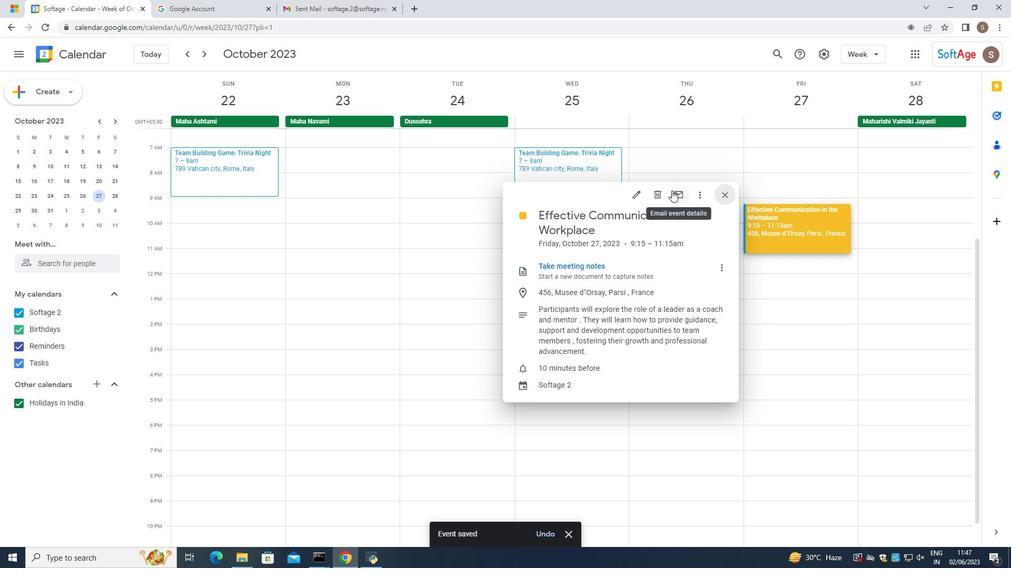 
Action: Mouse moved to (387, 235)
Screenshot: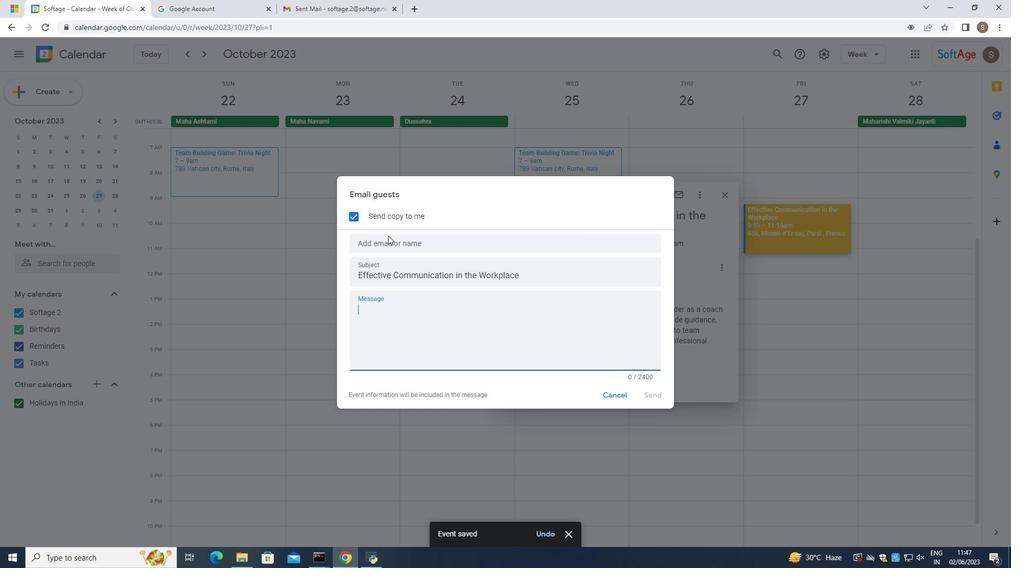 
Action: Mouse pressed left at (387, 235)
Screenshot: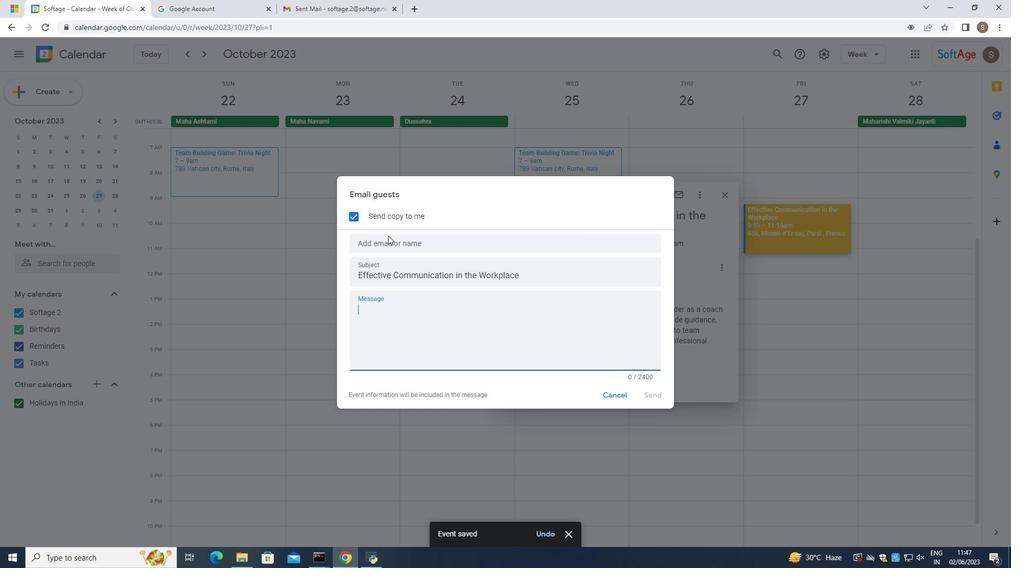 
Action: Mouse moved to (383, 243)
Screenshot: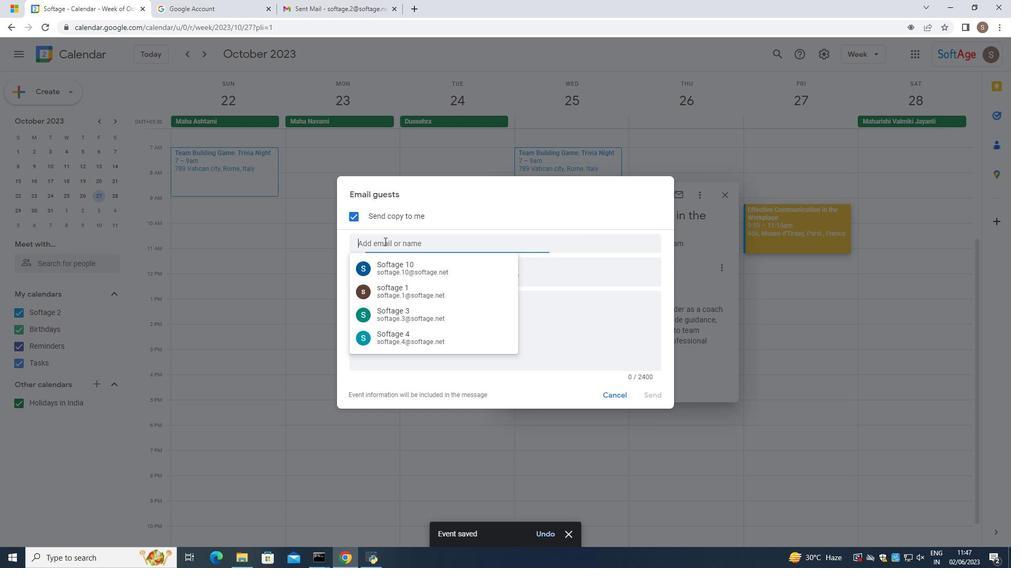 
Action: Mouse pressed left at (383, 243)
Screenshot: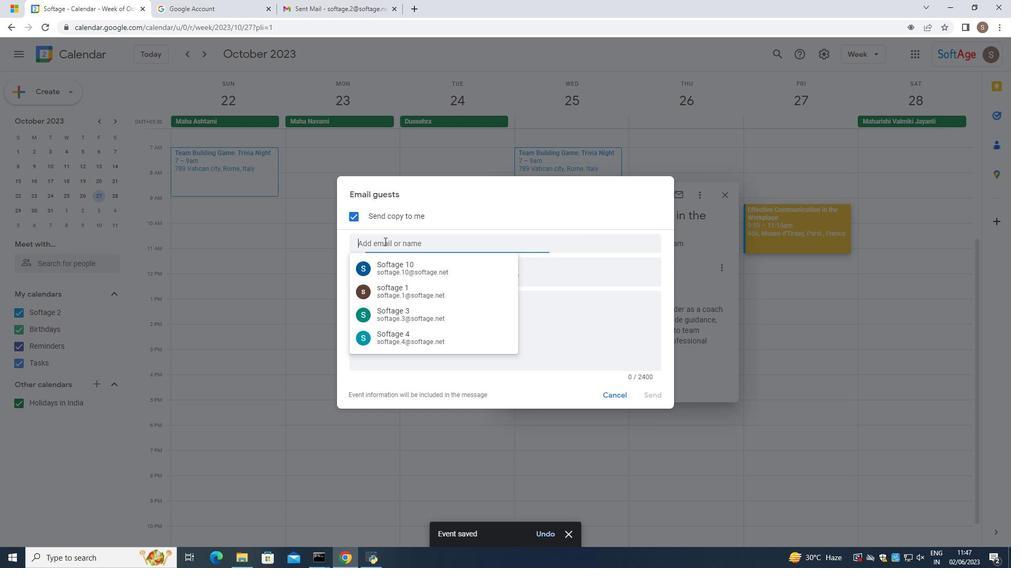 
Action: Mouse moved to (405, 337)
Screenshot: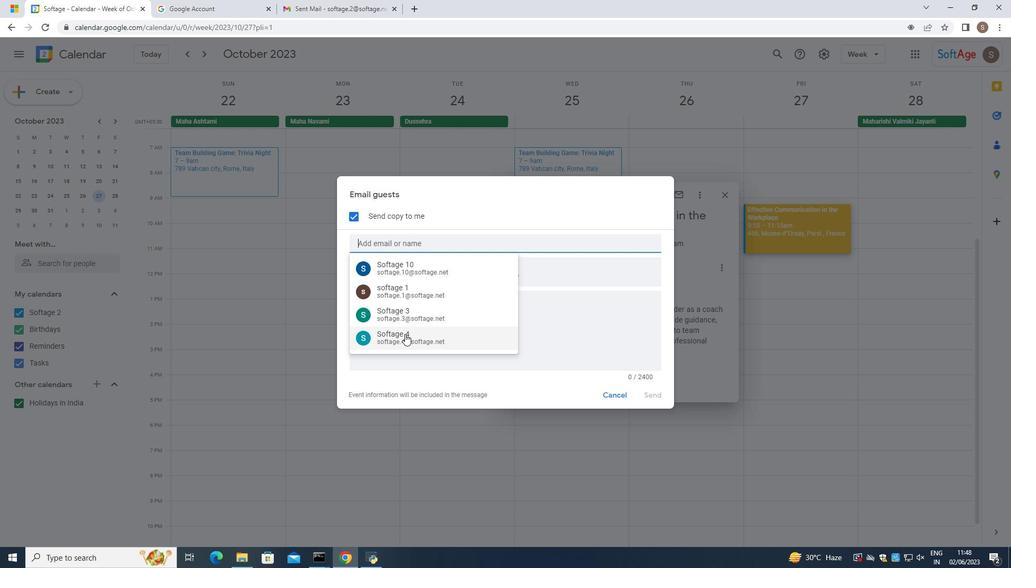 
Action: Mouse pressed left at (405, 337)
Screenshot: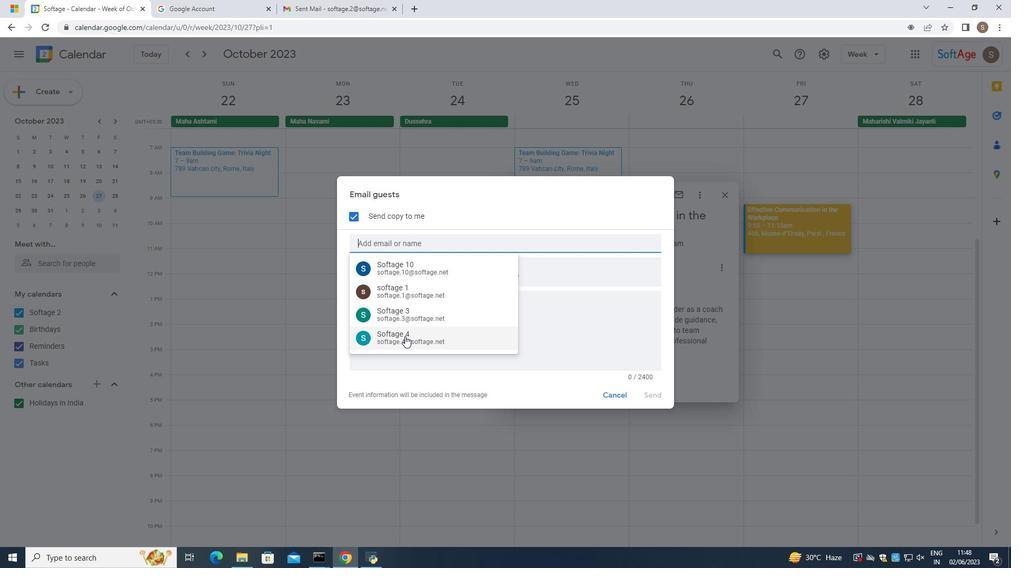 
Action: Mouse moved to (453, 243)
Screenshot: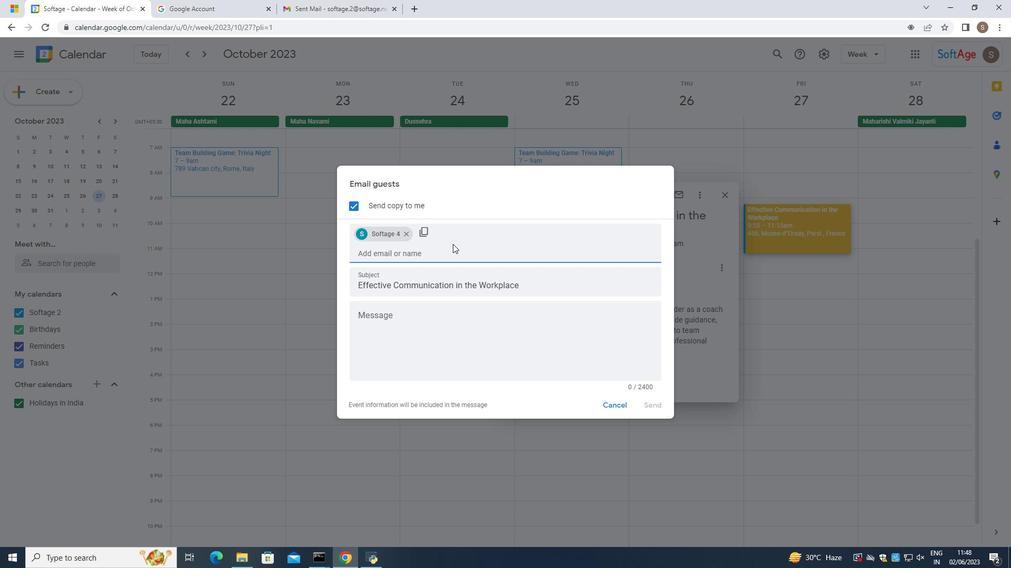 
Action: Mouse pressed left at (453, 243)
Screenshot: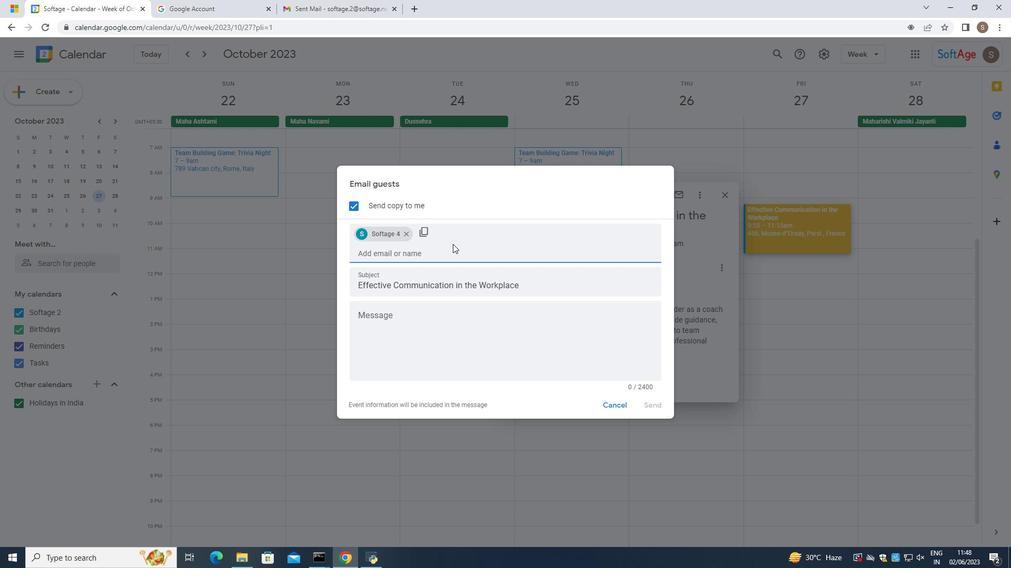 
Action: Mouse moved to (428, 255)
Screenshot: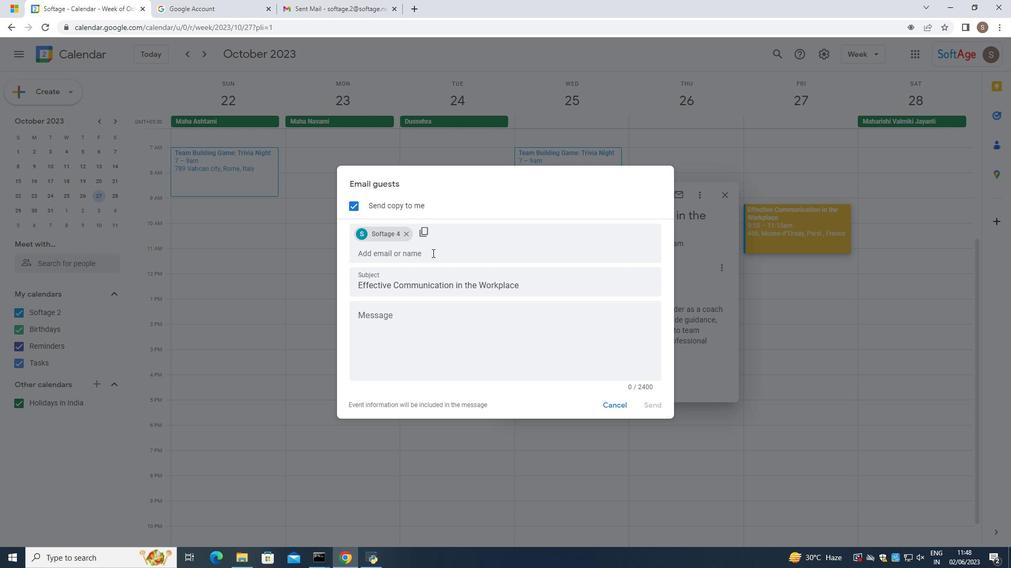 
Action: Mouse pressed left at (428, 255)
Screenshot: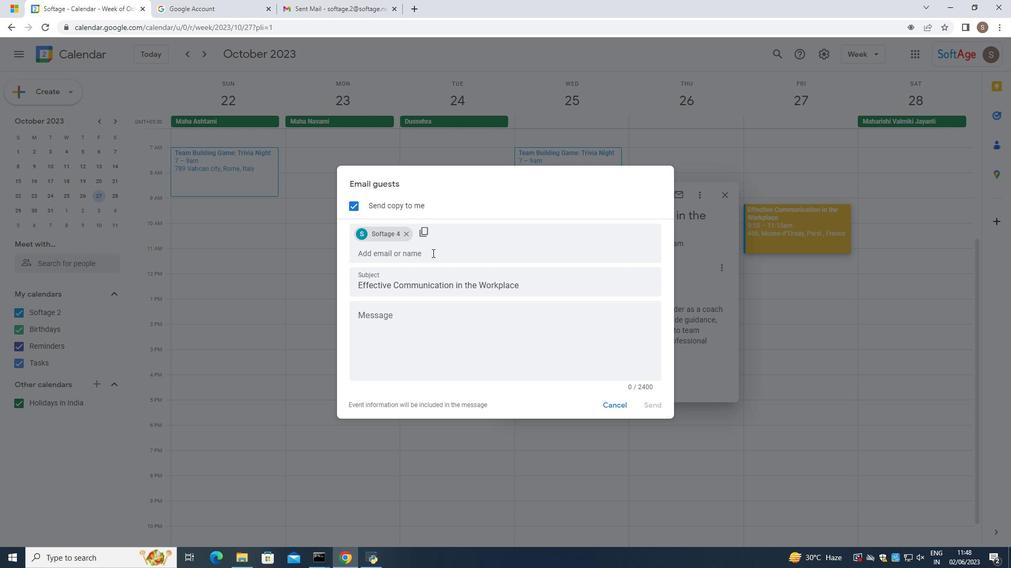 
Action: Mouse moved to (405, 357)
Screenshot: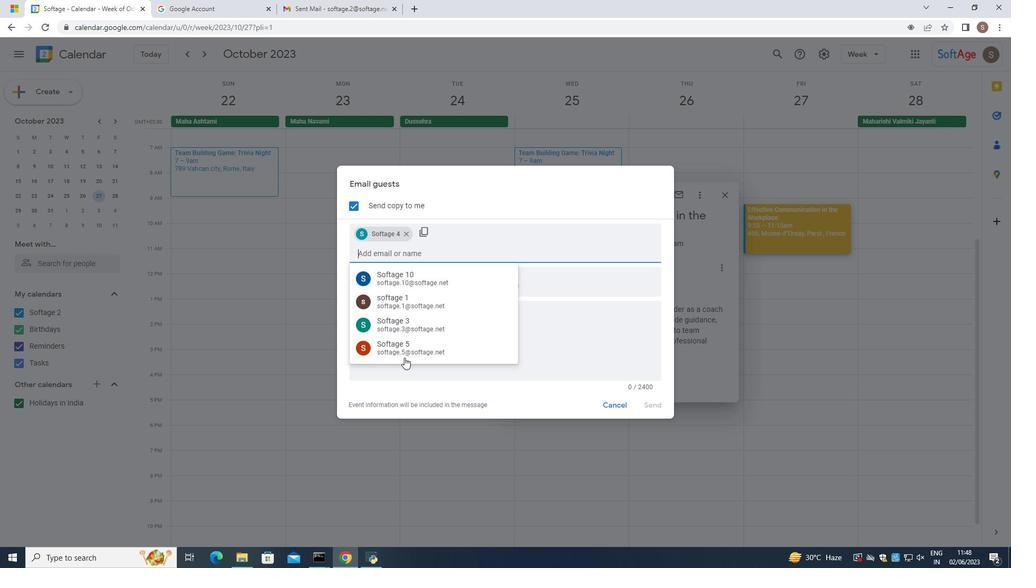 
Action: Mouse pressed left at (405, 357)
Screenshot: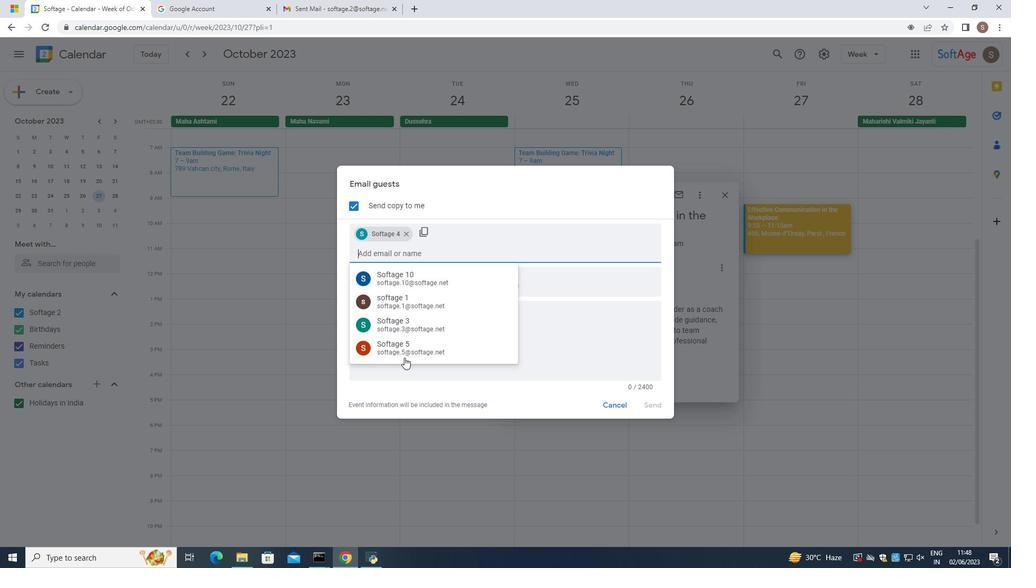 
Action: Mouse moved to (440, 320)
Screenshot: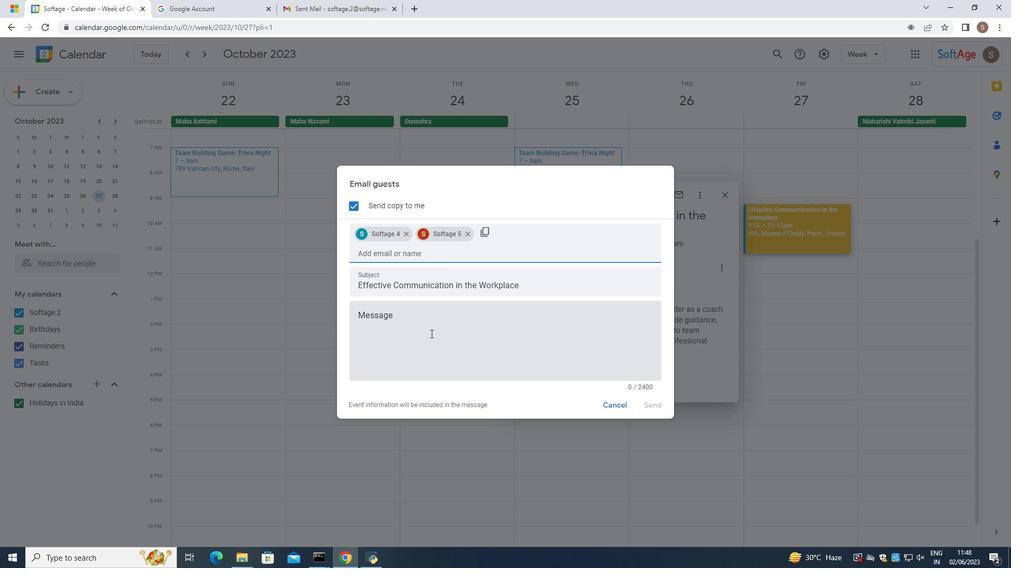 
Action: Mouse pressed left at (440, 320)
Screenshot: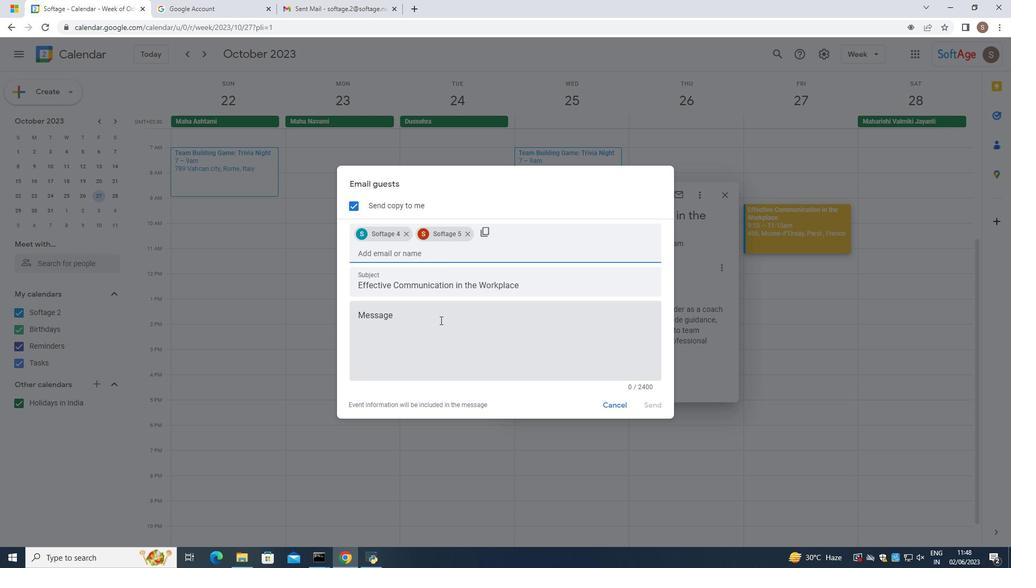 
Action: Mouse moved to (589, 344)
Screenshot: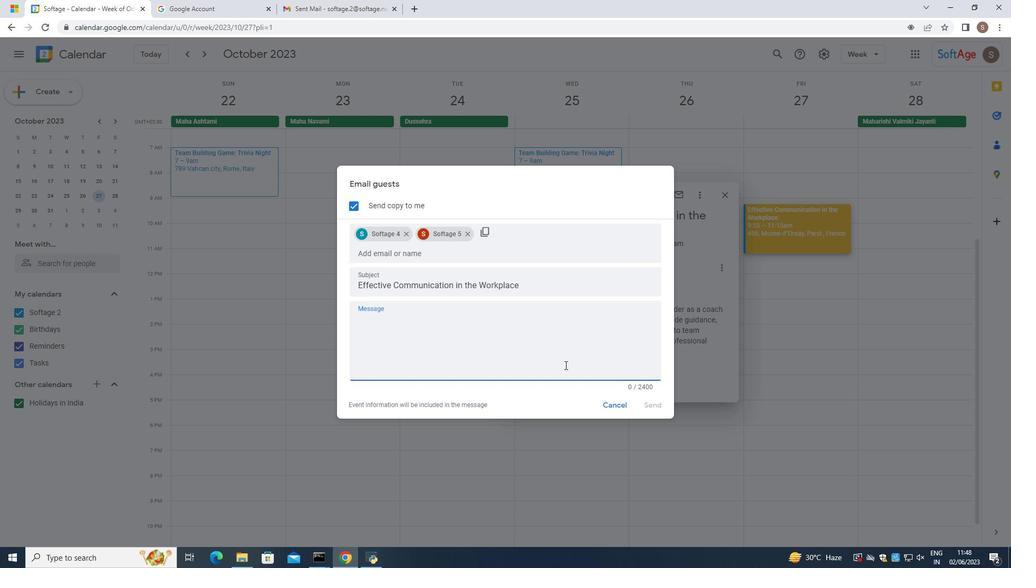 
Action: Key pressed <Key.caps_lock>P<Key.caps_lock>artici<Key.backspace>ipants
Screenshot: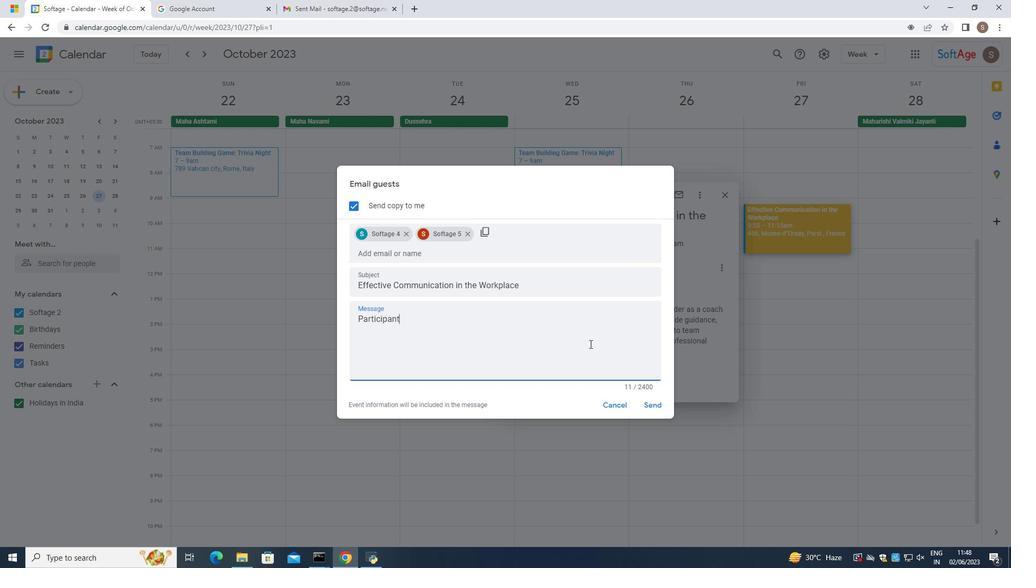 
Action: Mouse moved to (644, 399)
Screenshot: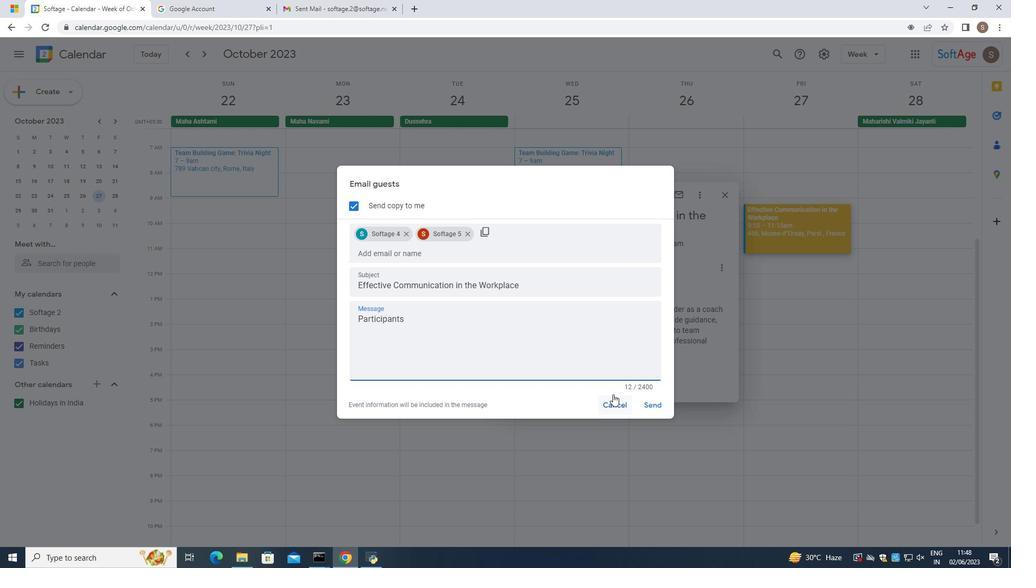 
Action: Mouse pressed left at (644, 399)
Screenshot: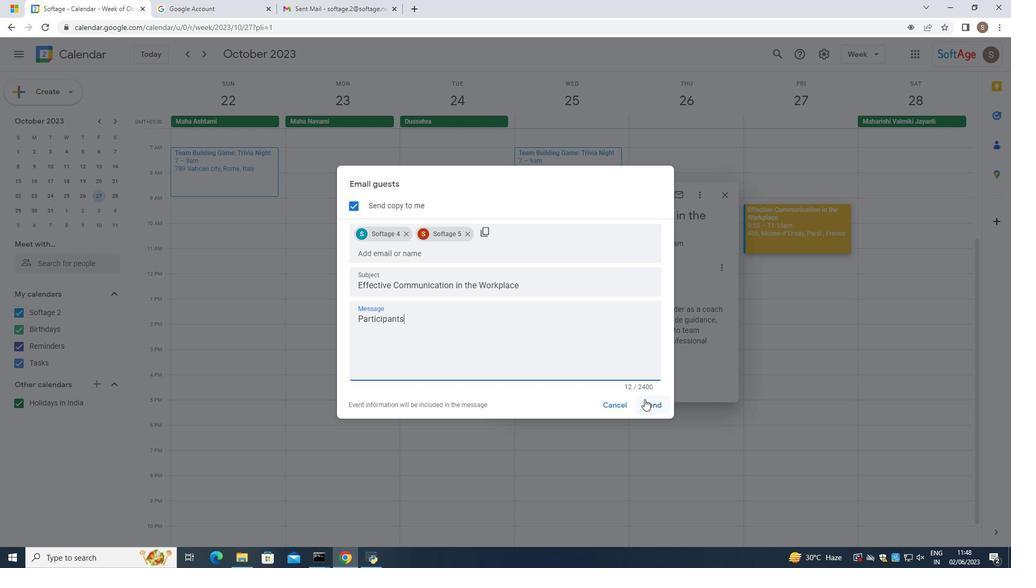 
Action: Mouse moved to (560, 397)
Screenshot: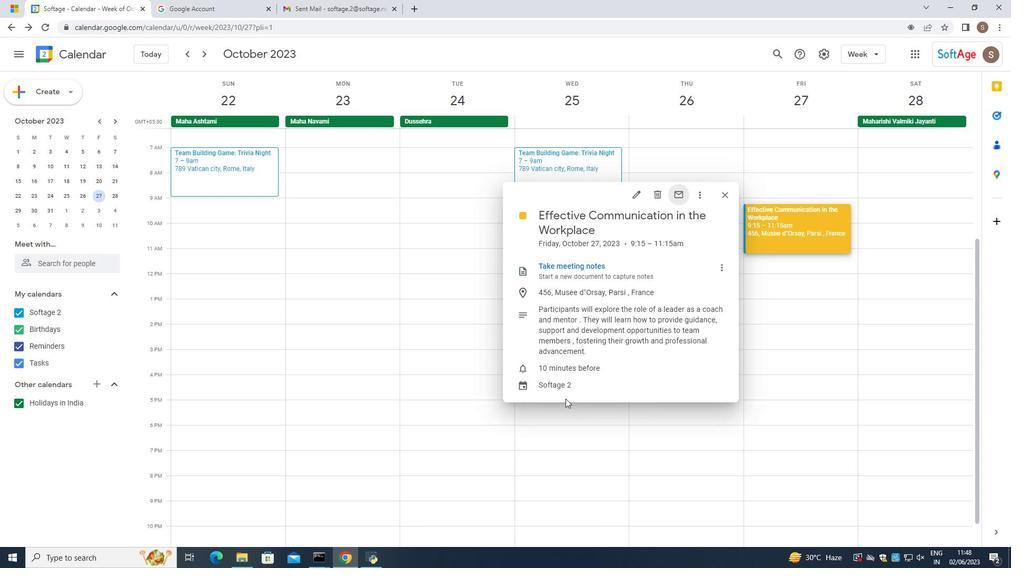 
